 Task: For heading  Tahoma with underline.  font size for heading20,  'Change the font style of data to'Arial.  and font size to 12,  Change the alignment of both headline & data to Align left.  In the sheet  Attendance Monitoring Sheetbook
Action: Mouse moved to (237, 130)
Screenshot: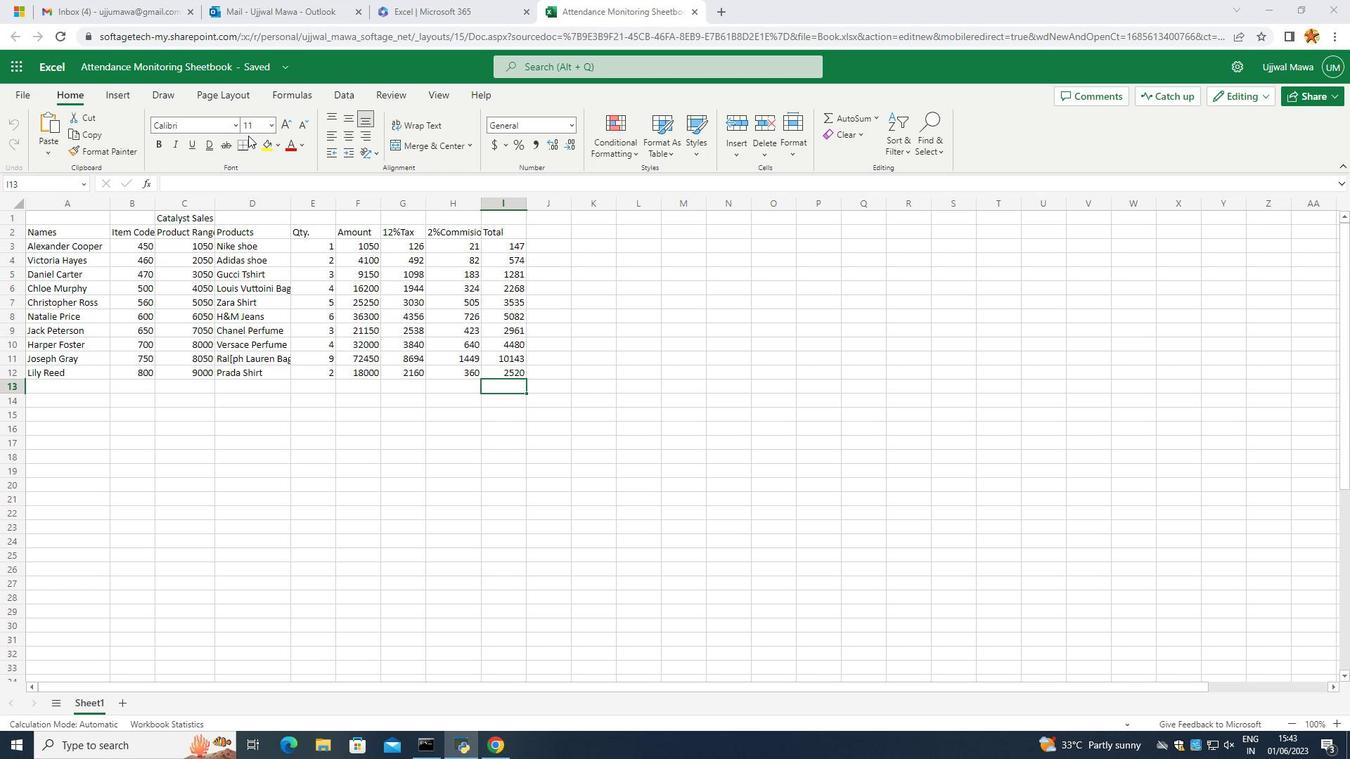 
Action: Mouse pressed left at (237, 130)
Screenshot: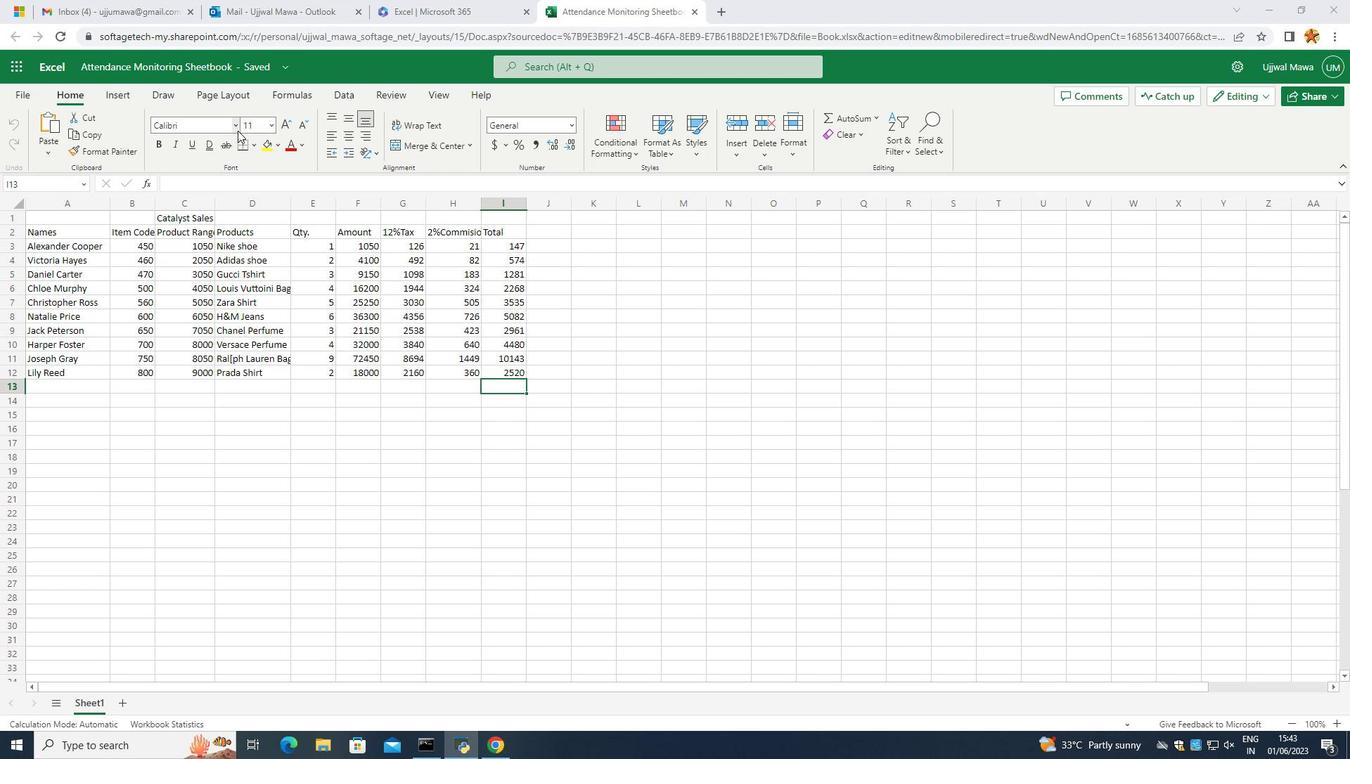 
Action: Mouse moved to (244, 324)
Screenshot: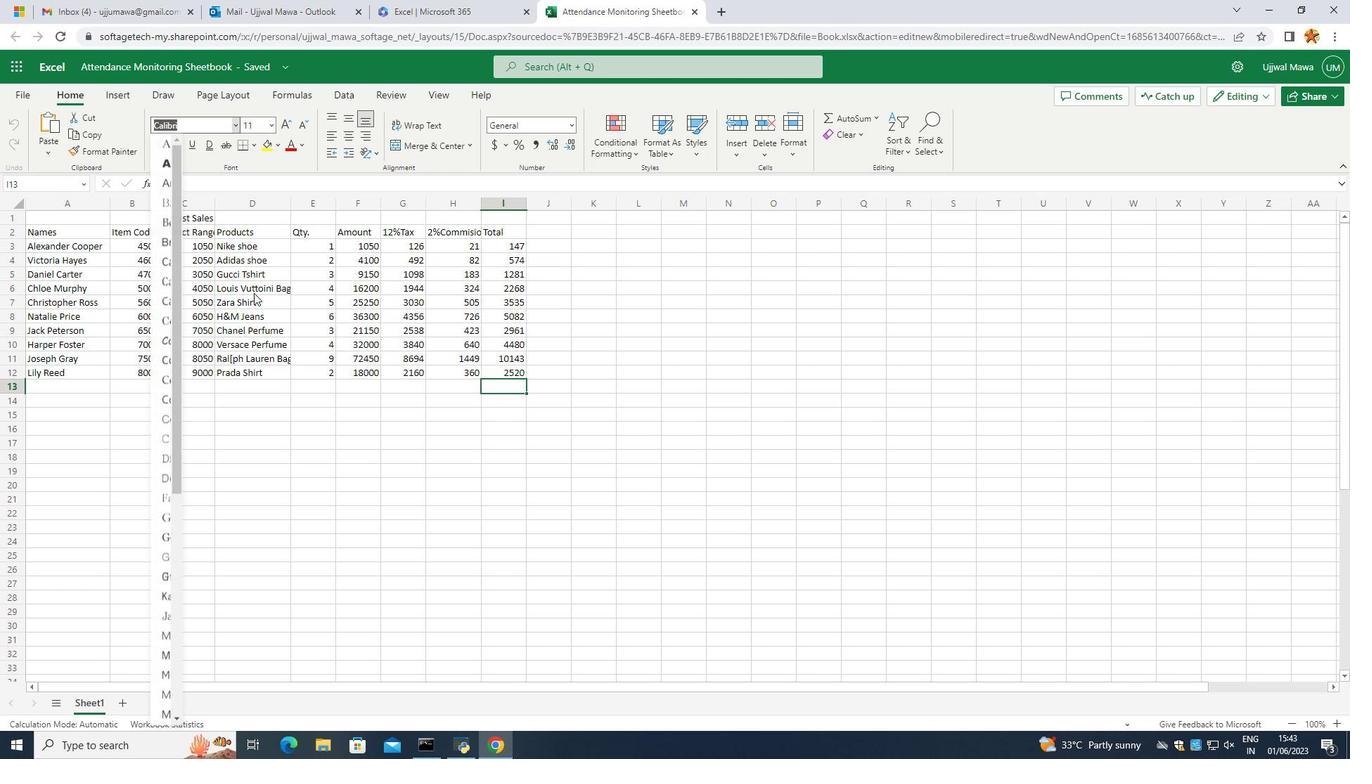 
Action: Mouse scrolled (244, 324) with delta (0, 0)
Screenshot: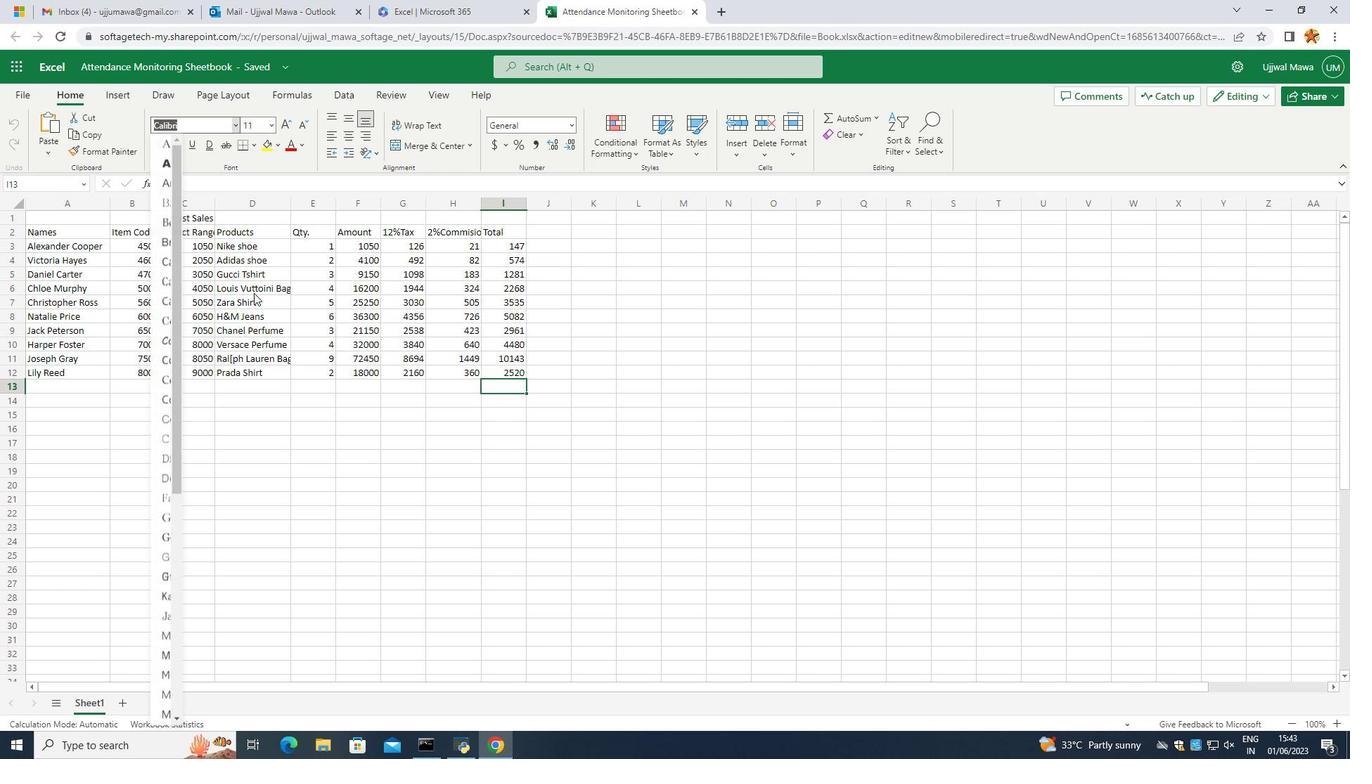 
Action: Mouse moved to (236, 339)
Screenshot: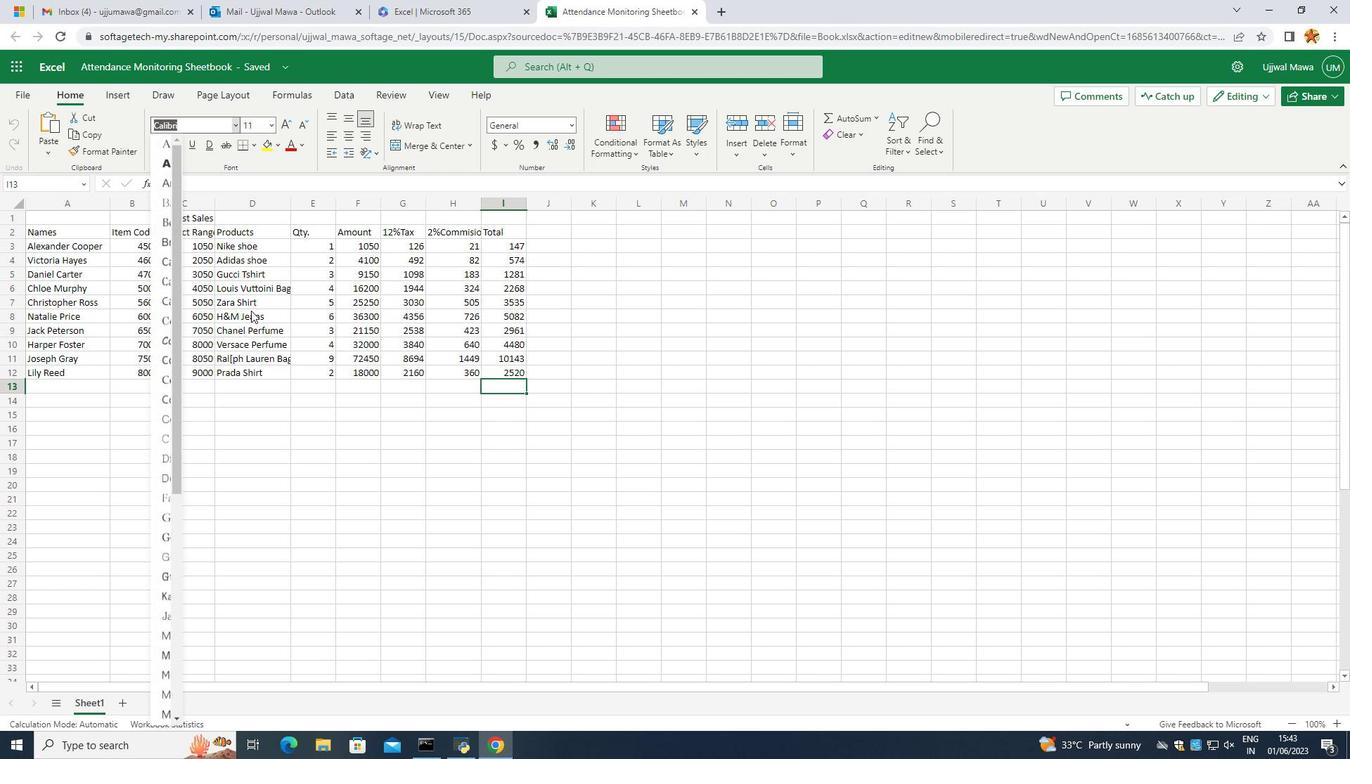 
Action: Mouse scrolled (236, 338) with delta (0, 0)
Screenshot: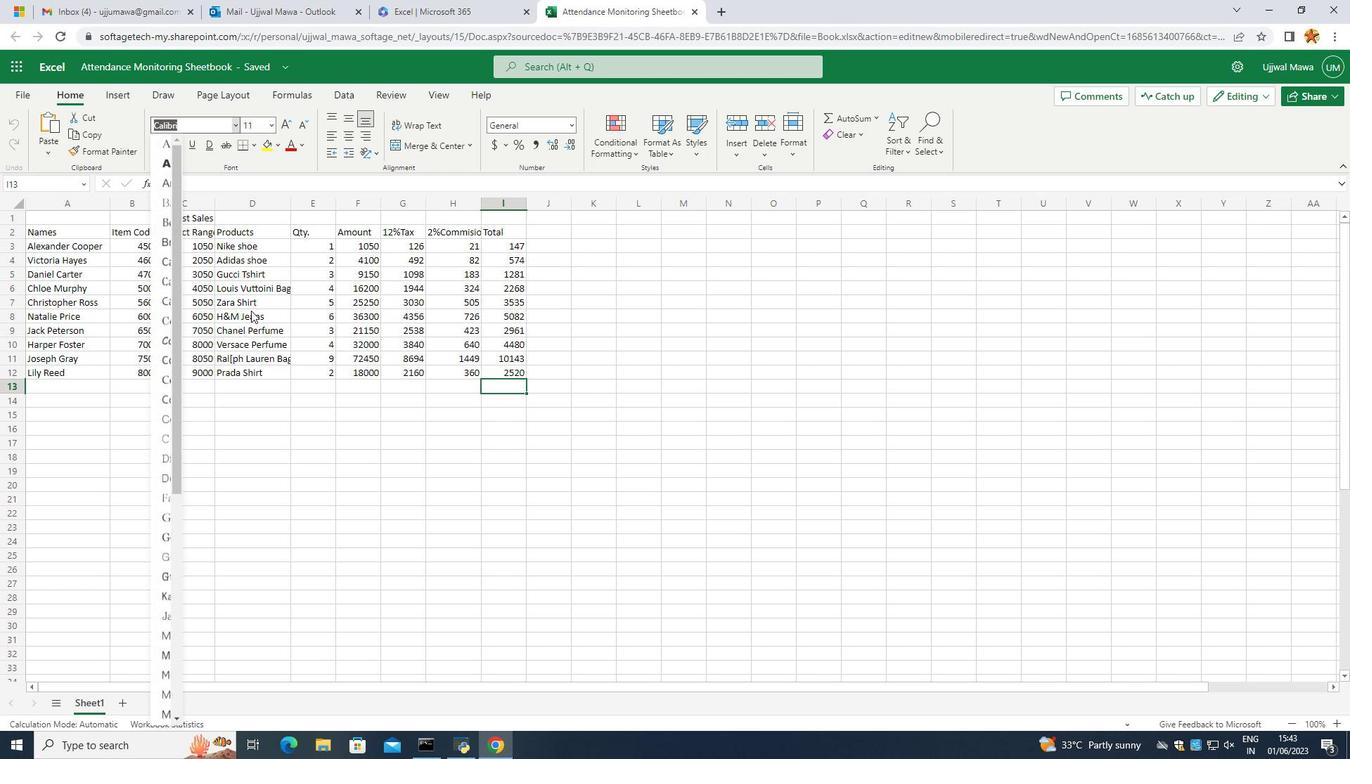 
Action: Mouse moved to (221, 362)
Screenshot: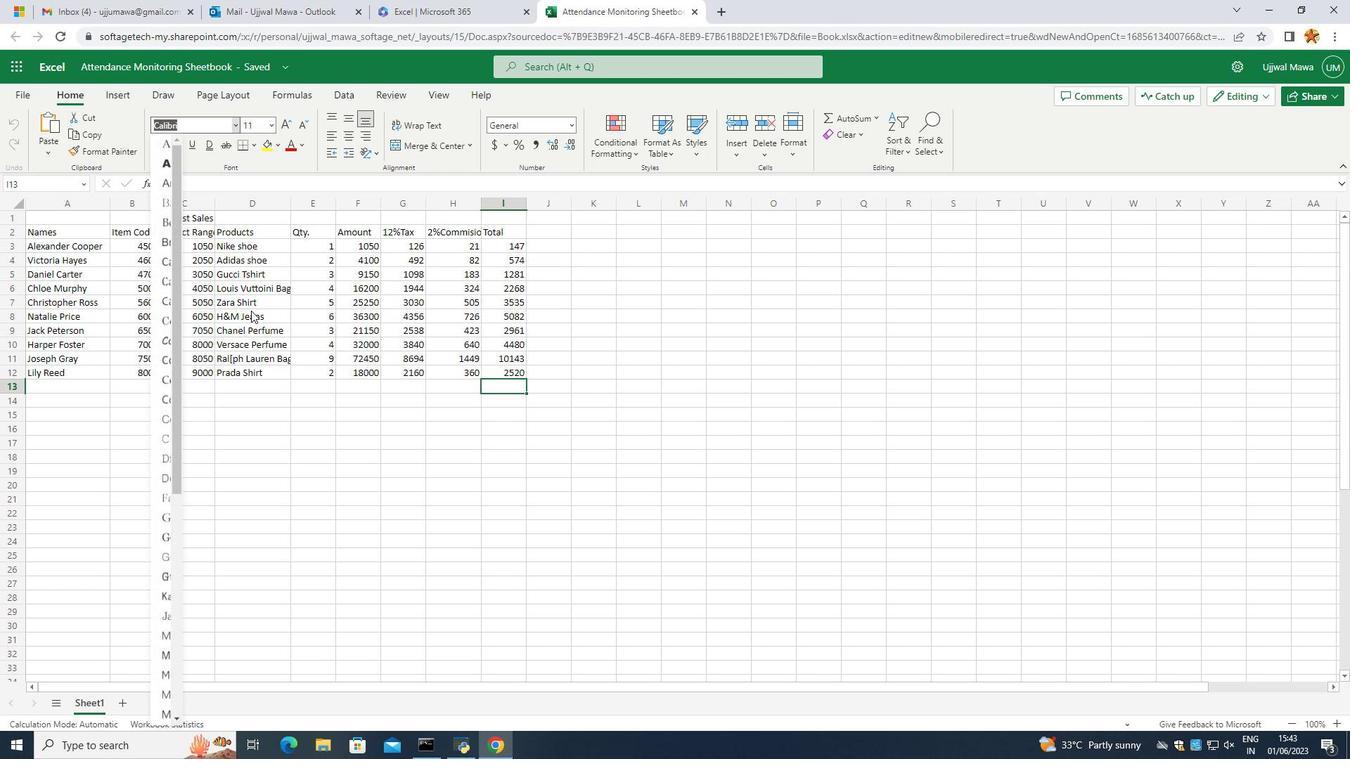 
Action: Mouse scrolled (229, 348) with delta (0, 0)
Screenshot: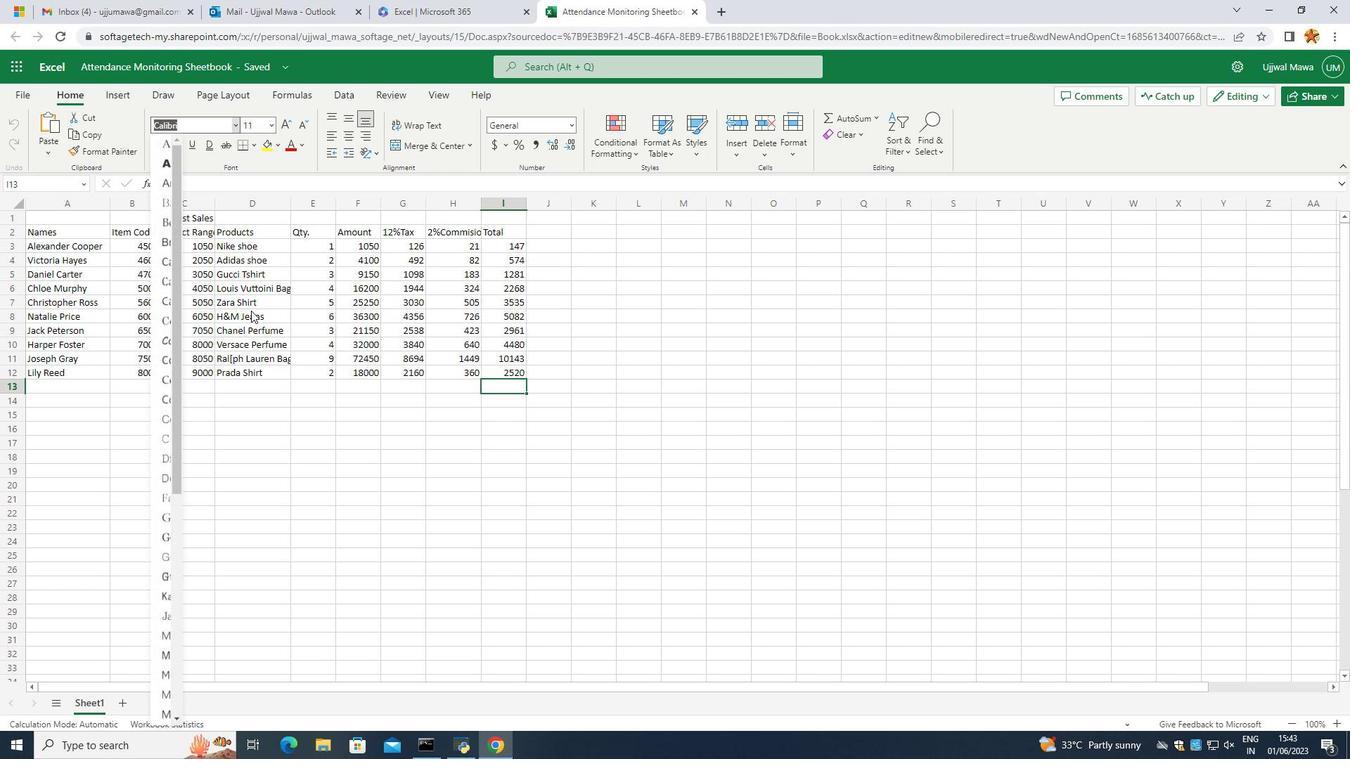 
Action: Mouse moved to (210, 374)
Screenshot: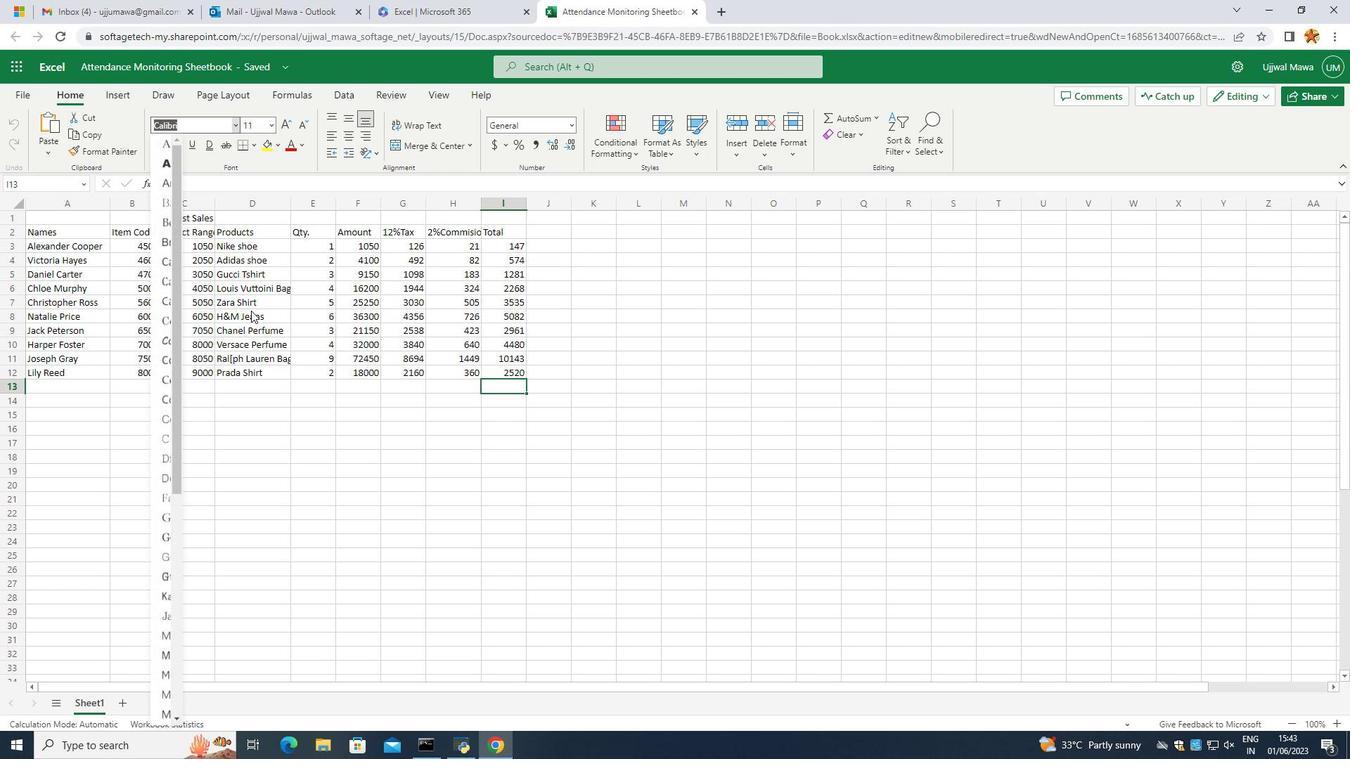 
Action: Mouse scrolled (210, 373) with delta (0, -1)
Screenshot: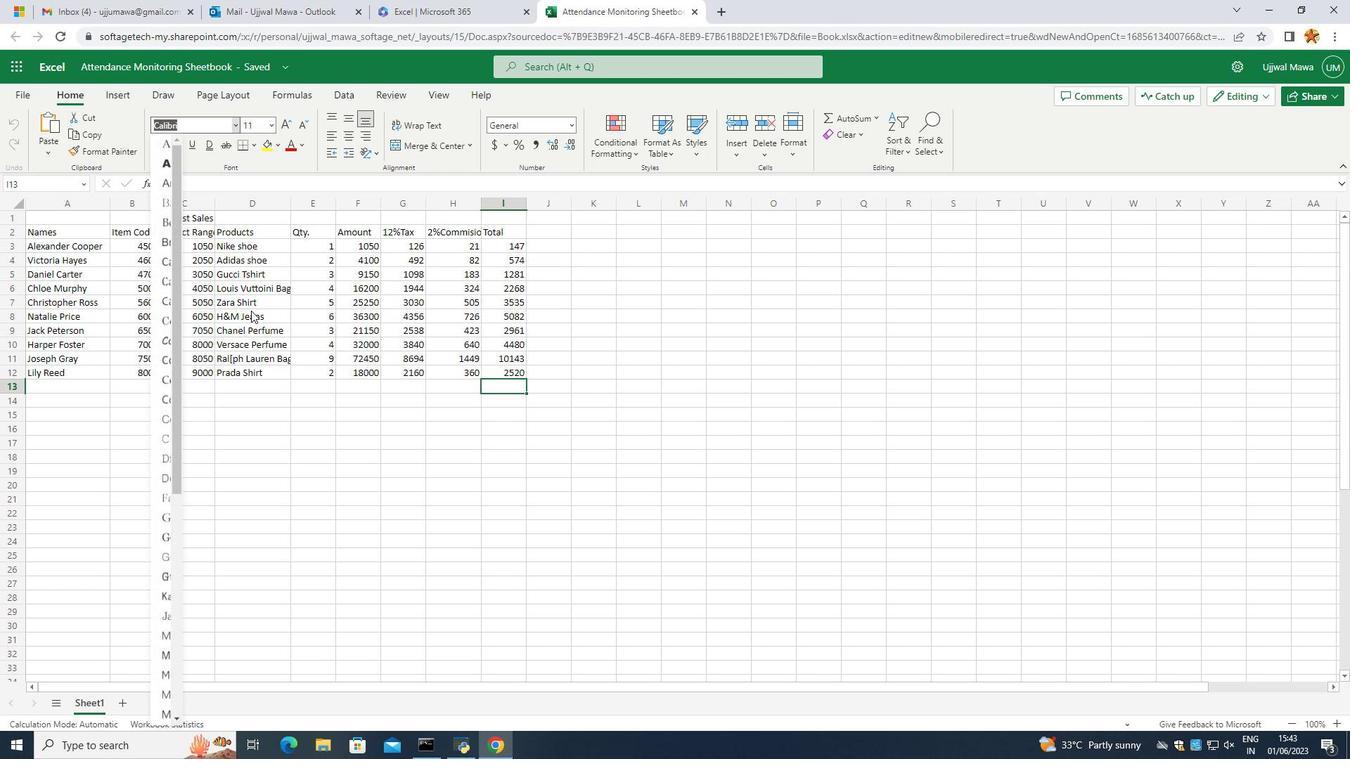 
Action: Mouse moved to (194, 386)
Screenshot: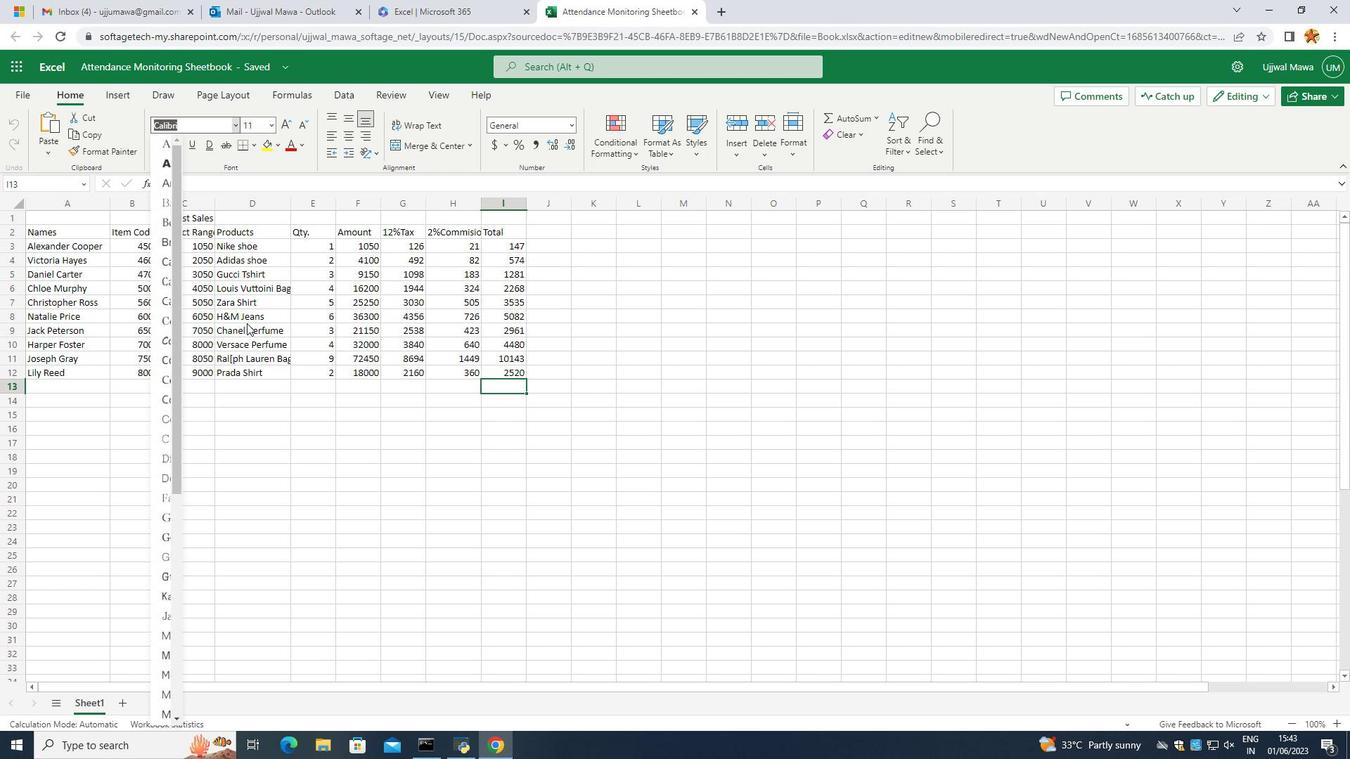 
Action: Mouse scrolled (194, 386) with delta (0, 0)
Screenshot: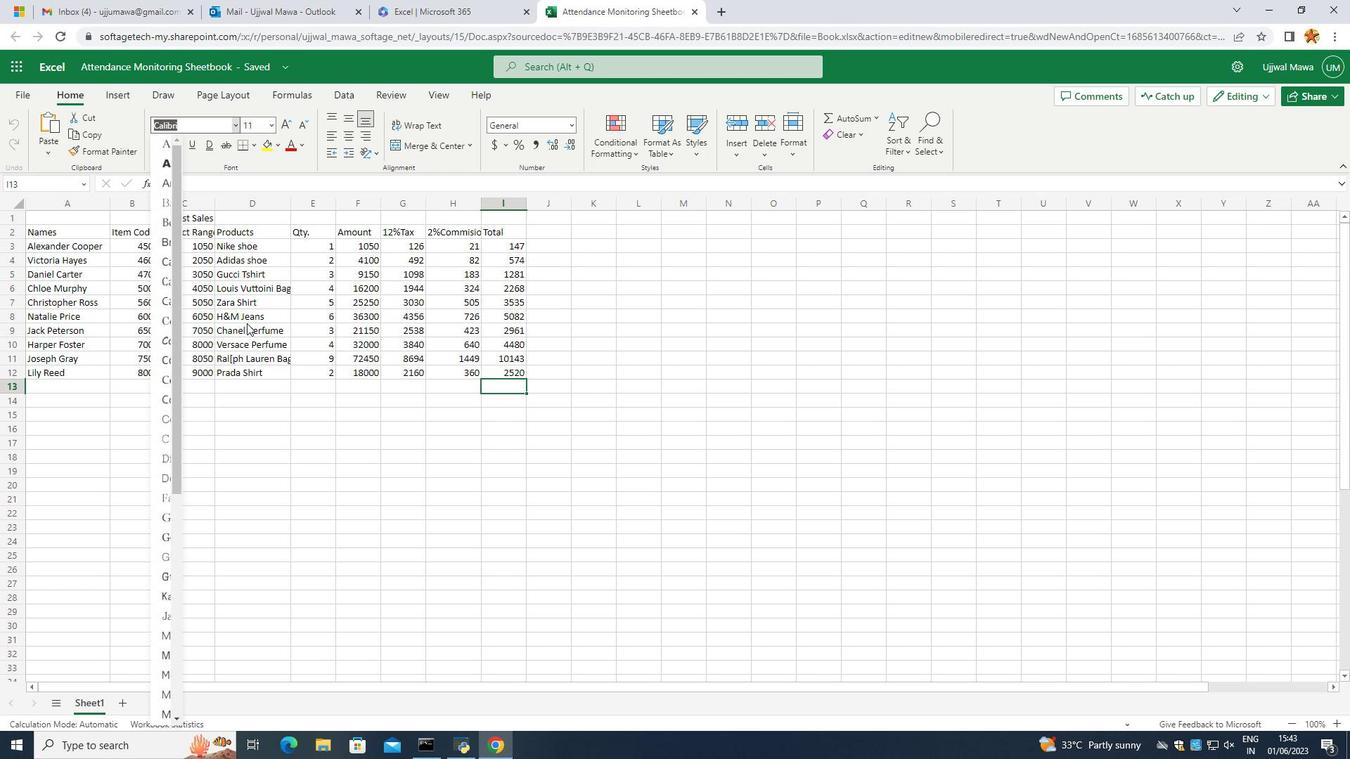 
Action: Mouse moved to (164, 412)
Screenshot: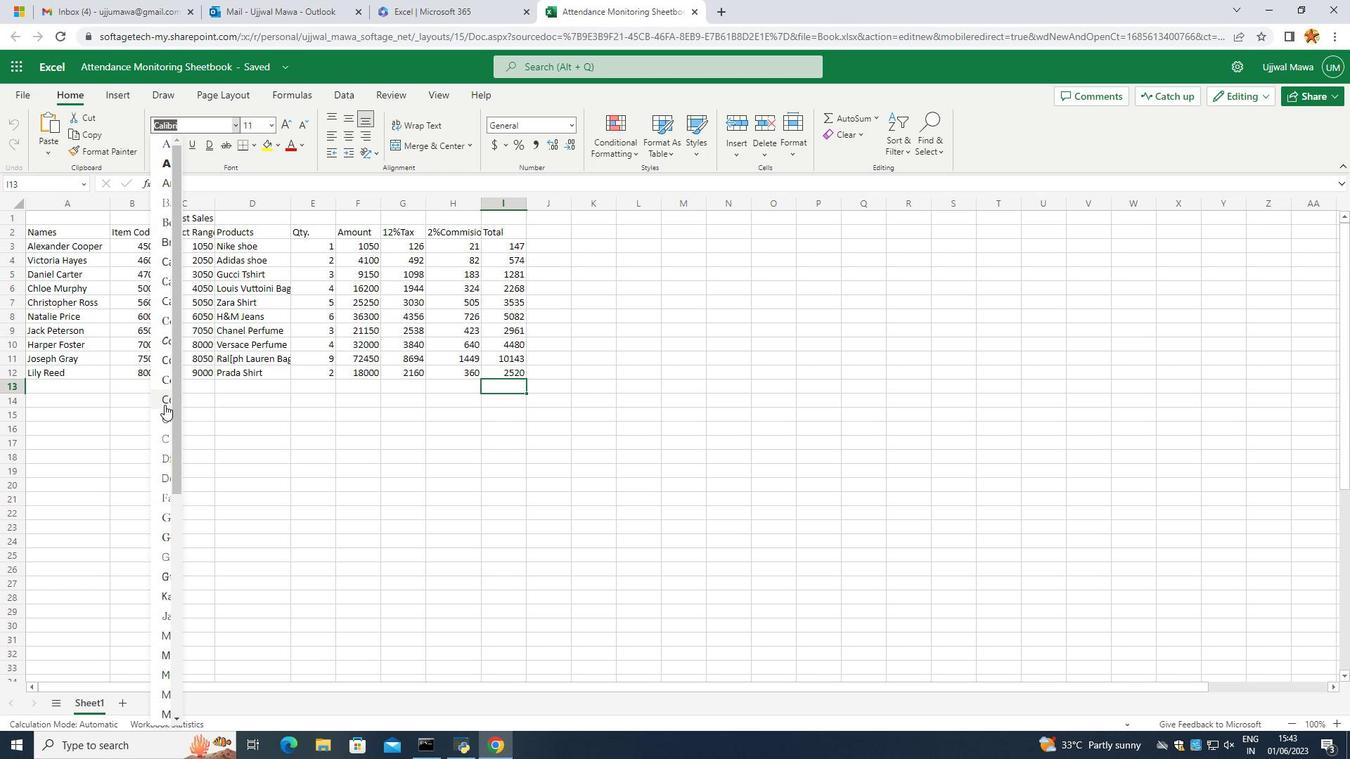 
Action: Mouse scrolled (164, 411) with delta (0, 0)
Screenshot: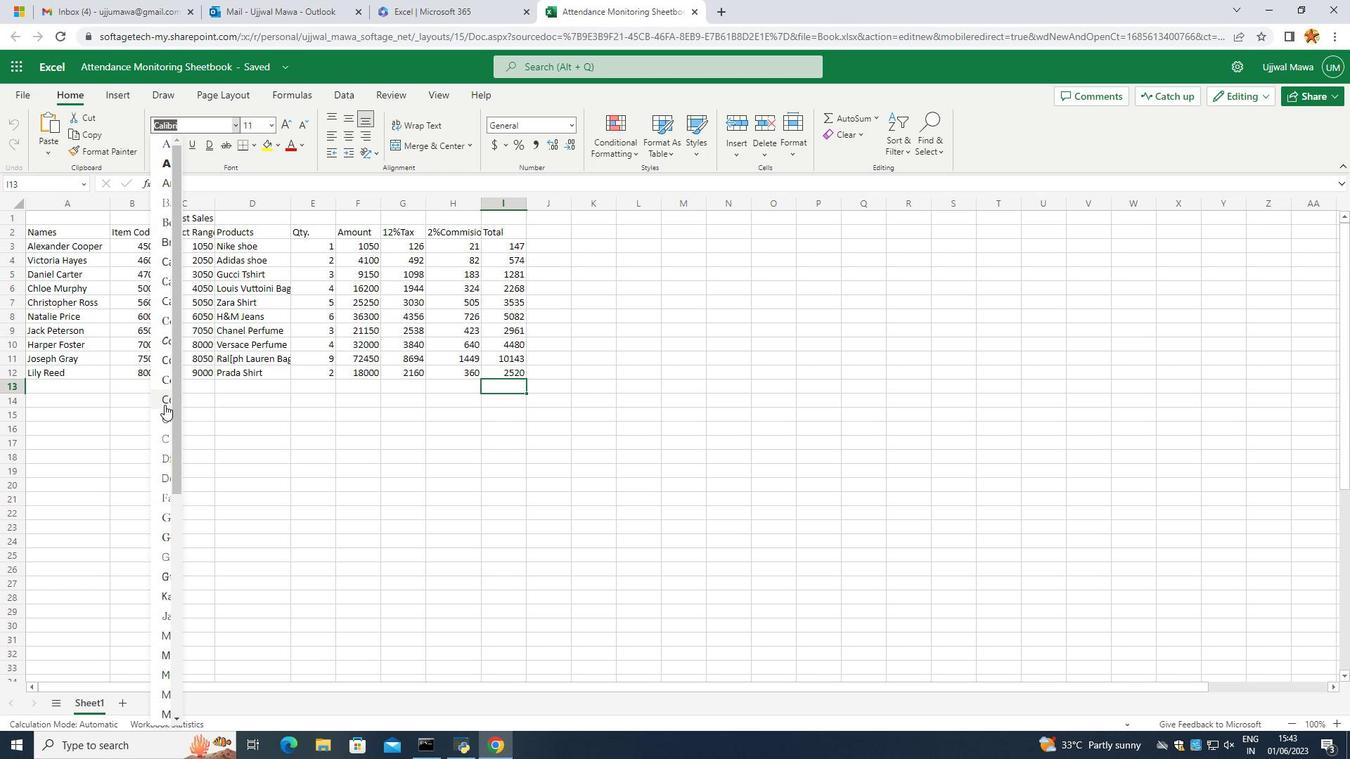 
Action: Mouse moved to (164, 417)
Screenshot: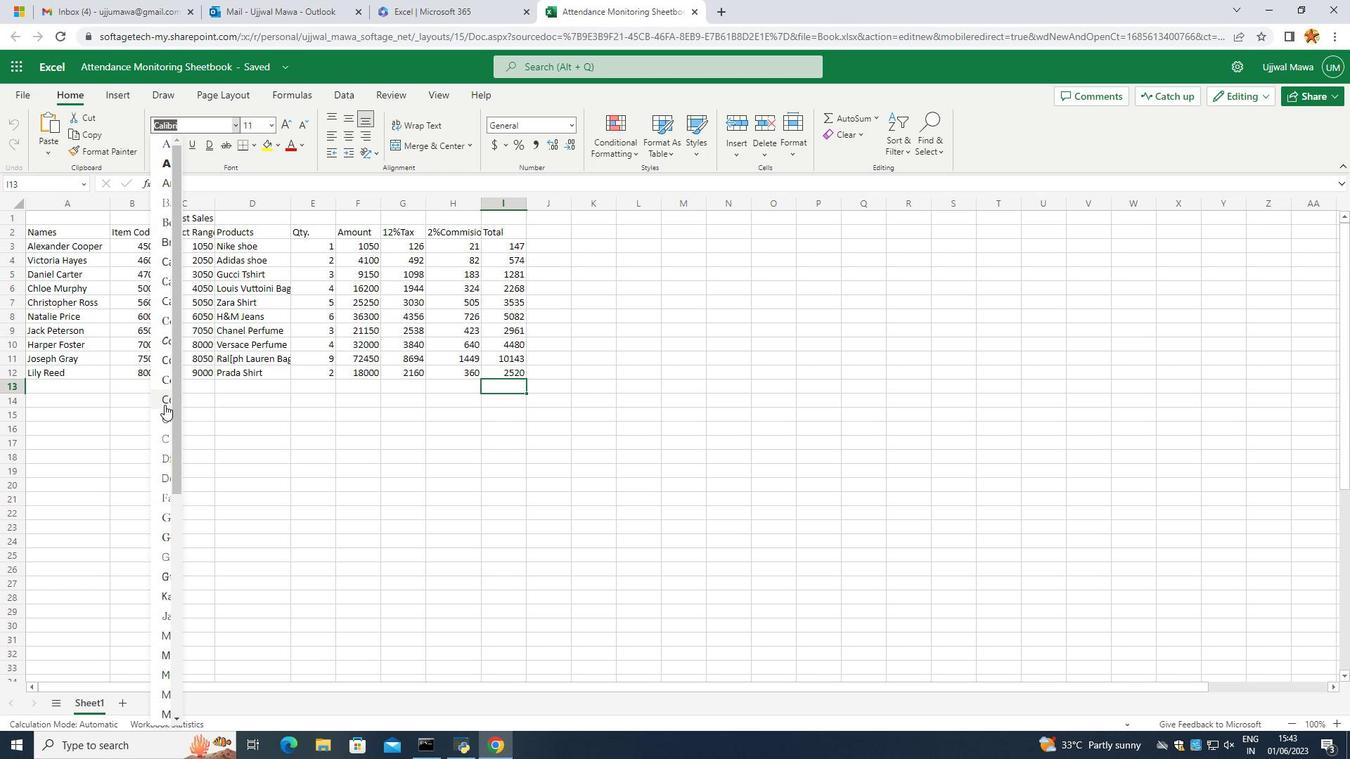 
Action: Mouse scrolled (164, 416) with delta (0, 0)
Screenshot: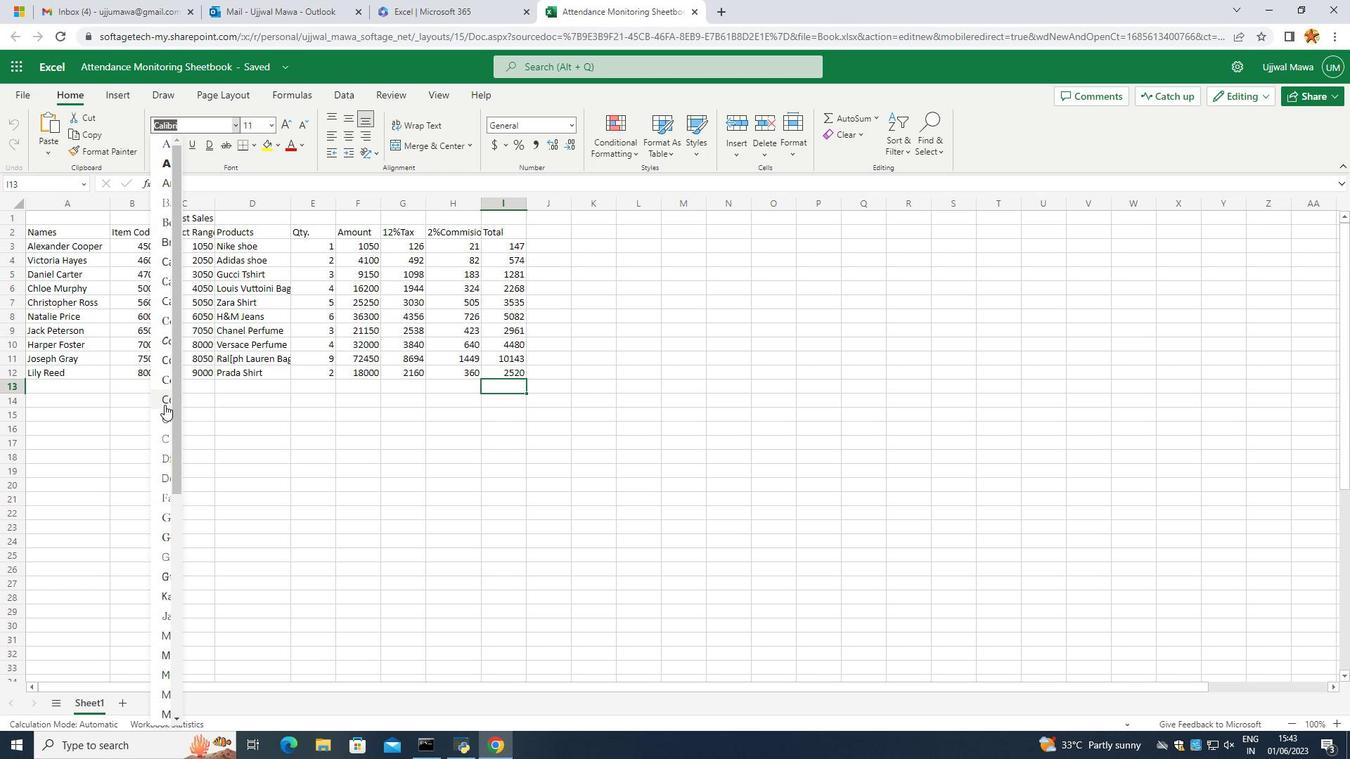 
Action: Mouse moved to (164, 417)
Screenshot: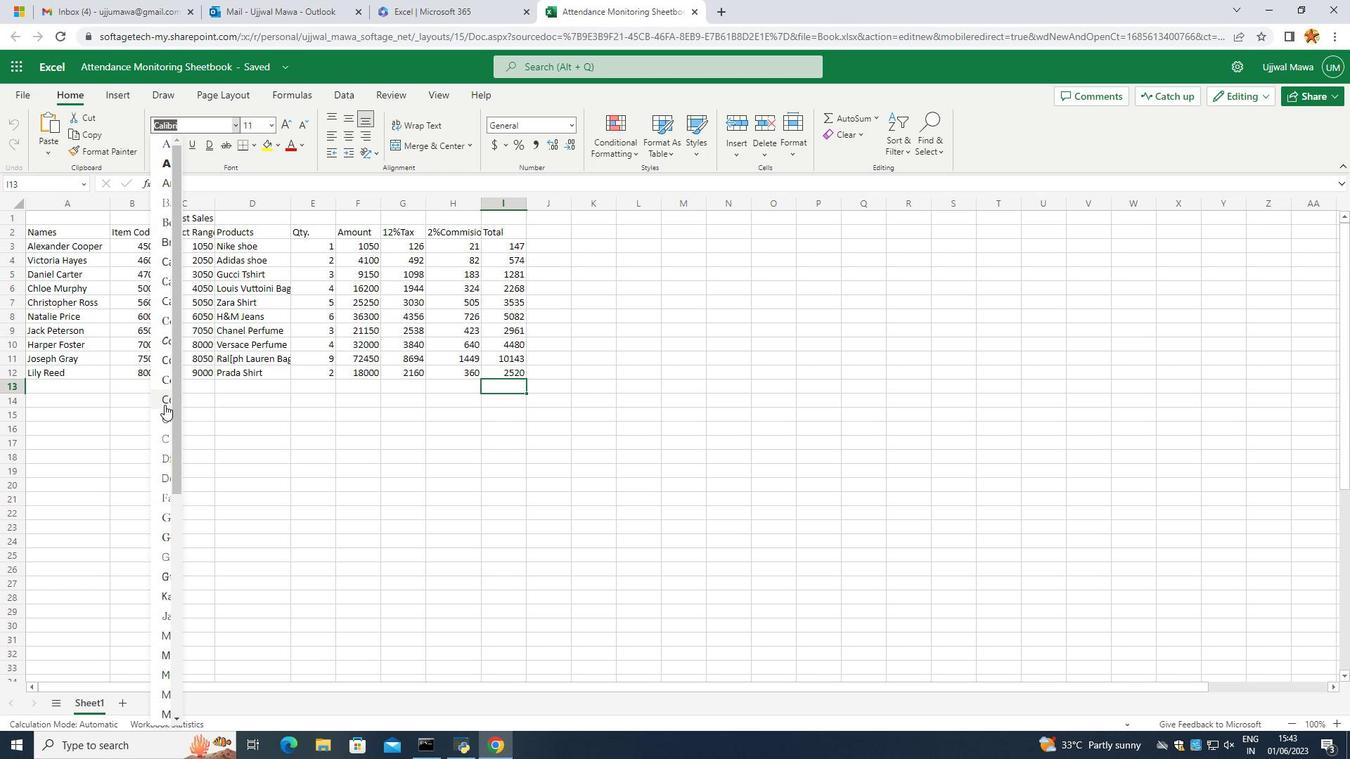 
Action: Mouse scrolled (164, 417) with delta (0, 0)
Screenshot: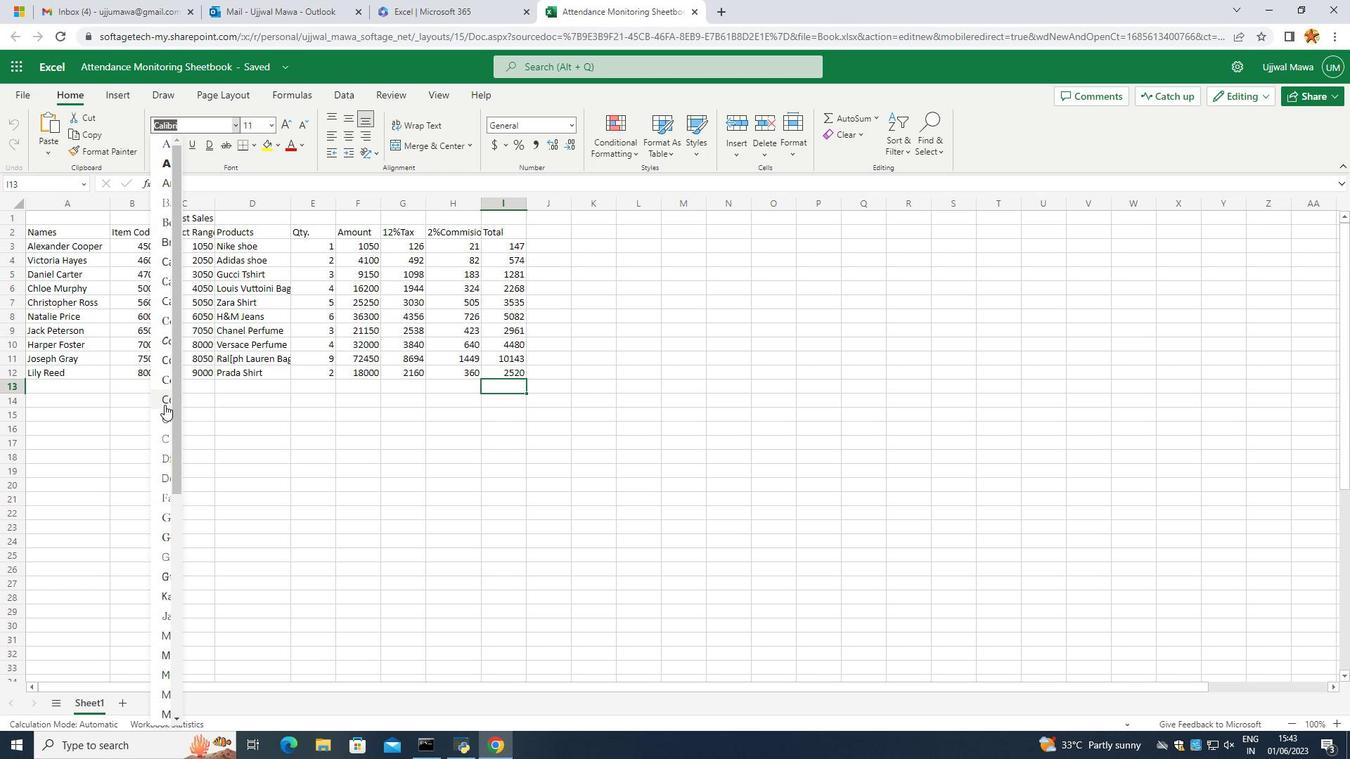 
Action: Mouse moved to (164, 419)
Screenshot: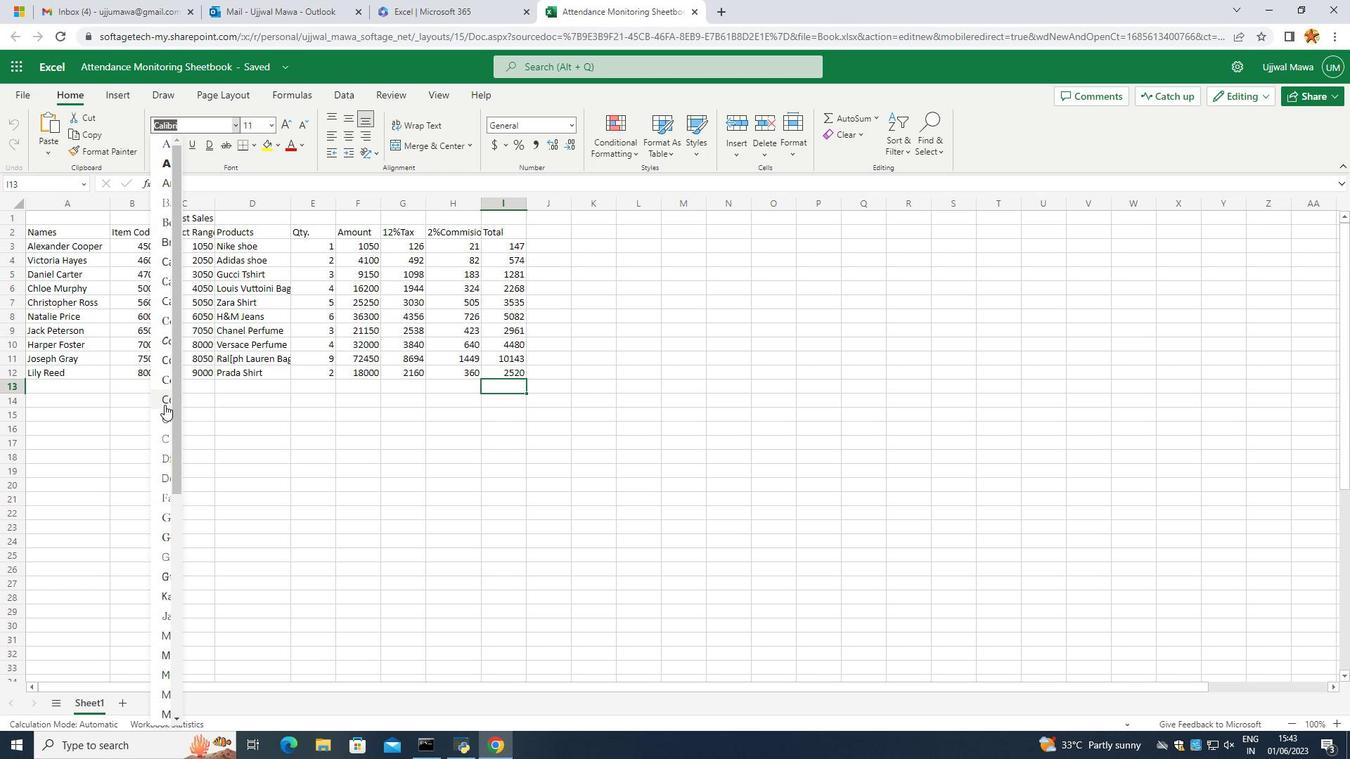 
Action: Mouse scrolled (164, 419) with delta (0, 0)
Screenshot: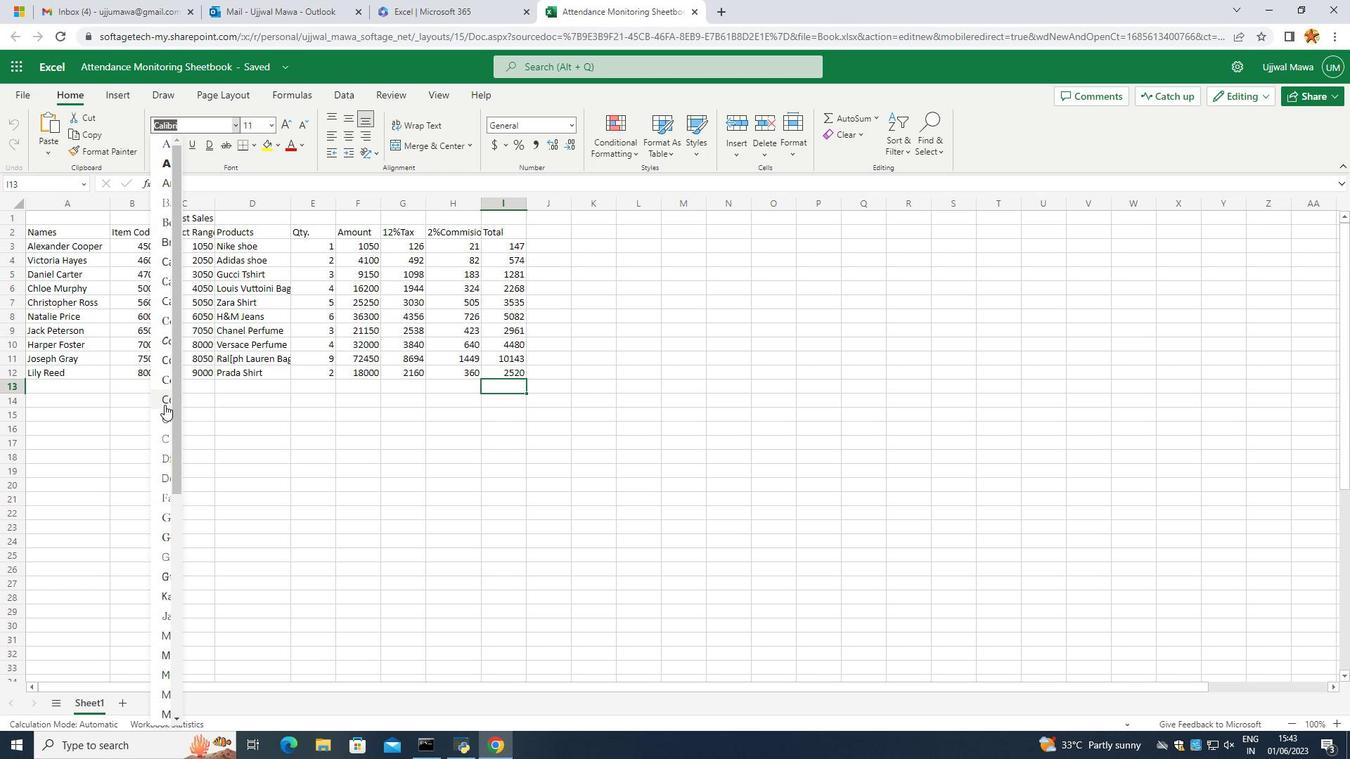 
Action: Mouse moved to (164, 422)
Screenshot: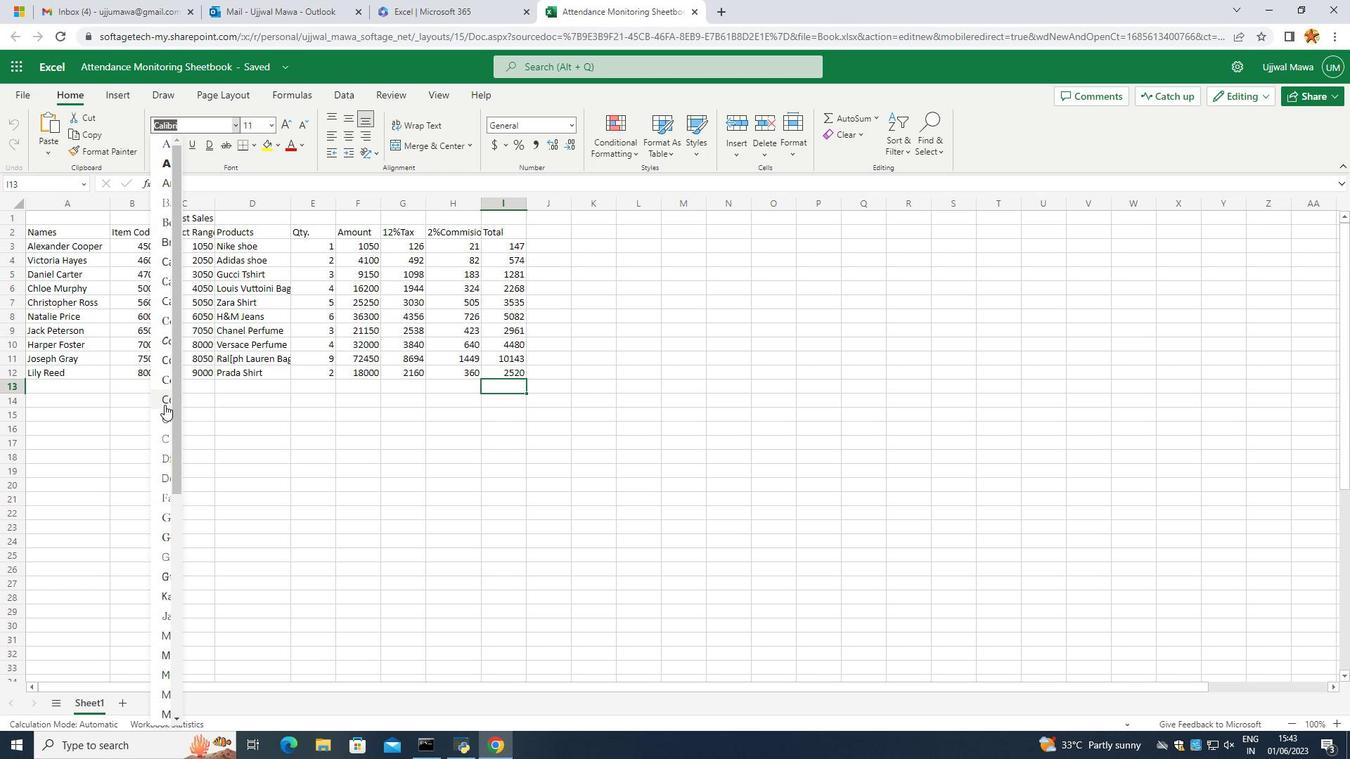 
Action: Mouse scrolled (164, 421) with delta (0, 0)
Screenshot: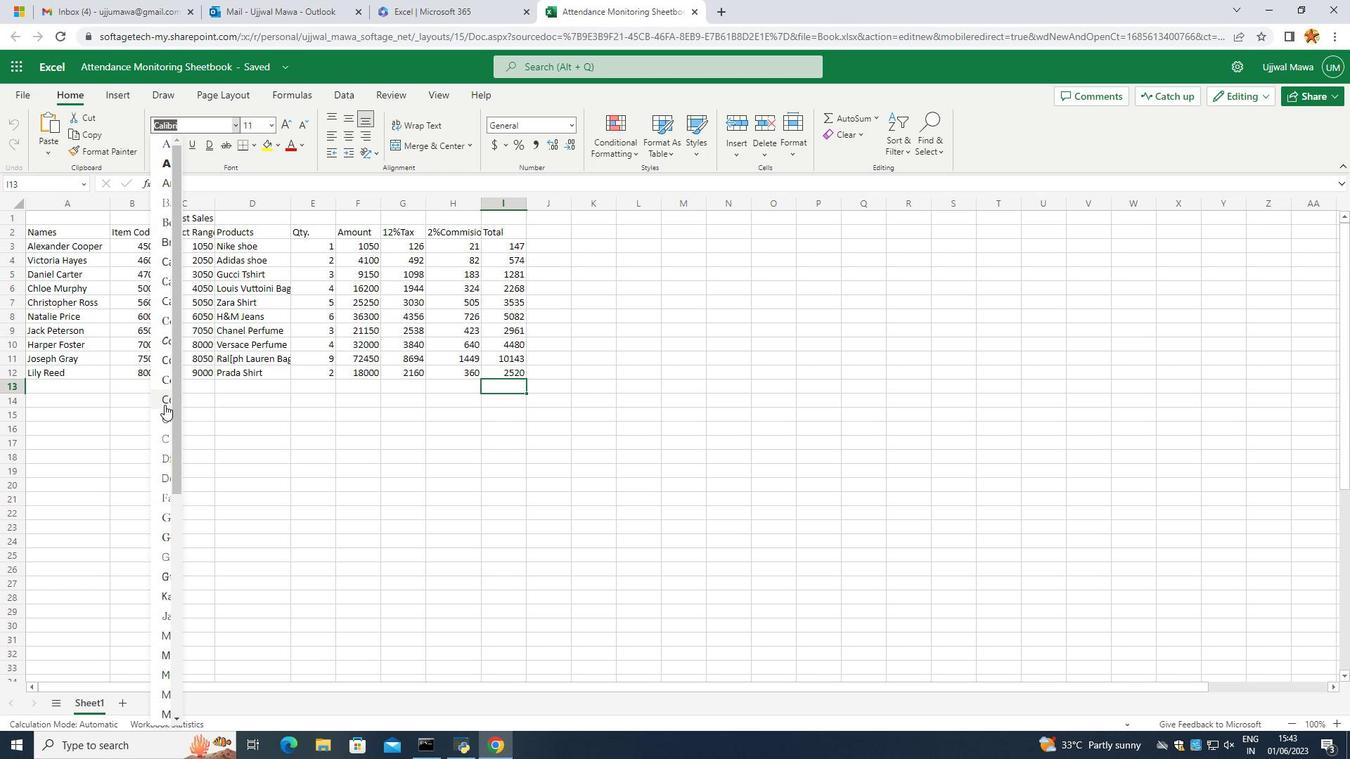 
Action: Mouse moved to (164, 428)
Screenshot: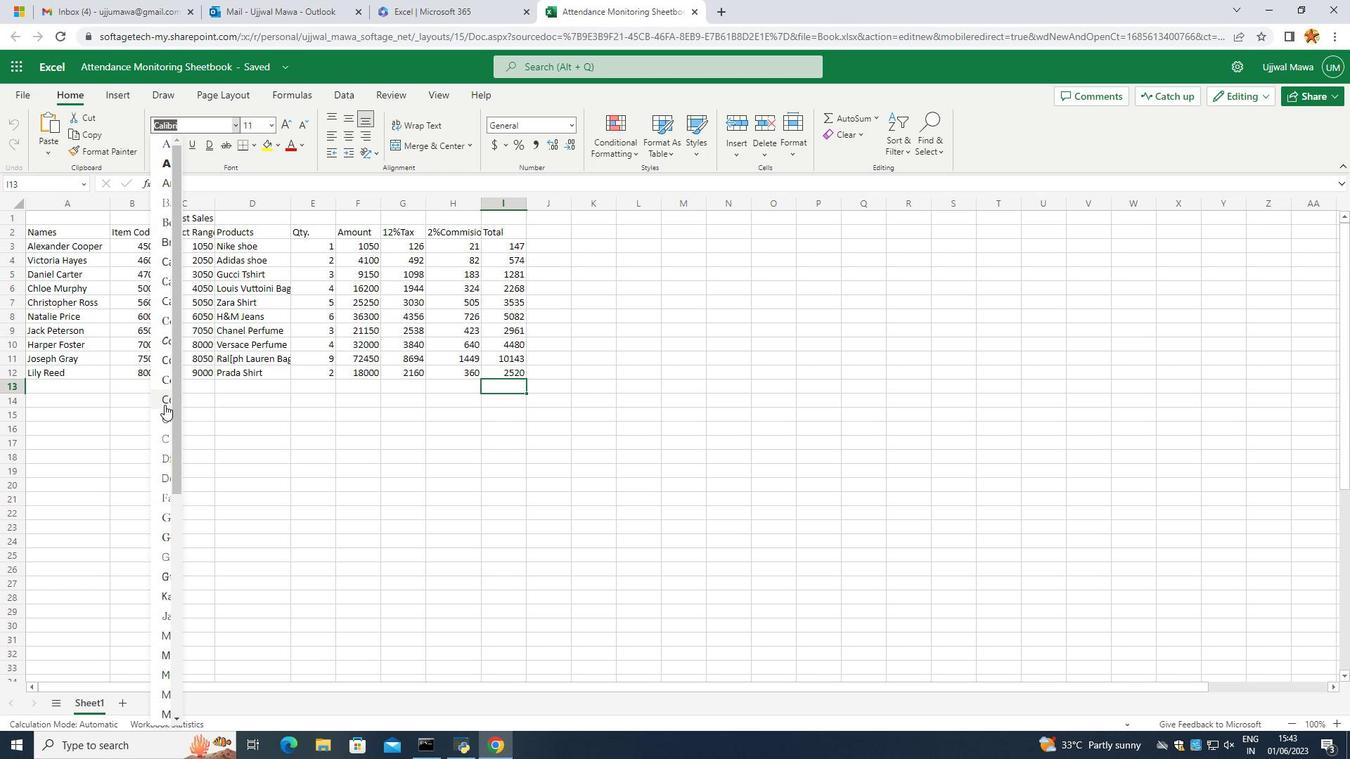 
Action: Mouse scrolled (164, 427) with delta (0, 0)
Screenshot: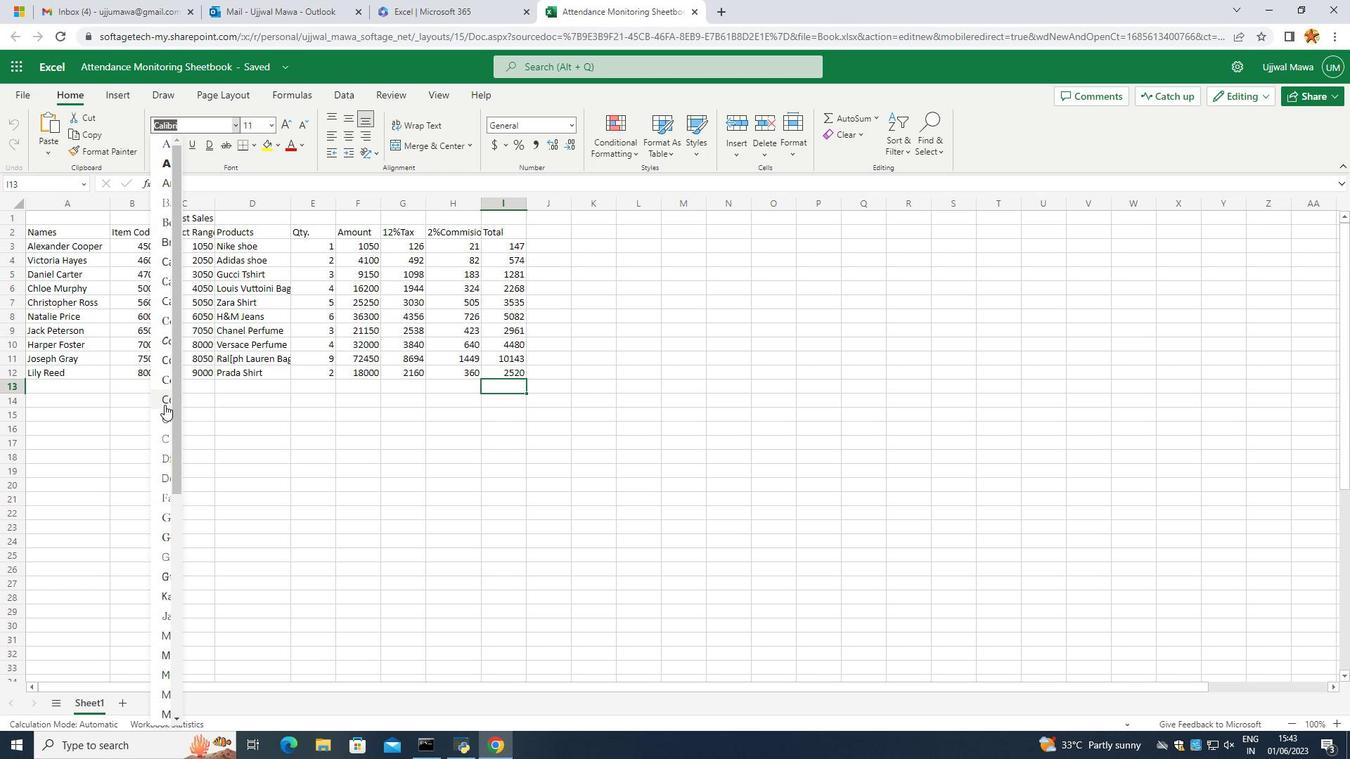 
Action: Mouse moved to (168, 440)
Screenshot: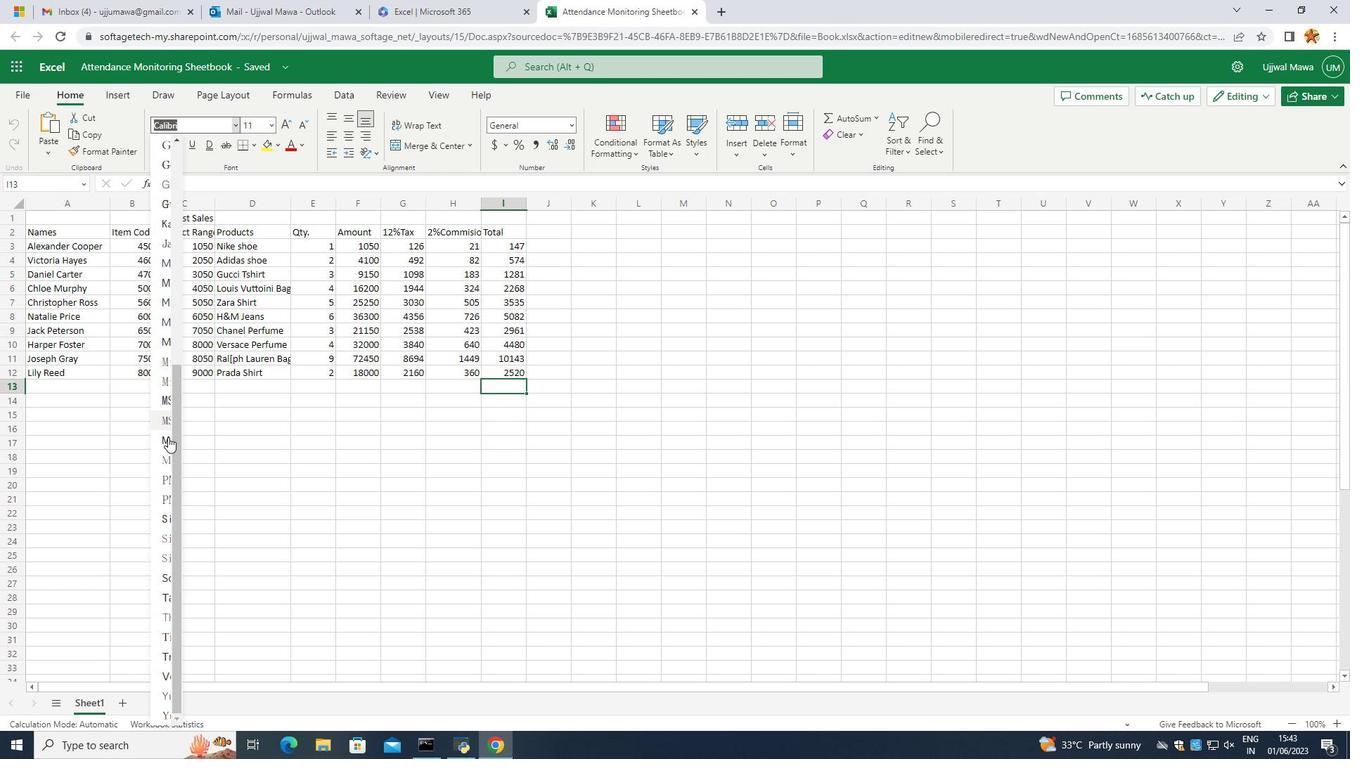 
Action: Mouse scrolled (168, 440) with delta (0, 0)
Screenshot: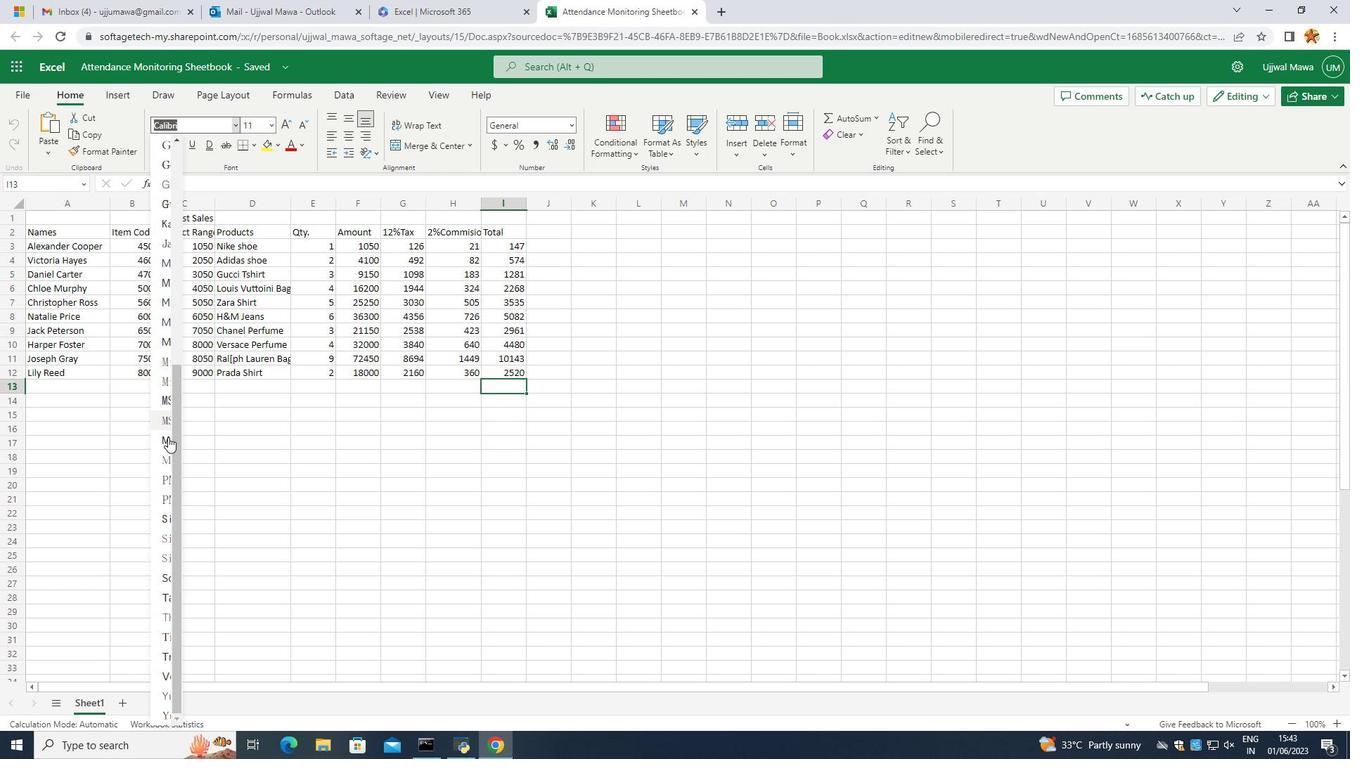 
Action: Mouse moved to (168, 443)
Screenshot: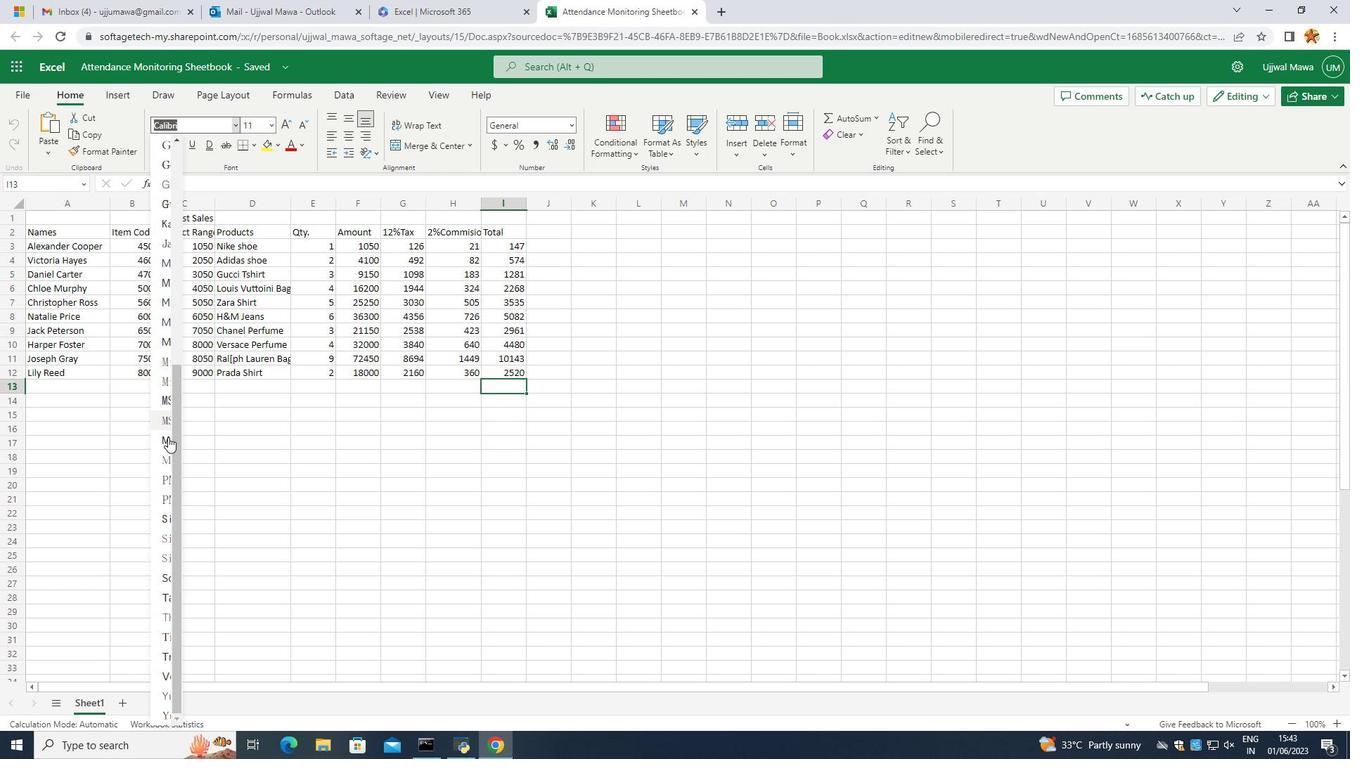 
Action: Mouse scrolled (168, 442) with delta (0, 0)
Screenshot: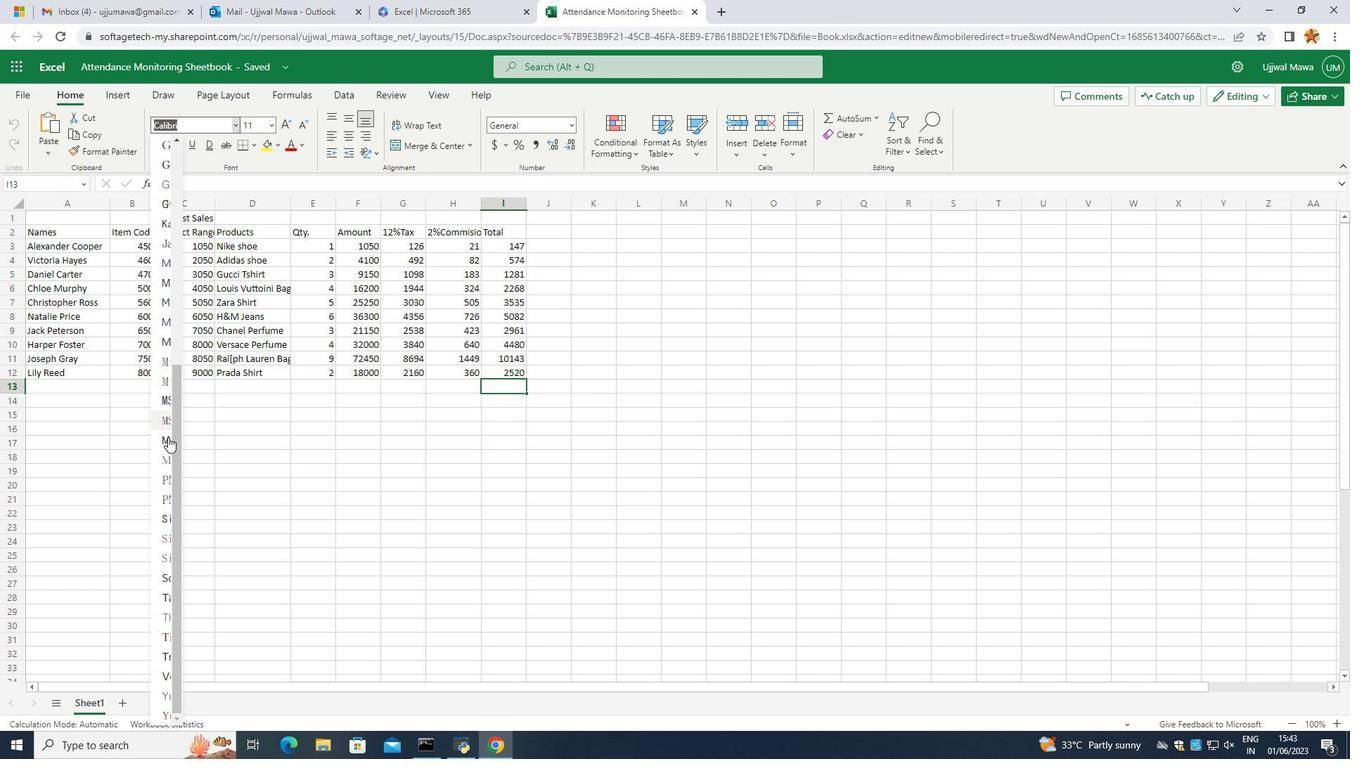 
Action: Mouse moved to (168, 443)
Screenshot: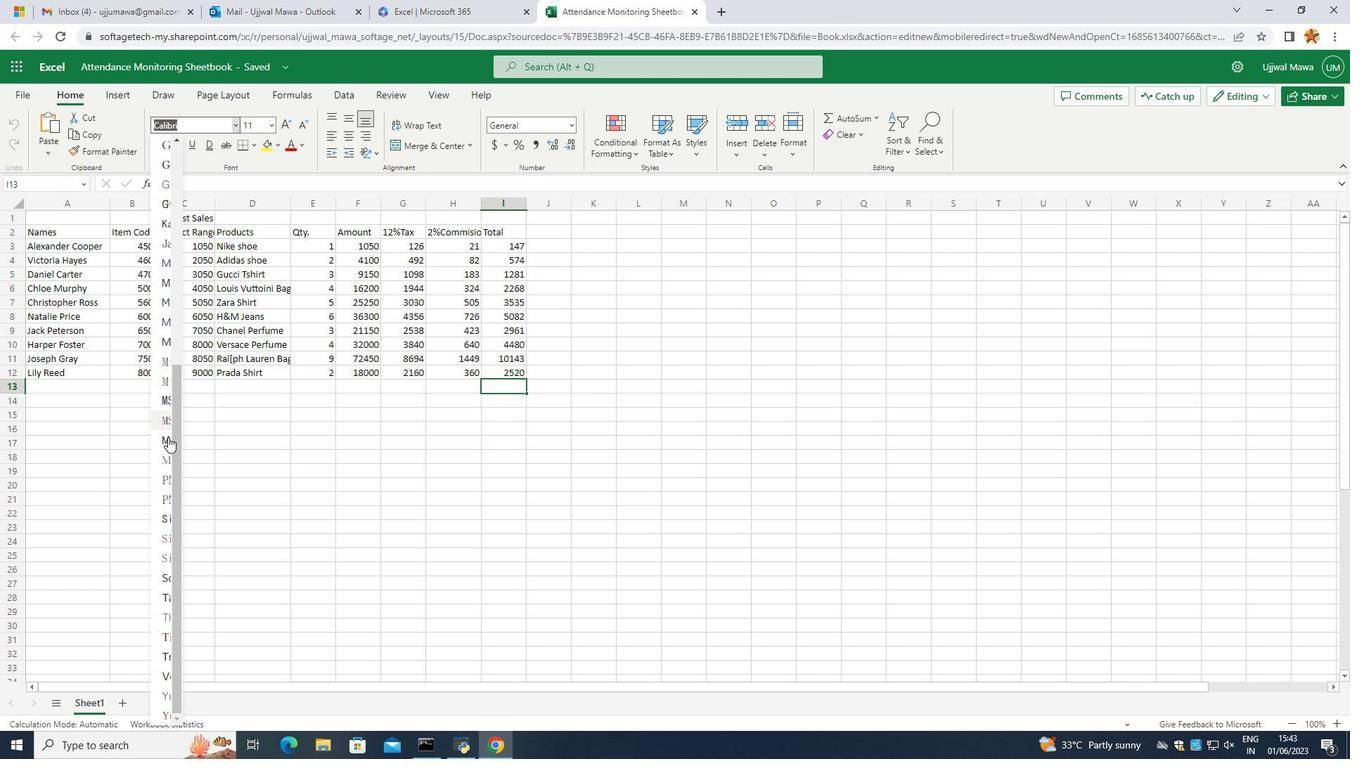
Action: Mouse scrolled (168, 443) with delta (0, 0)
Screenshot: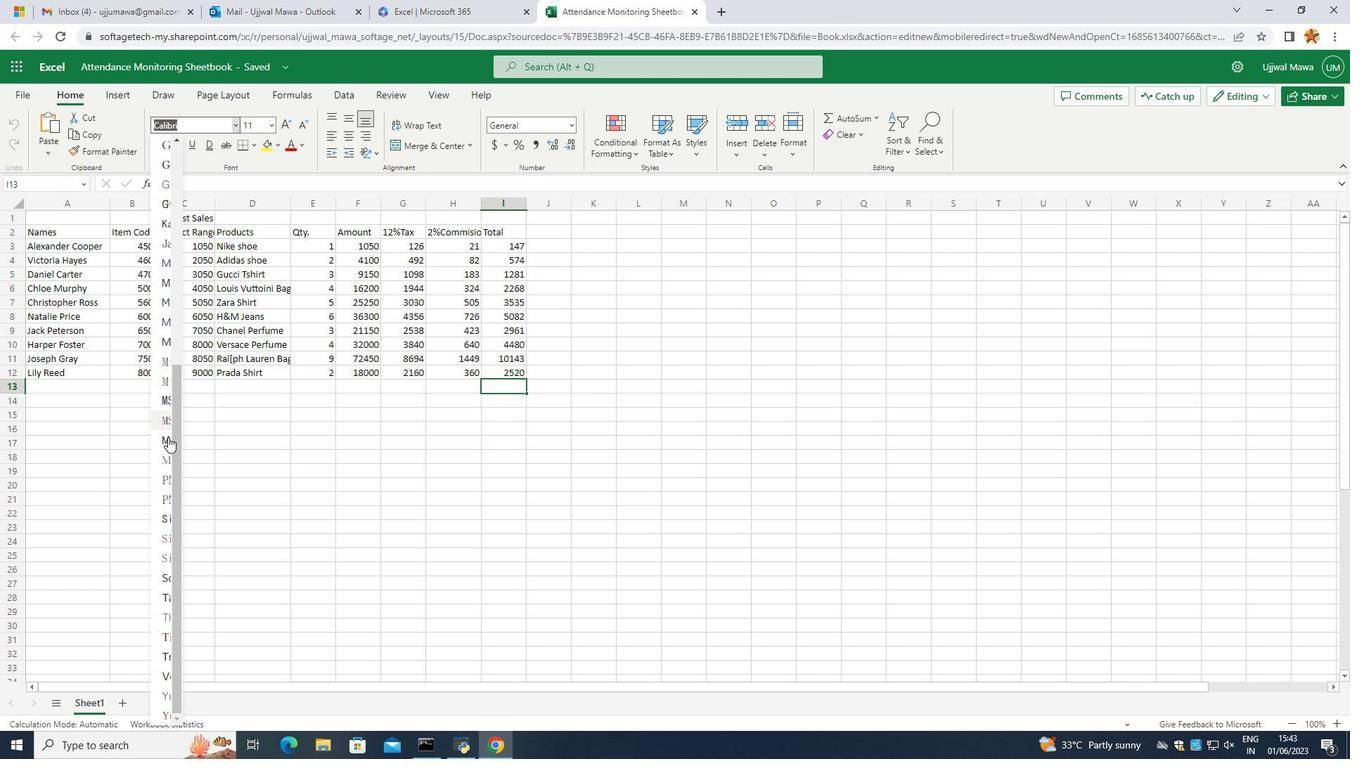 
Action: Mouse scrolled (168, 443) with delta (0, 0)
Screenshot: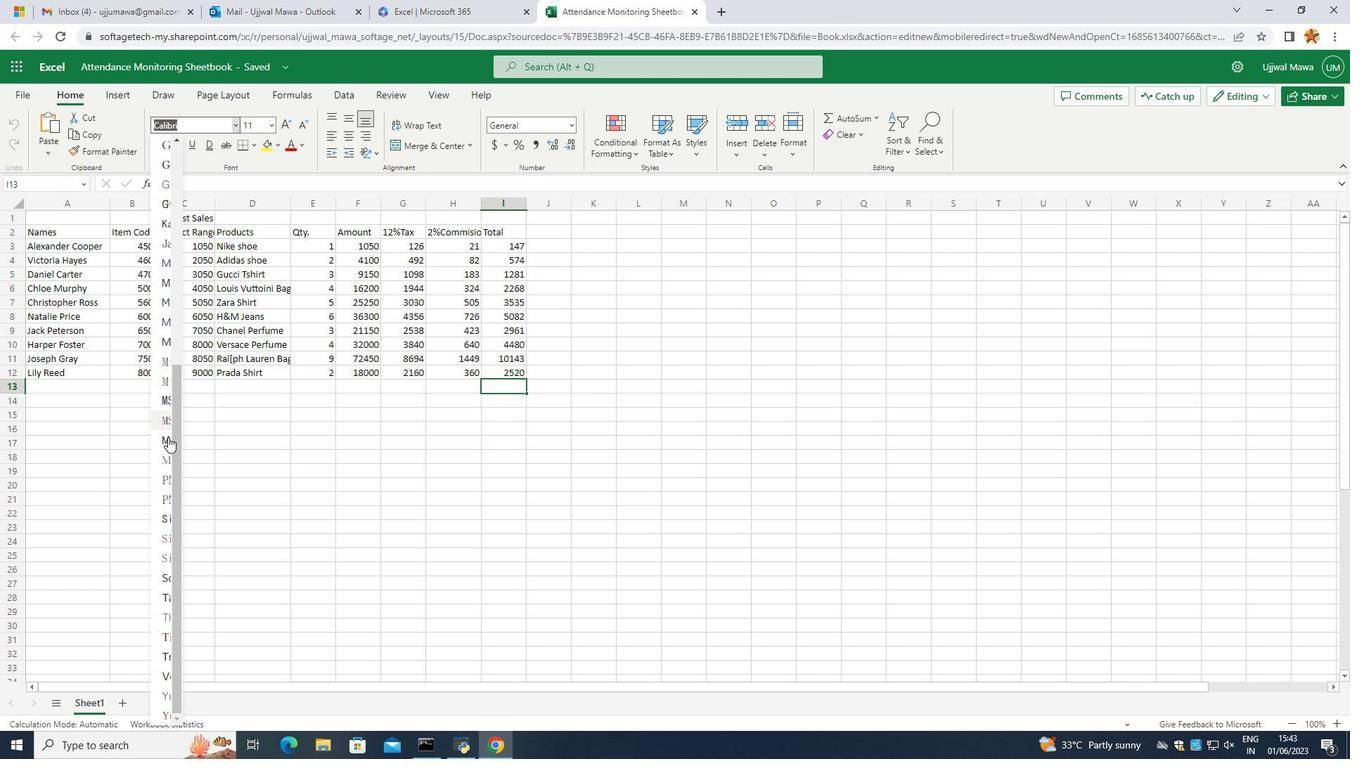 
Action: Mouse moved to (168, 444)
Screenshot: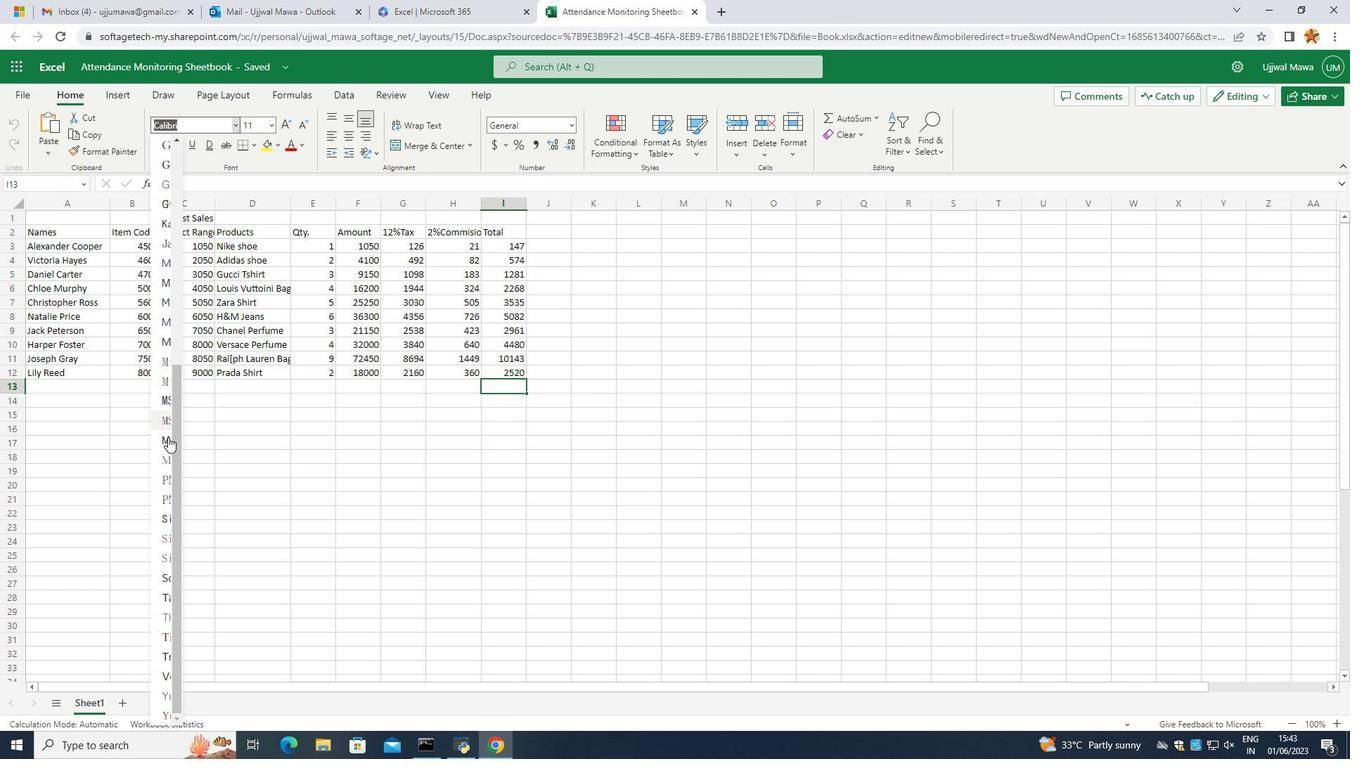 
Action: Mouse scrolled (168, 443) with delta (0, 0)
Screenshot: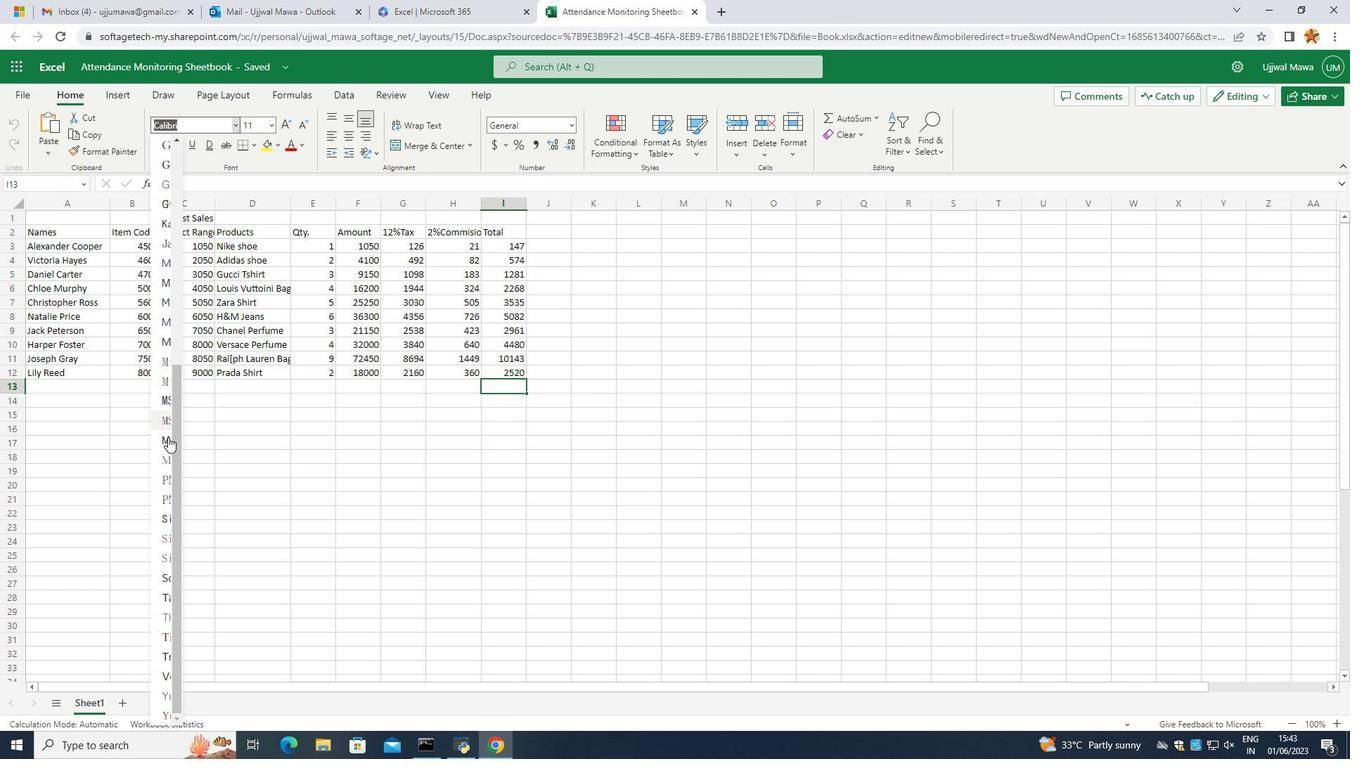 
Action: Mouse moved to (165, 592)
Screenshot: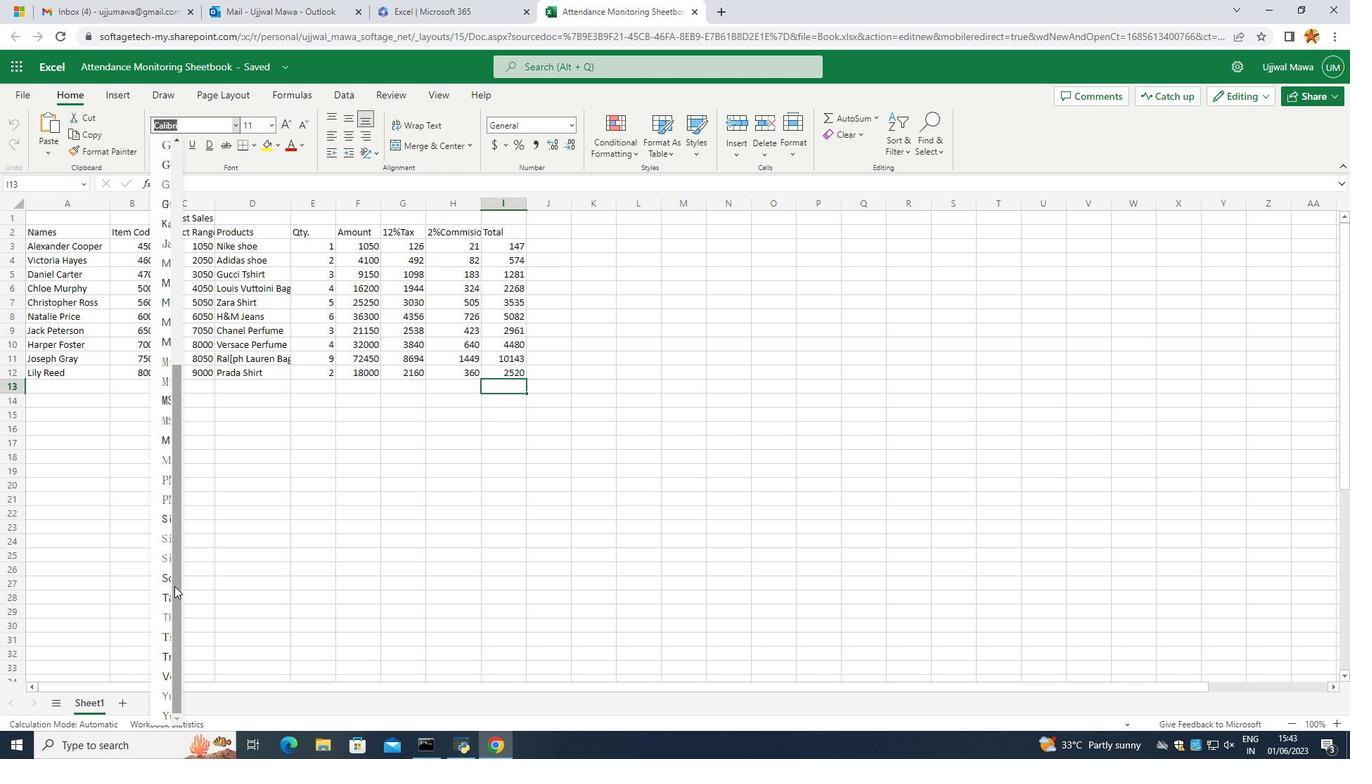 
Action: Mouse pressed left at (165, 592)
Screenshot: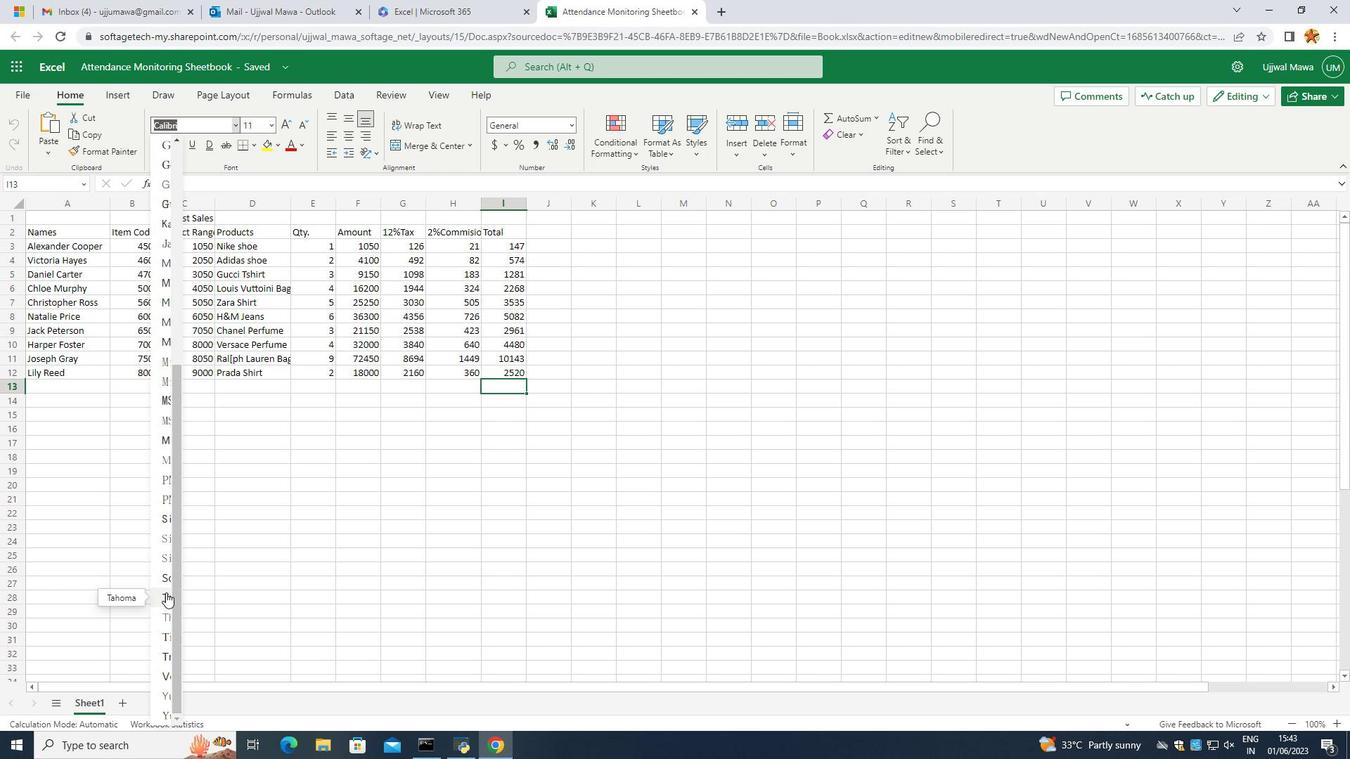 
Action: Mouse moved to (274, 127)
Screenshot: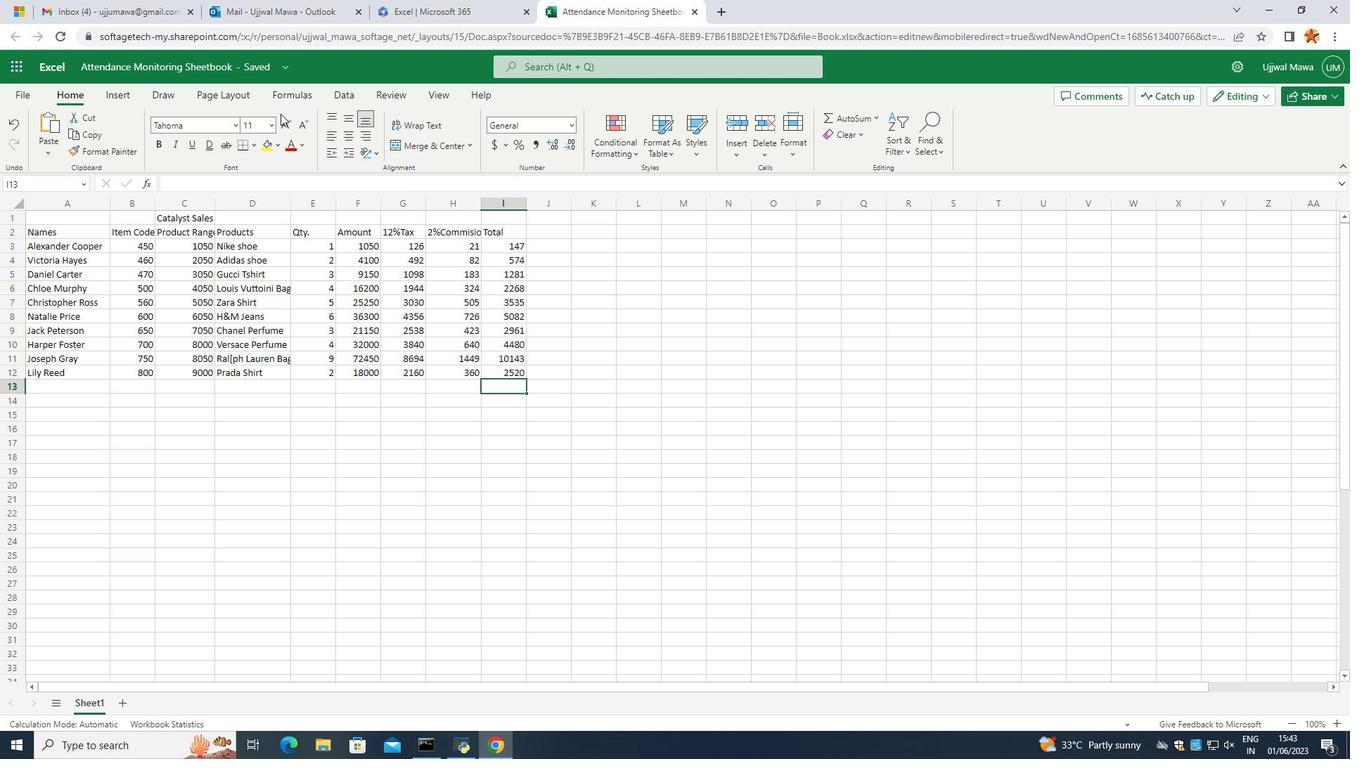 
Action: Mouse pressed left at (274, 127)
Screenshot: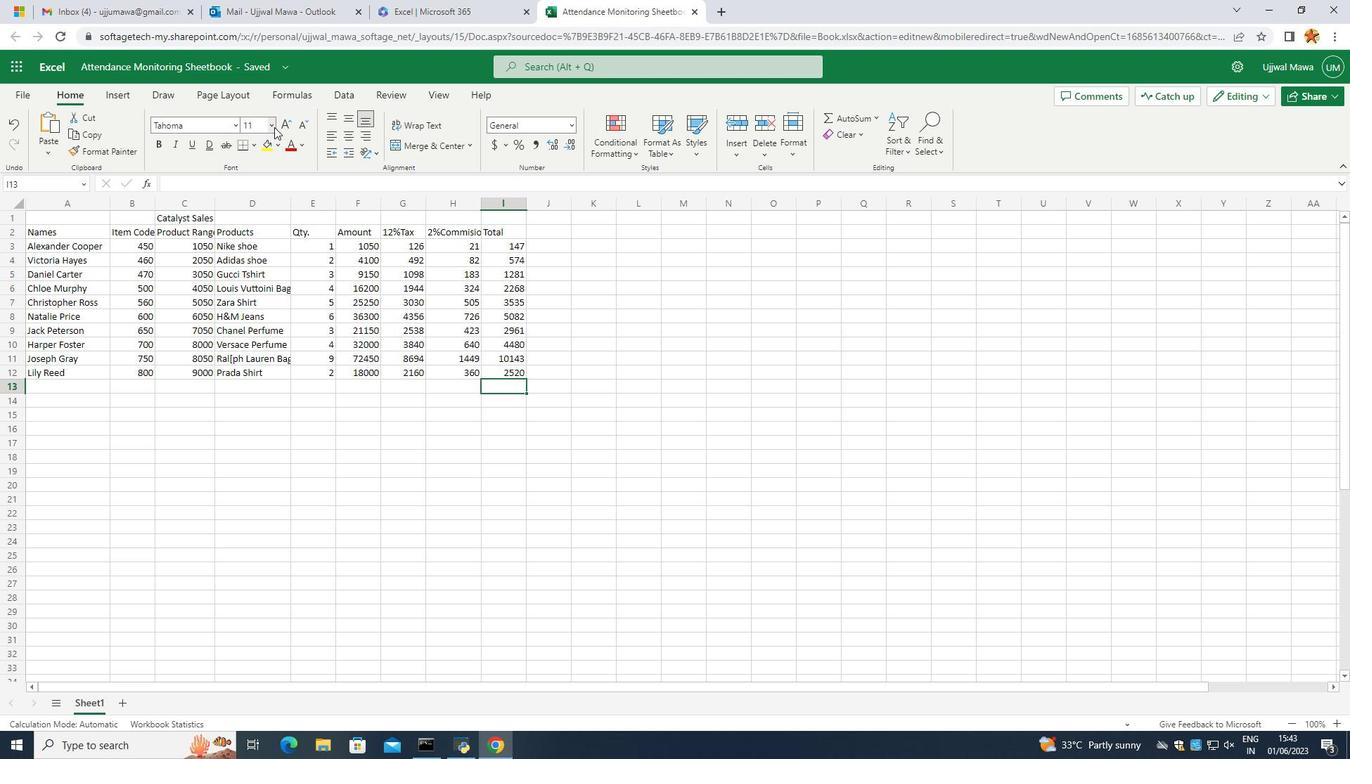 
Action: Mouse moved to (261, 298)
Screenshot: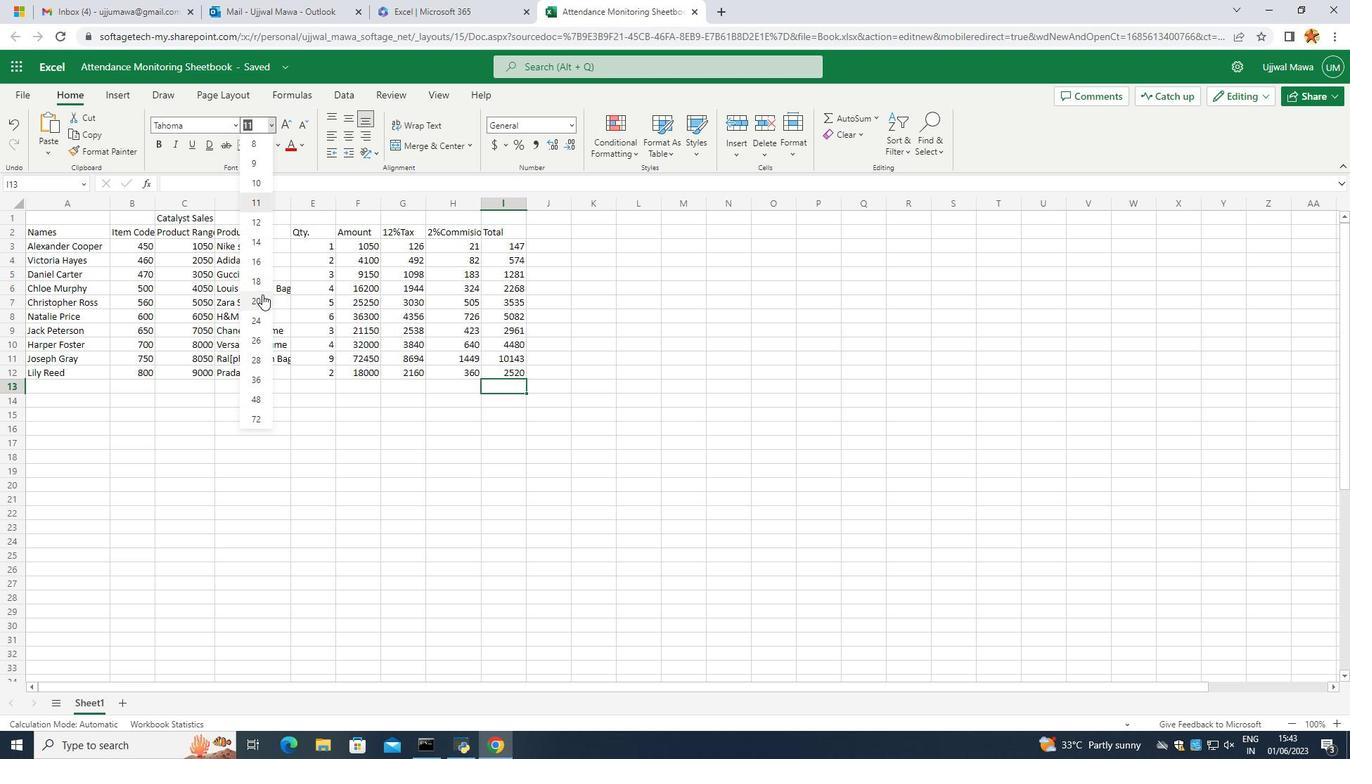 
Action: Mouse pressed left at (261, 298)
Screenshot: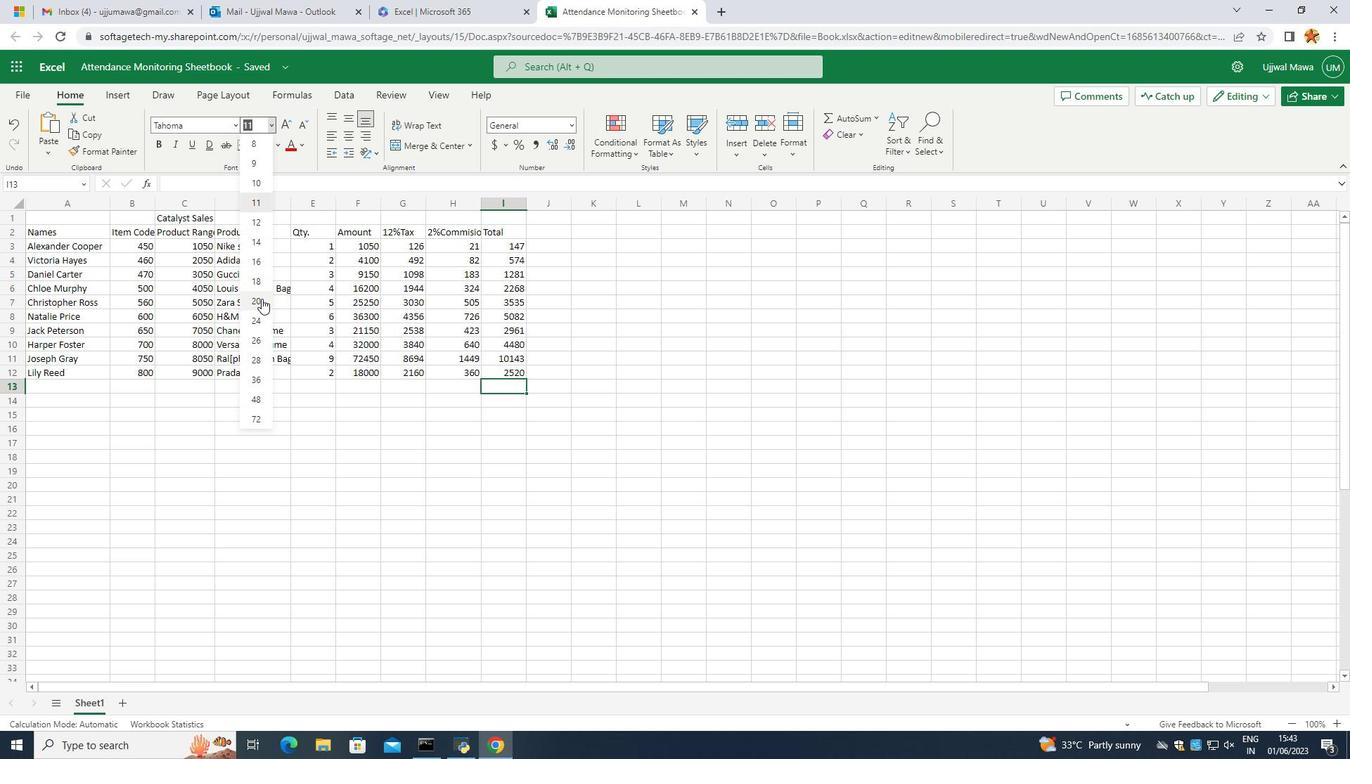 
Action: Mouse moved to (73, 220)
Screenshot: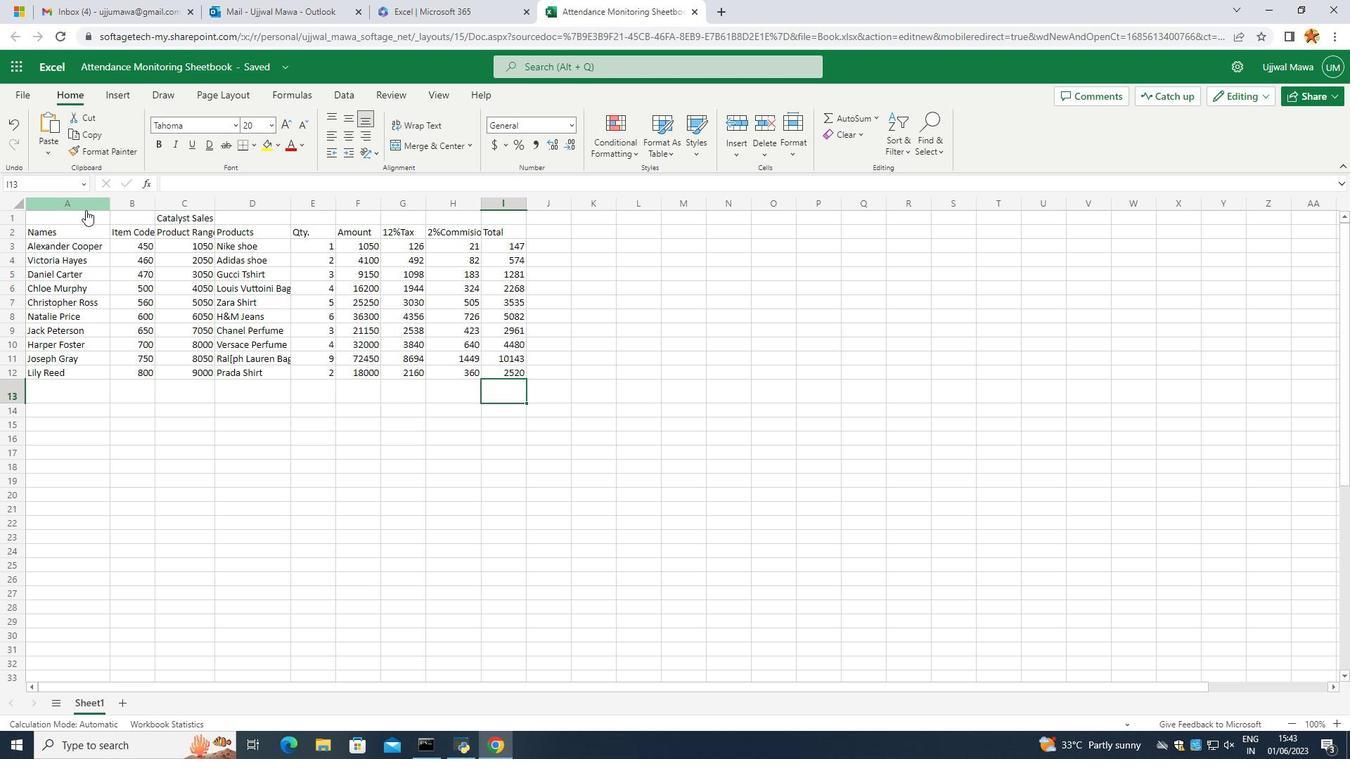 
Action: Mouse pressed left at (73, 220)
Screenshot: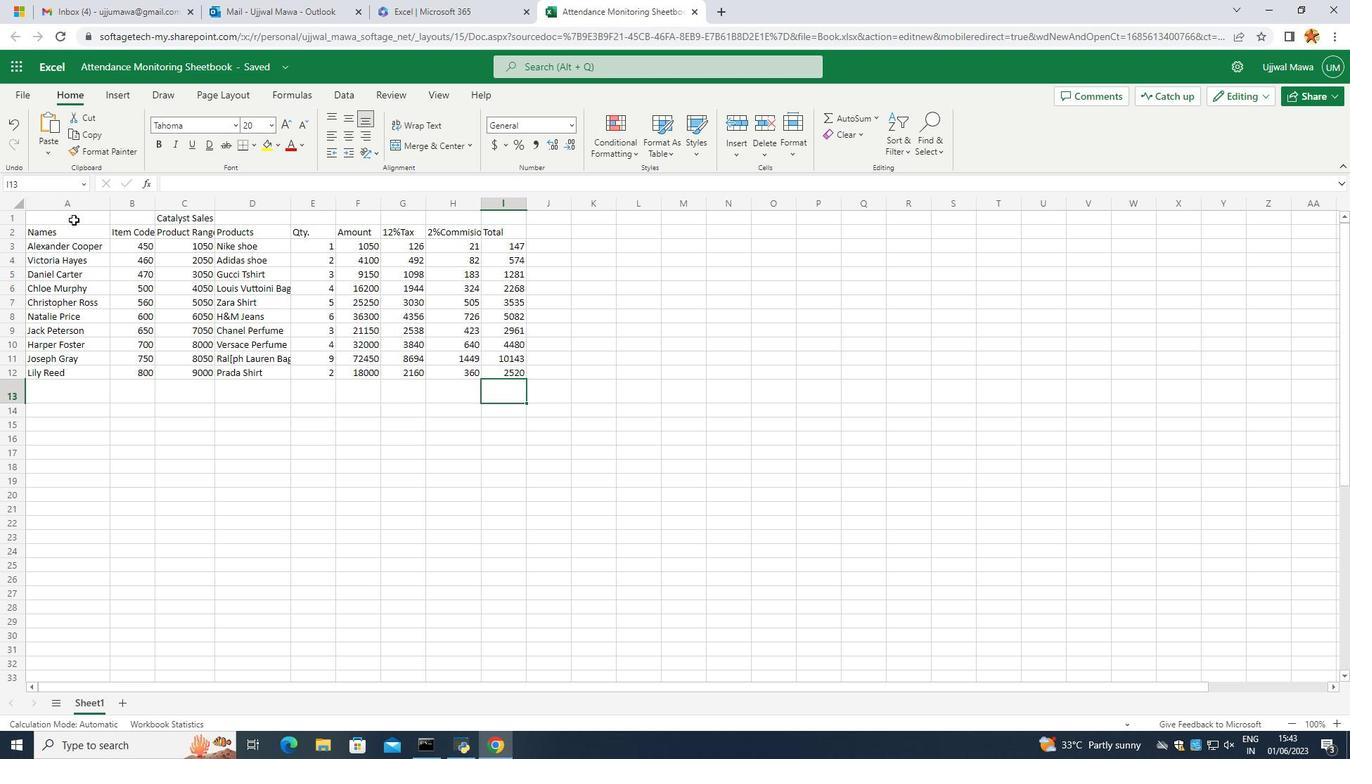 
Action: Mouse moved to (207, 222)
Screenshot: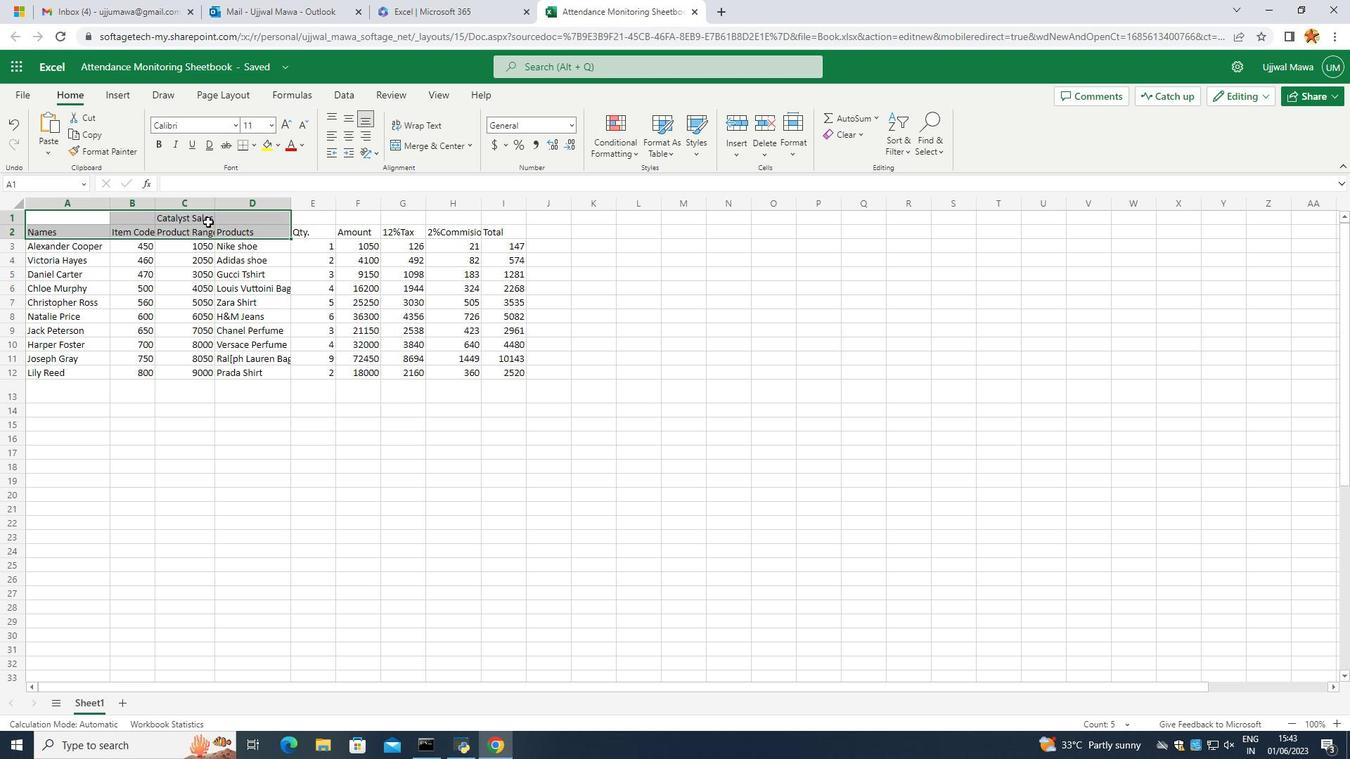 
Action: Mouse pressed left at (207, 222)
Screenshot: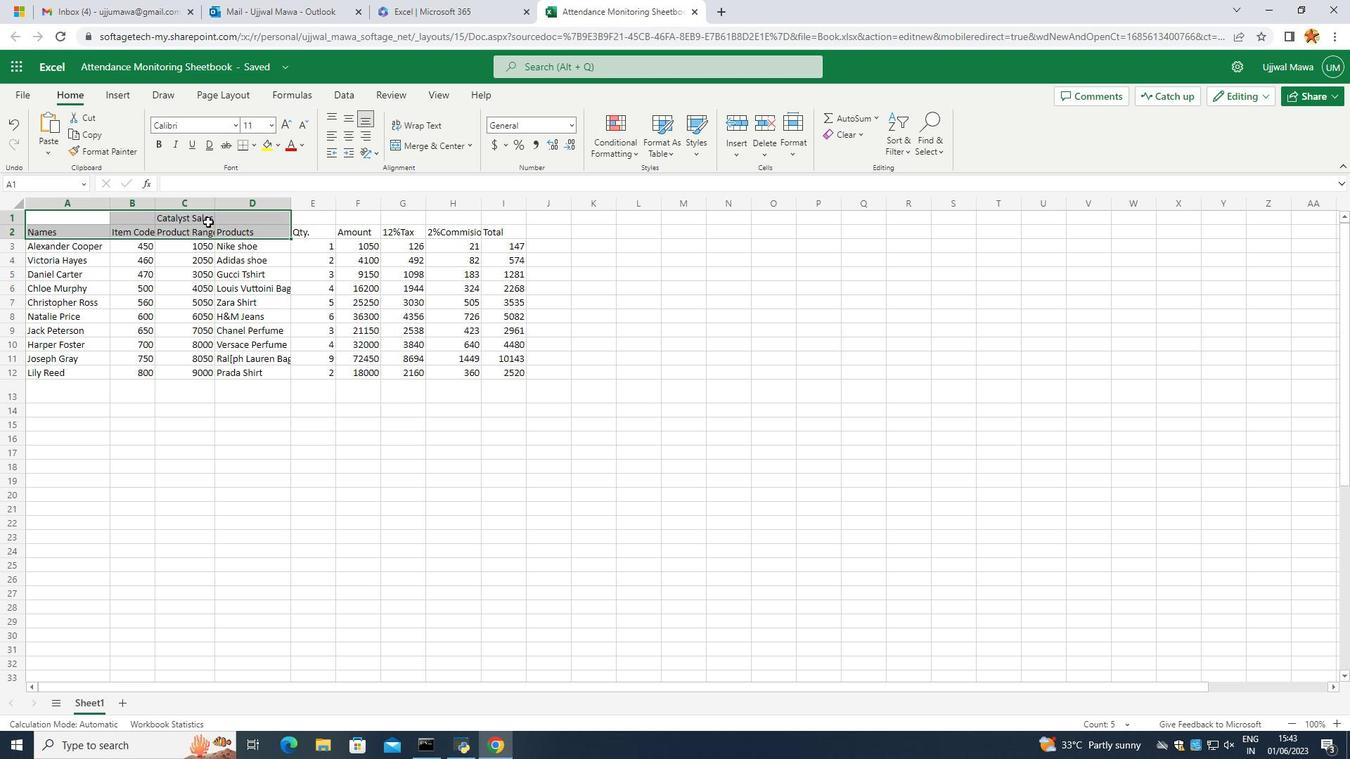 
Action: Mouse moved to (237, 128)
Screenshot: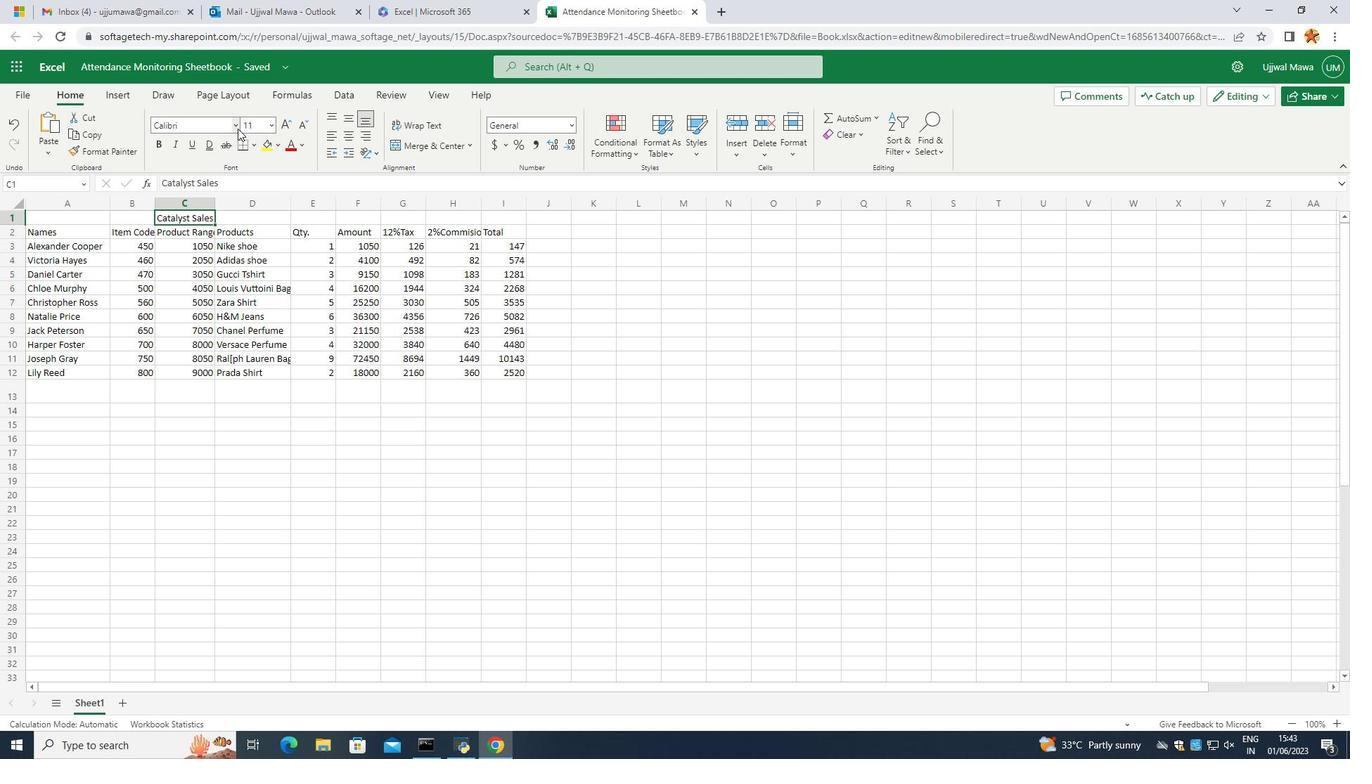
Action: Mouse pressed left at (237, 128)
Screenshot: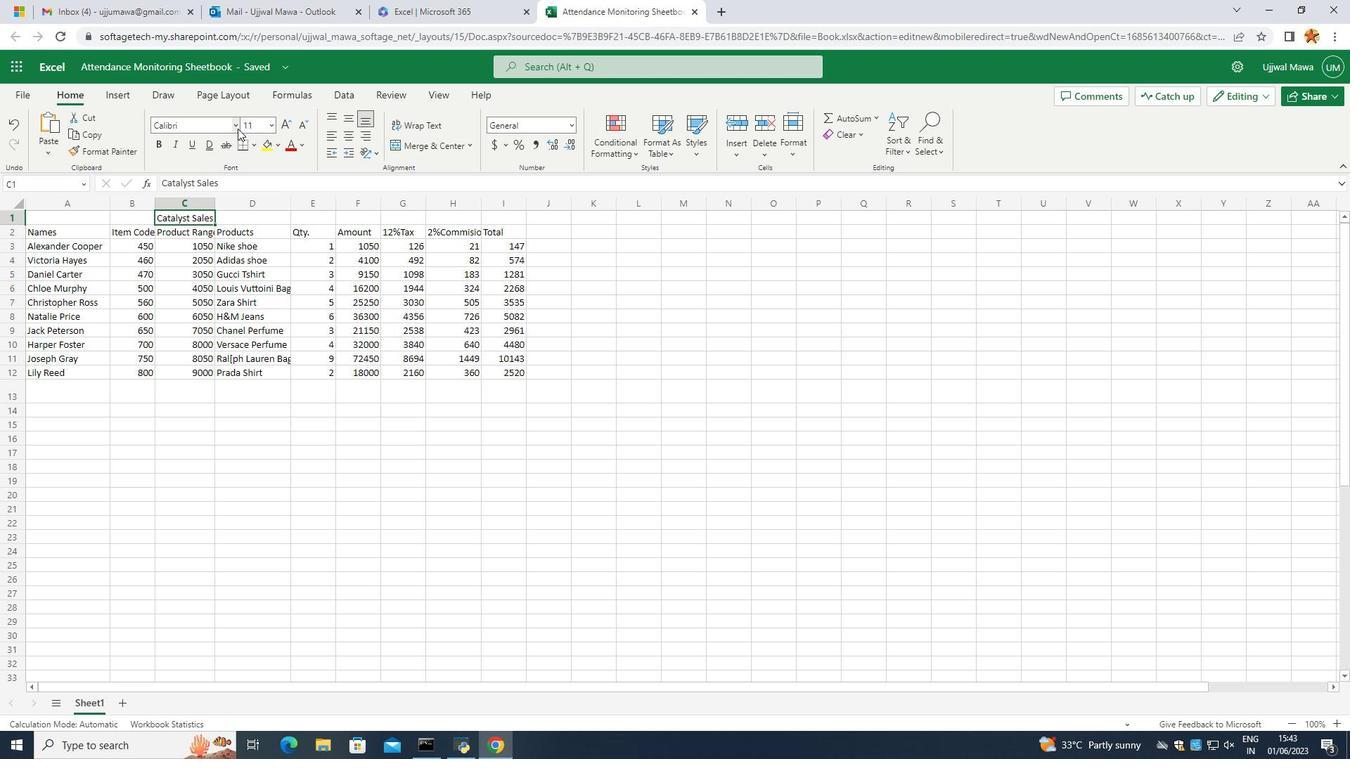 
Action: Mouse moved to (190, 590)
Screenshot: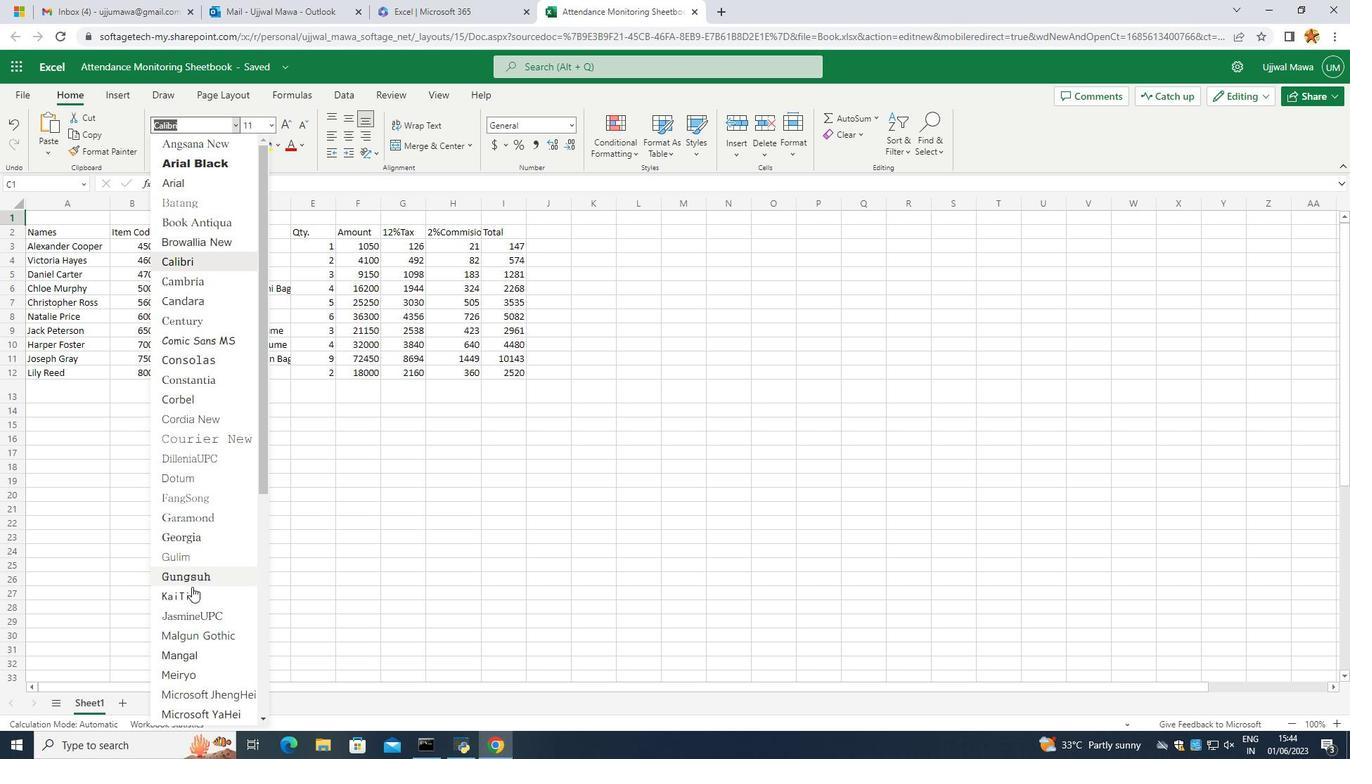 
Action: Mouse scrolled (190, 589) with delta (0, 0)
Screenshot: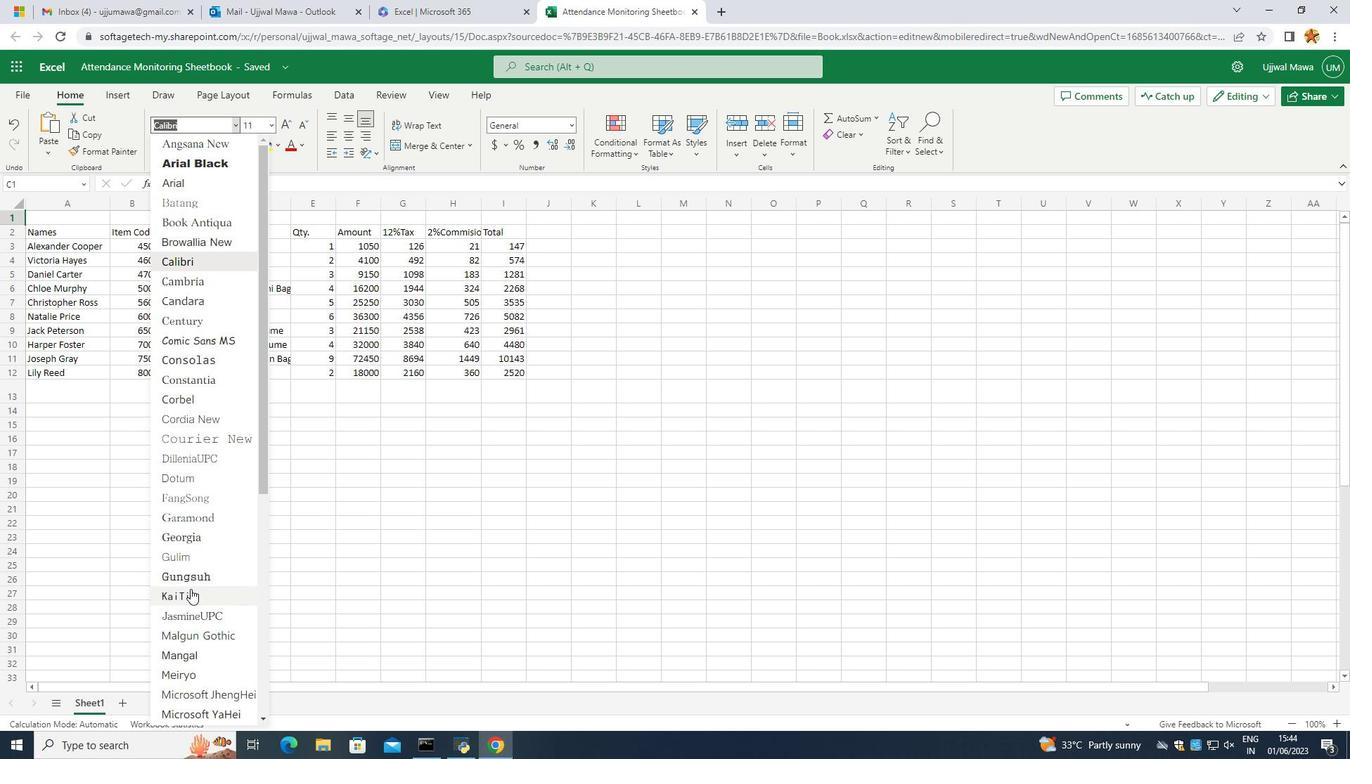 
Action: Mouse moved to (189, 590)
Screenshot: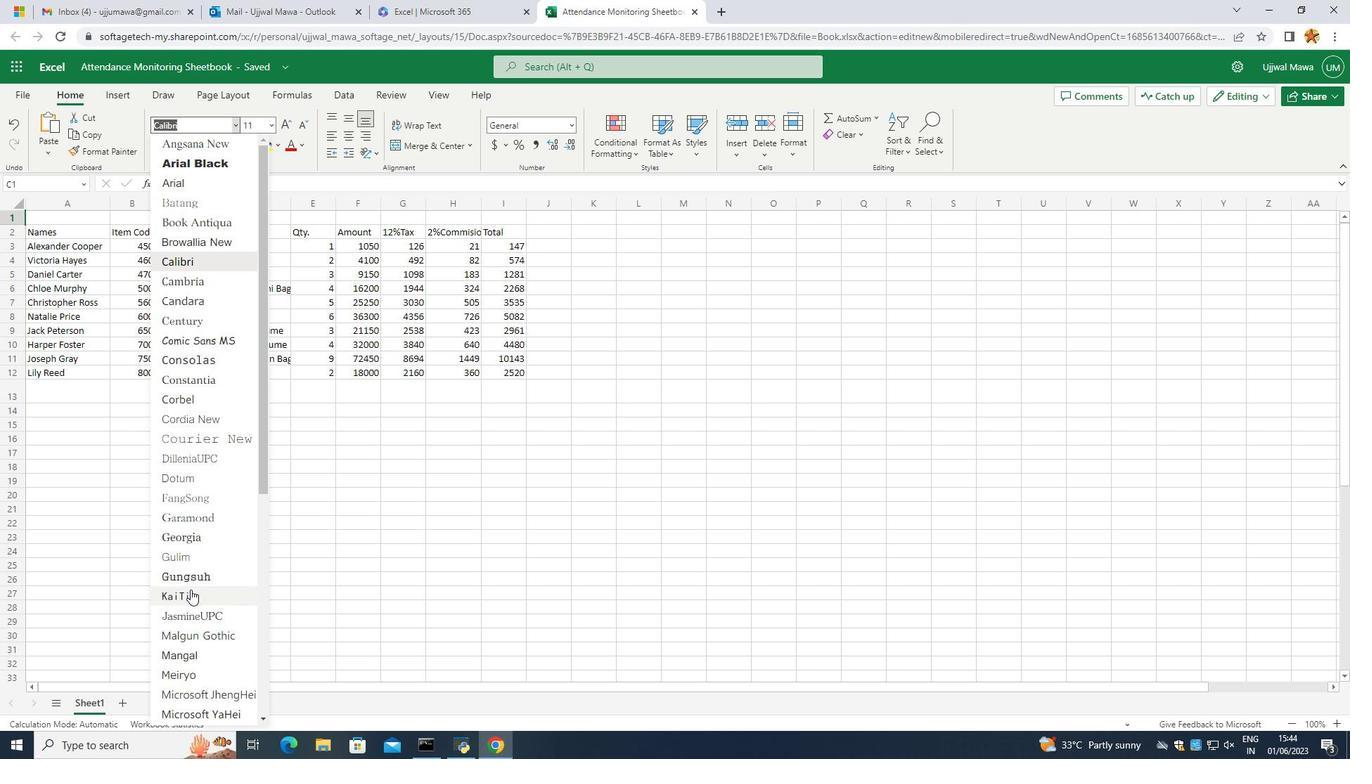 
Action: Mouse scrolled (189, 590) with delta (0, 0)
Screenshot: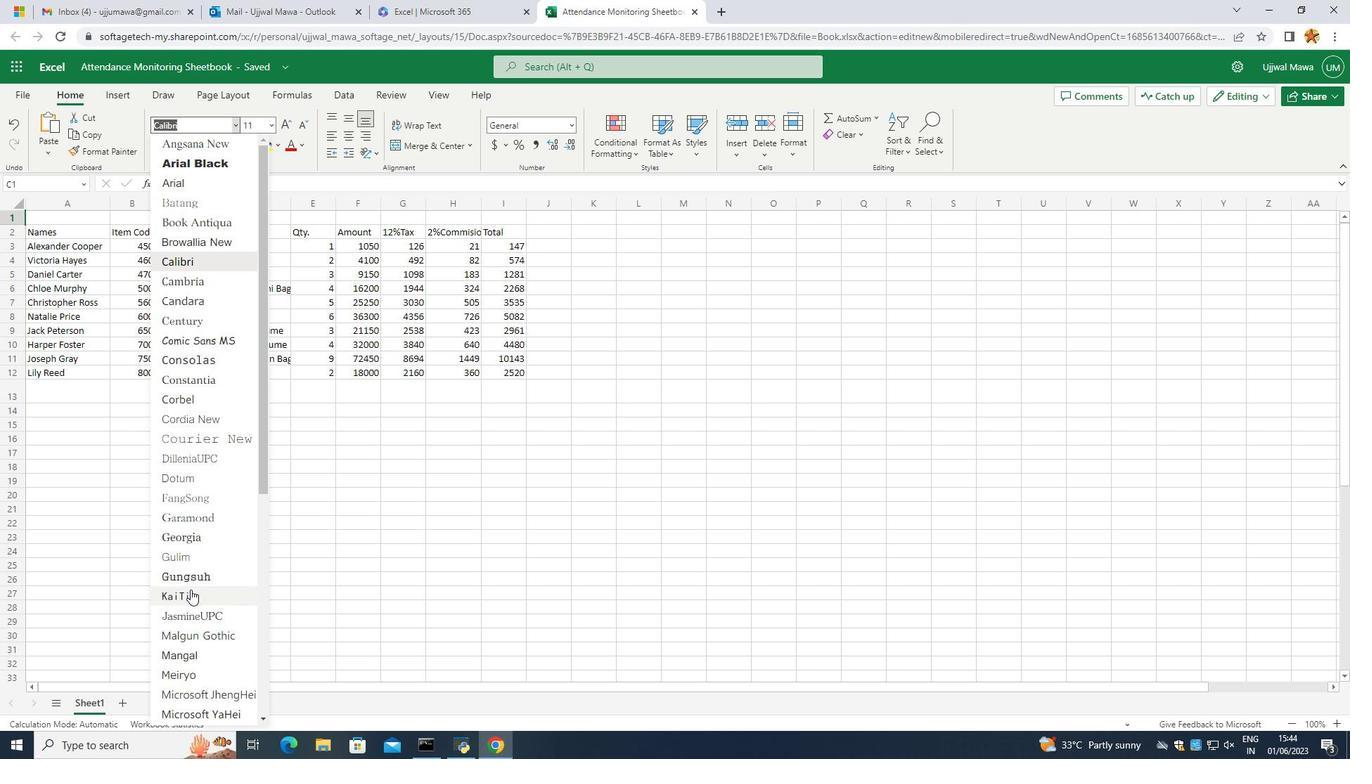 
Action: Mouse moved to (188, 590)
Screenshot: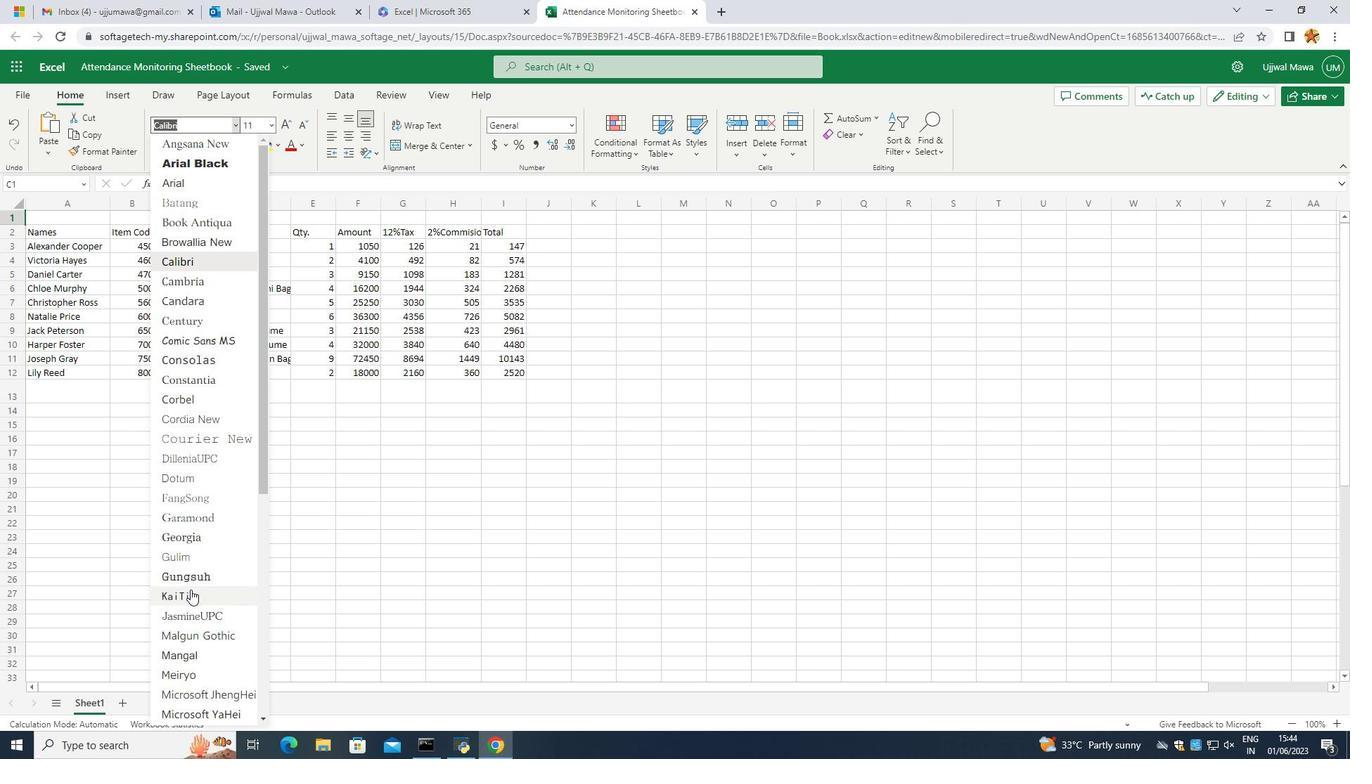
Action: Mouse scrolled (188, 590) with delta (0, 0)
Screenshot: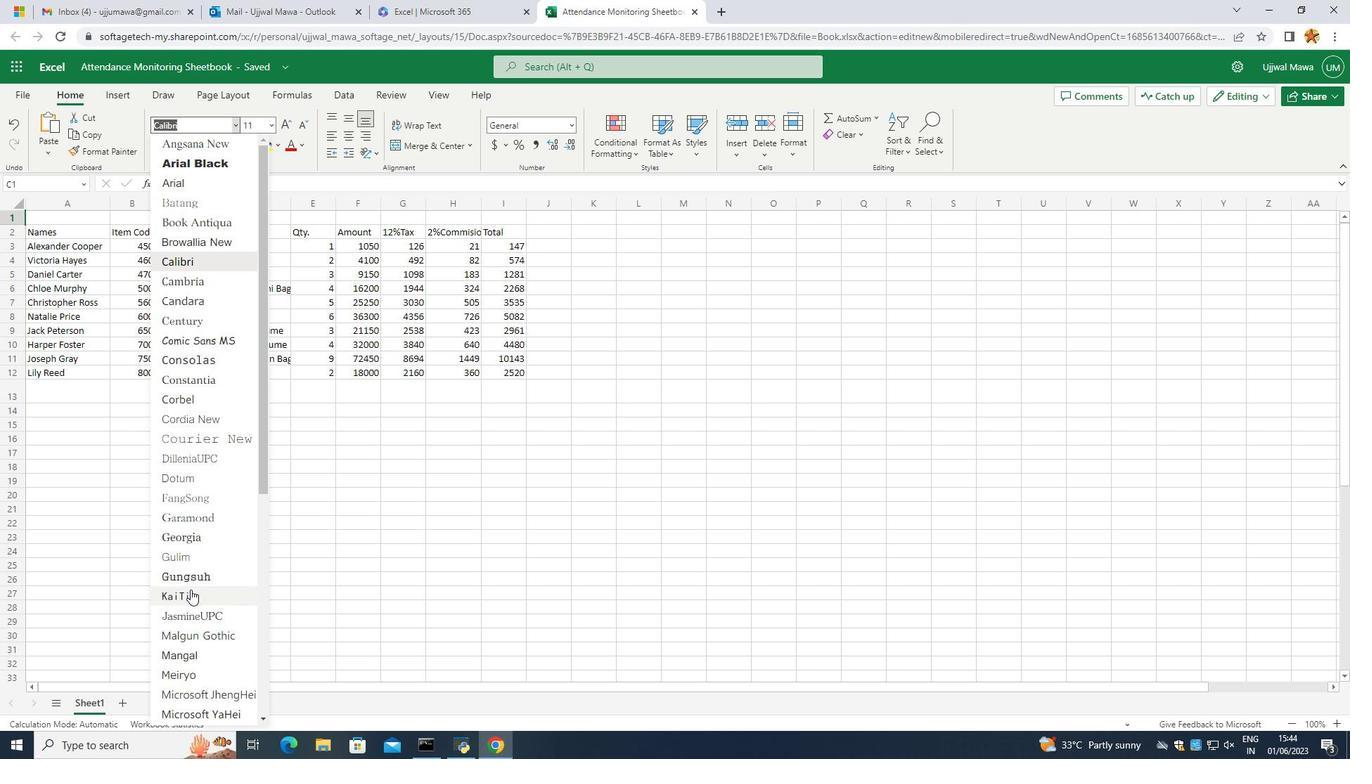 
Action: Mouse moved to (188, 590)
Screenshot: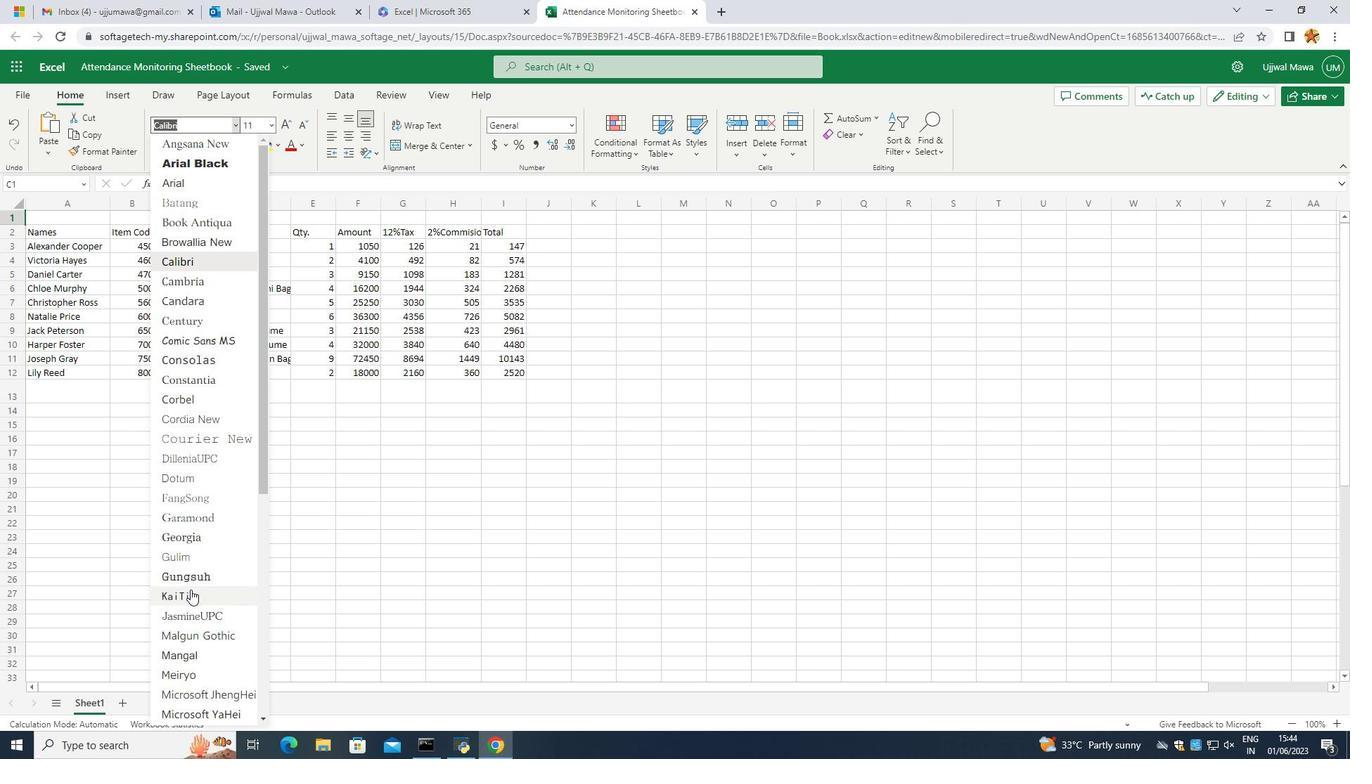 
Action: Mouse scrolled (188, 590) with delta (0, 0)
Screenshot: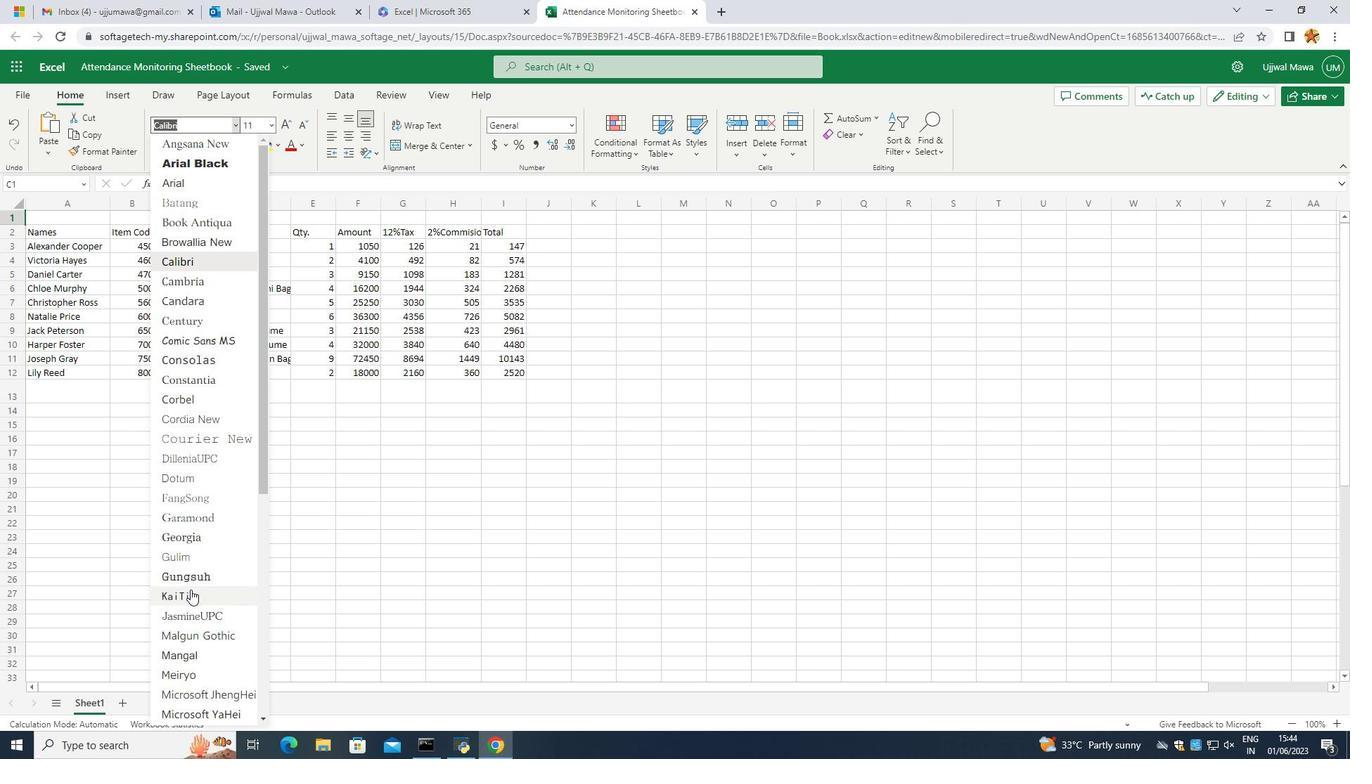 
Action: Mouse moved to (182, 581)
Screenshot: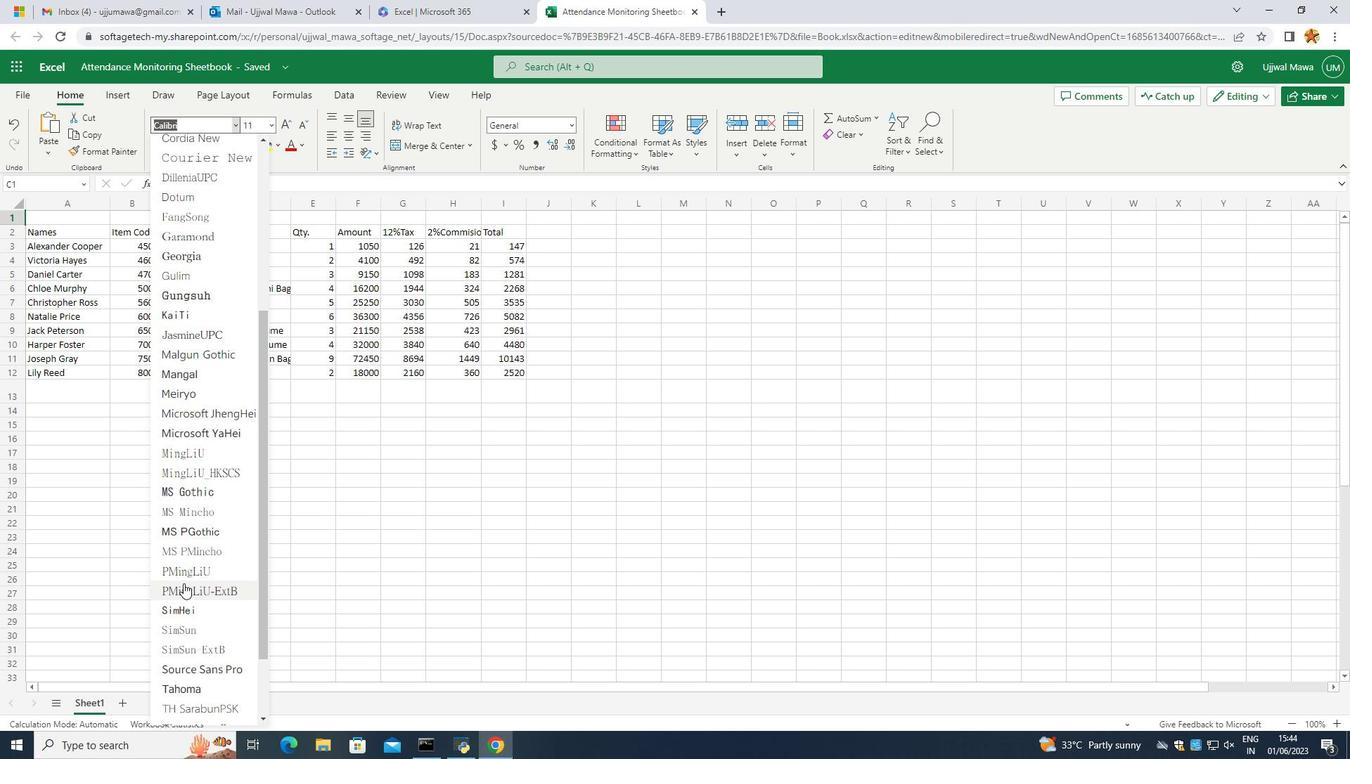 
Action: Mouse scrolled (182, 580) with delta (0, 0)
Screenshot: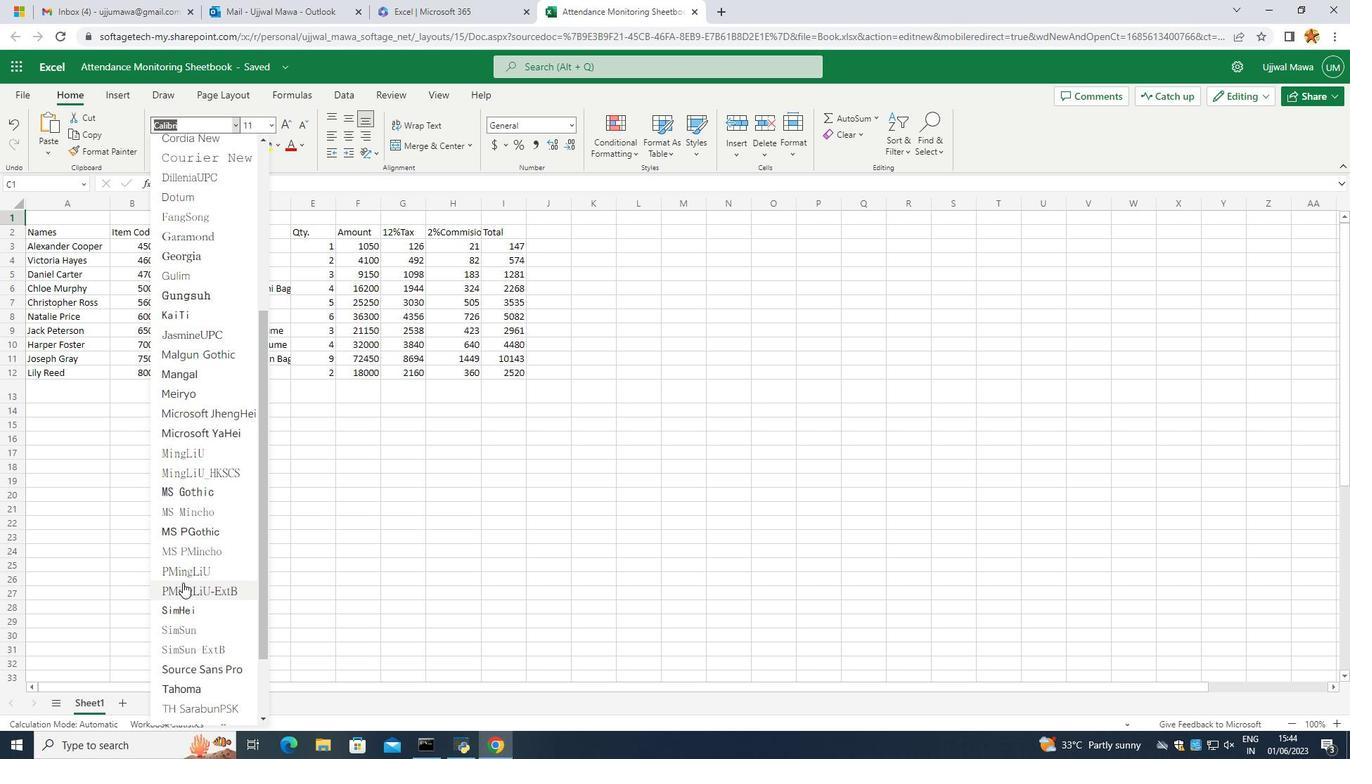 
Action: Mouse scrolled (182, 580) with delta (0, 0)
Screenshot: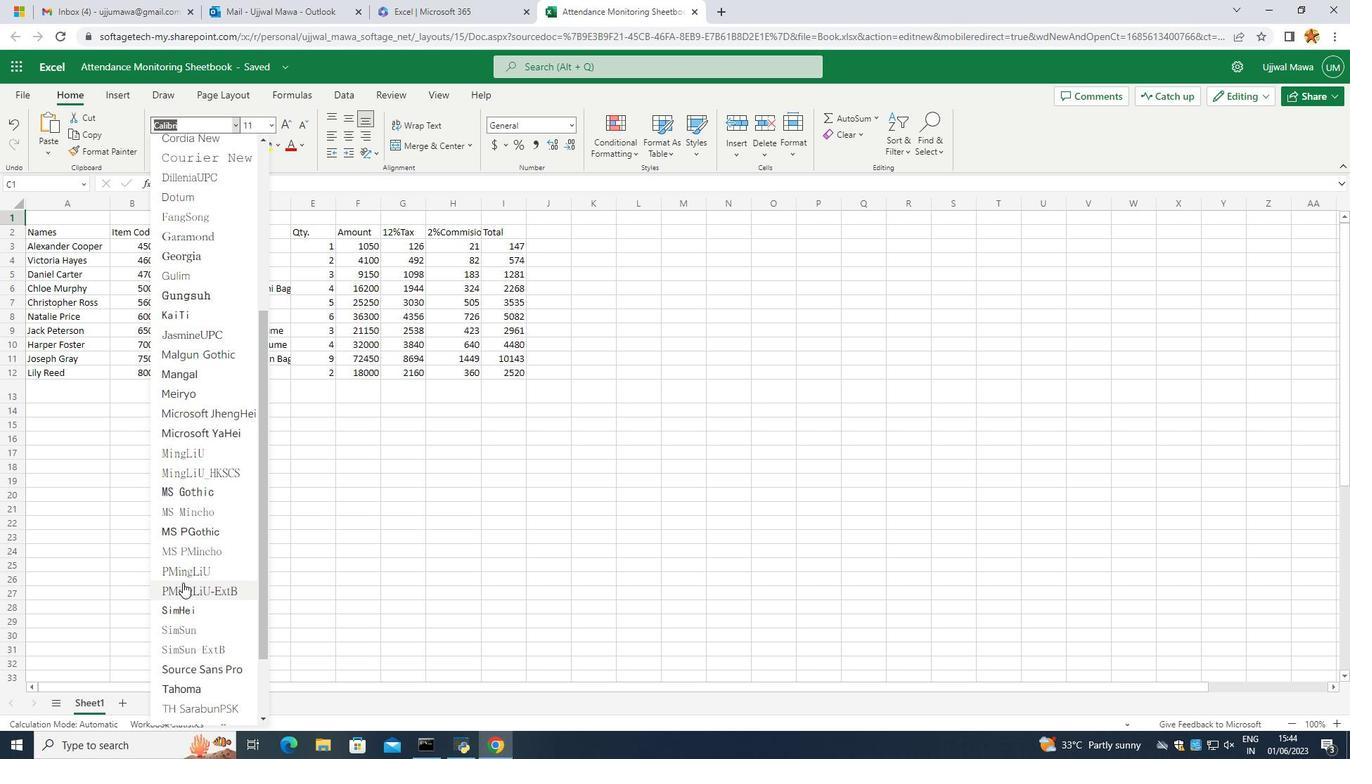 
Action: Mouse scrolled (182, 580) with delta (0, 0)
Screenshot: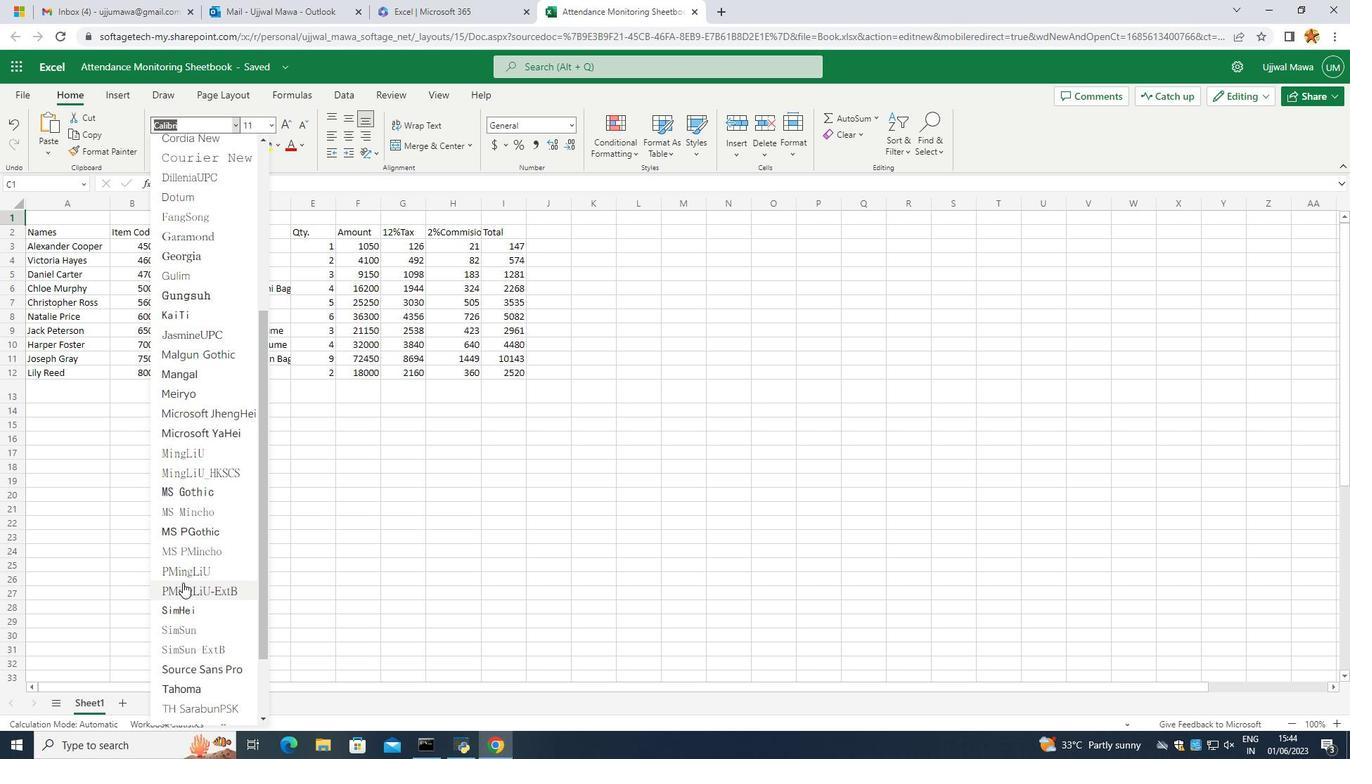 
Action: Mouse scrolled (182, 580) with delta (0, 0)
Screenshot: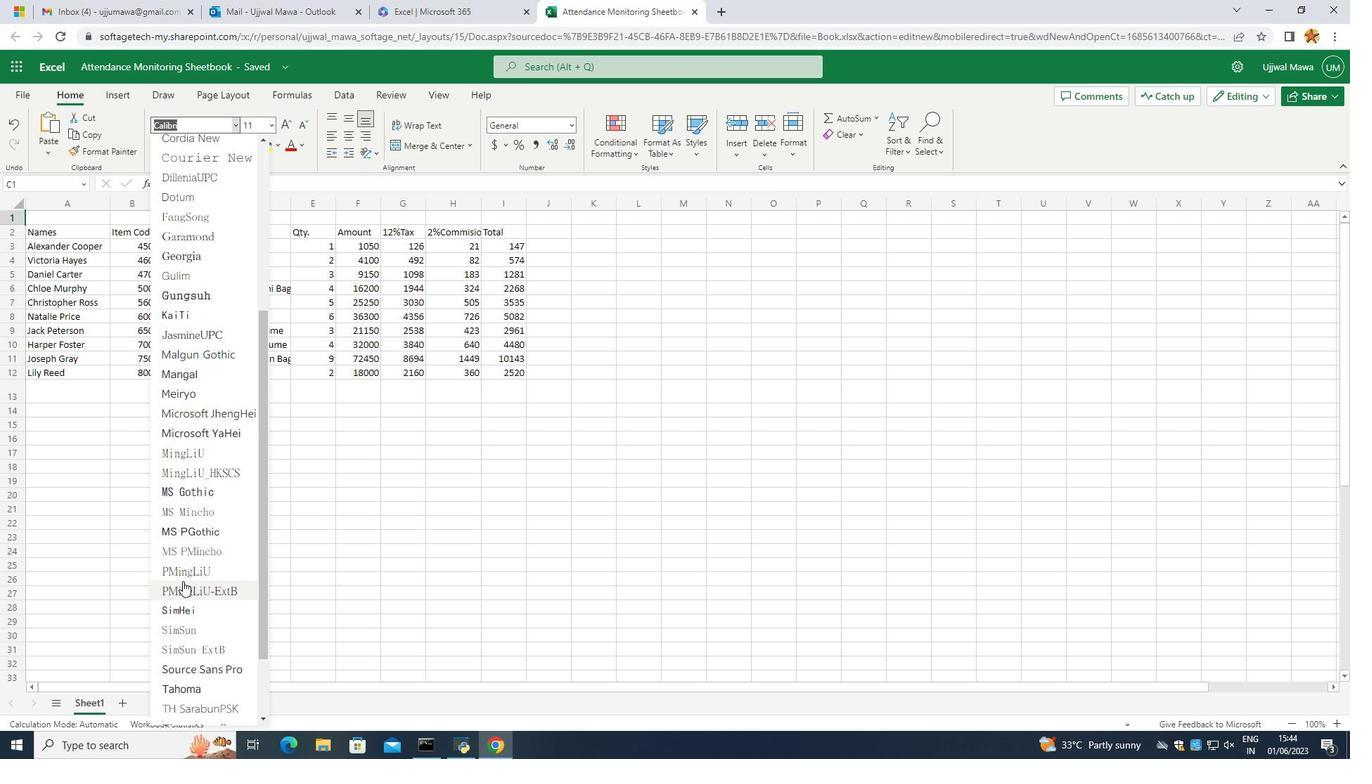 
Action: Mouse moved to (181, 594)
Screenshot: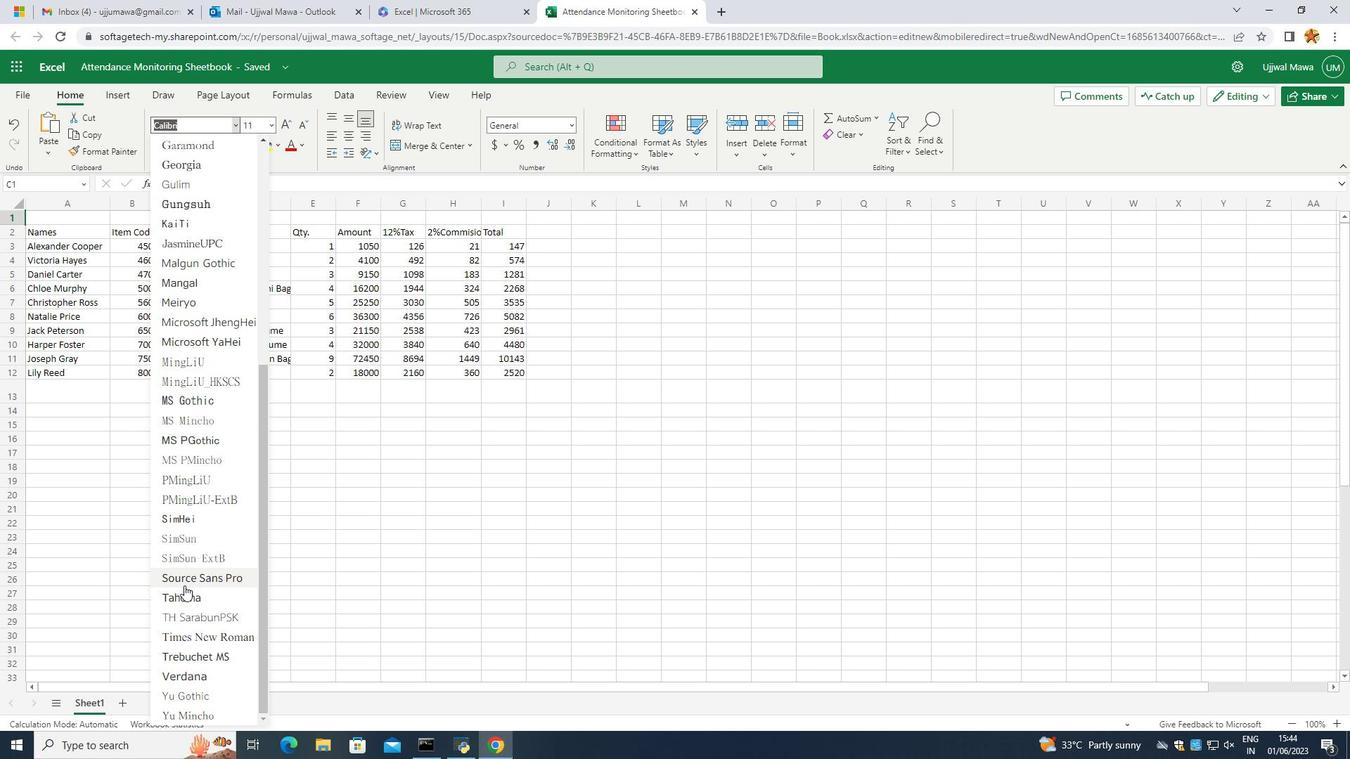 
Action: Mouse pressed left at (181, 594)
Screenshot: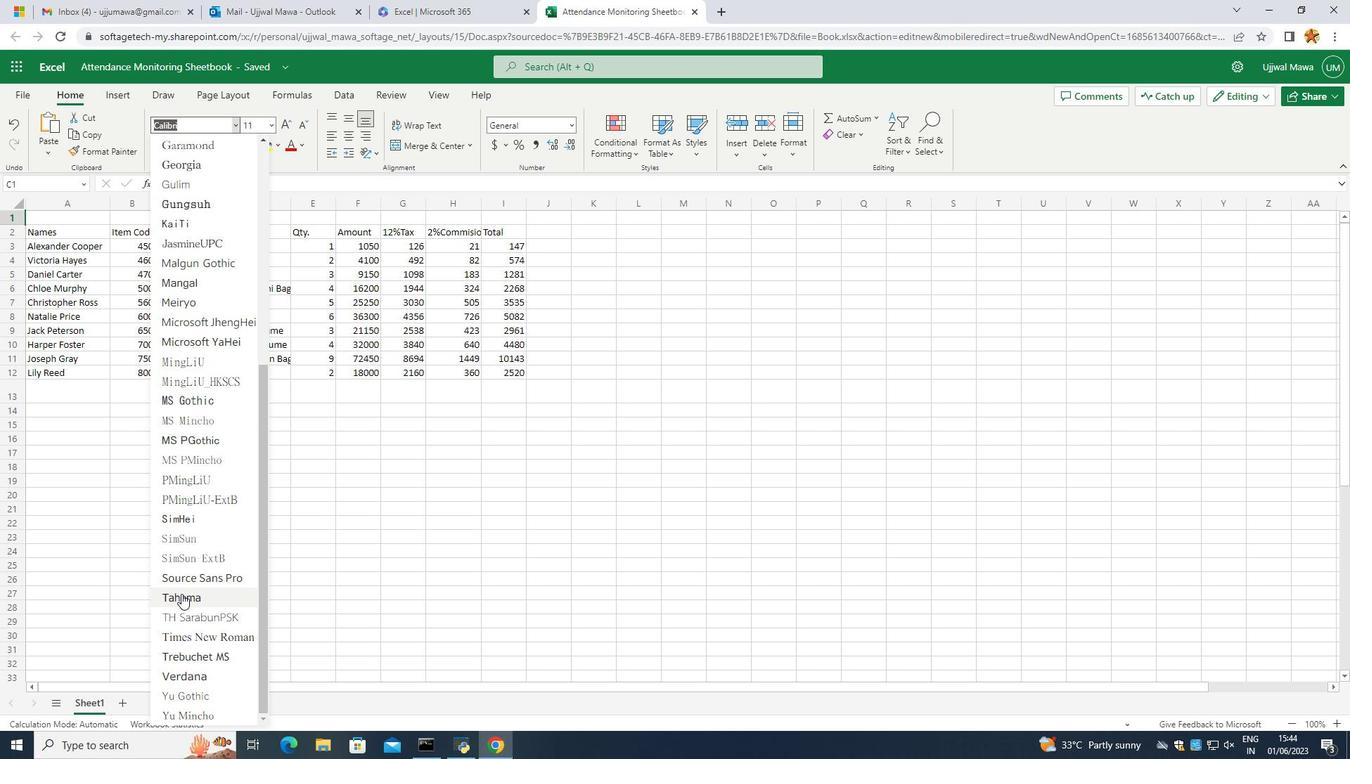 
Action: Mouse moved to (274, 125)
Screenshot: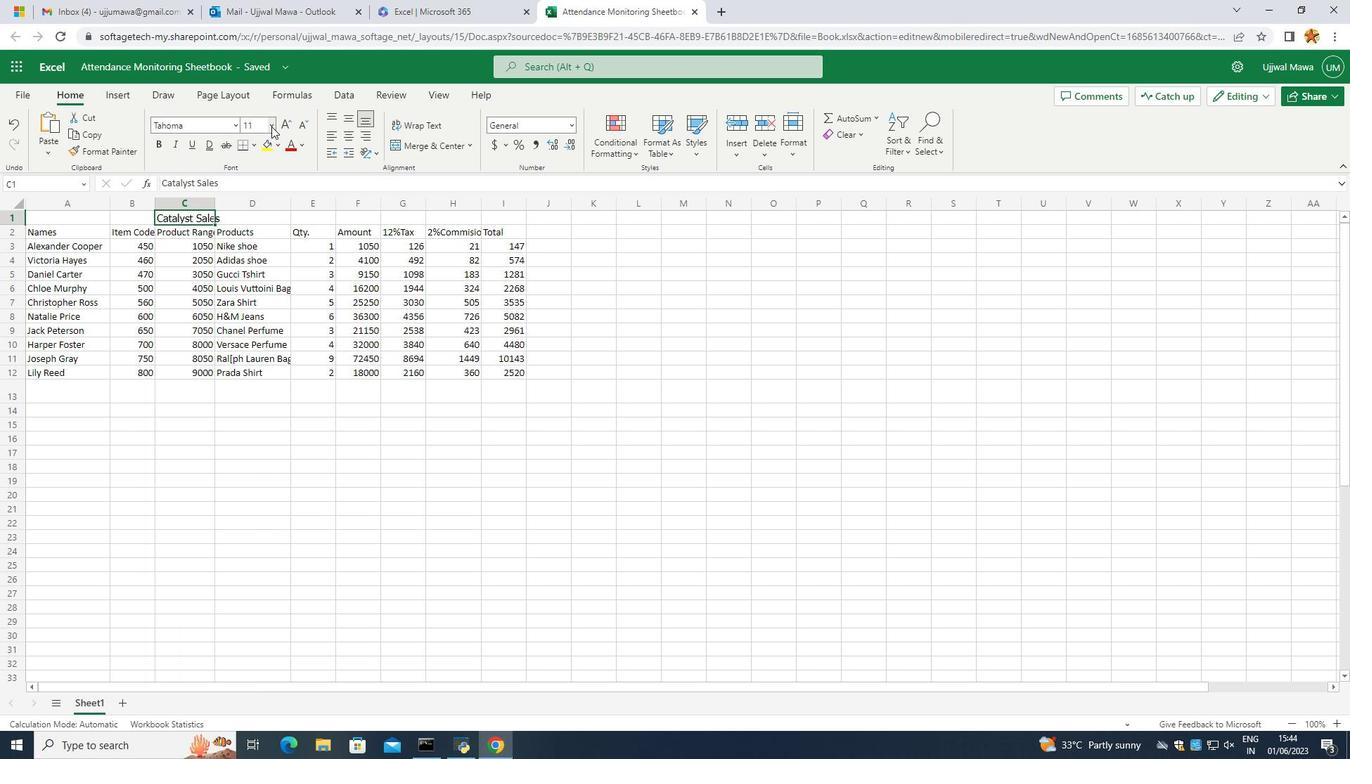 
Action: Mouse pressed left at (274, 125)
Screenshot: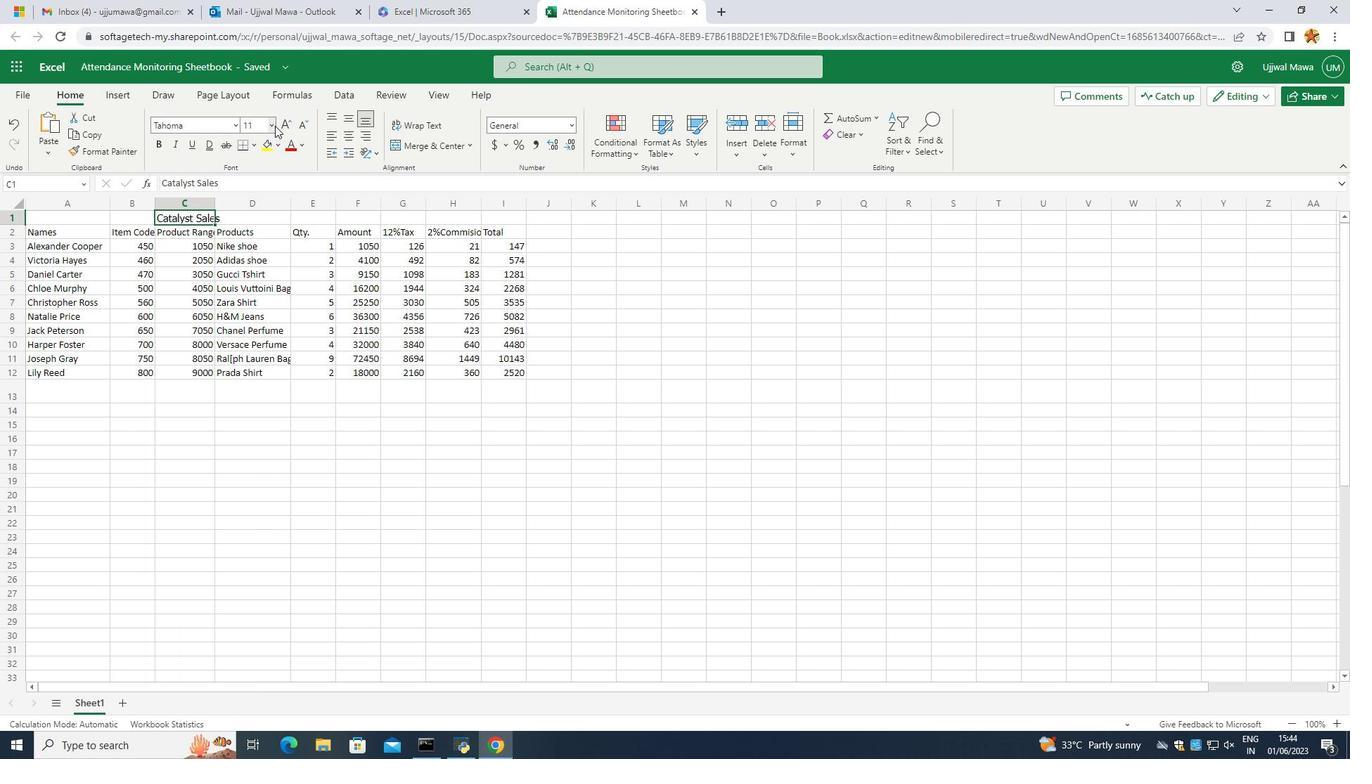 
Action: Mouse moved to (258, 303)
Screenshot: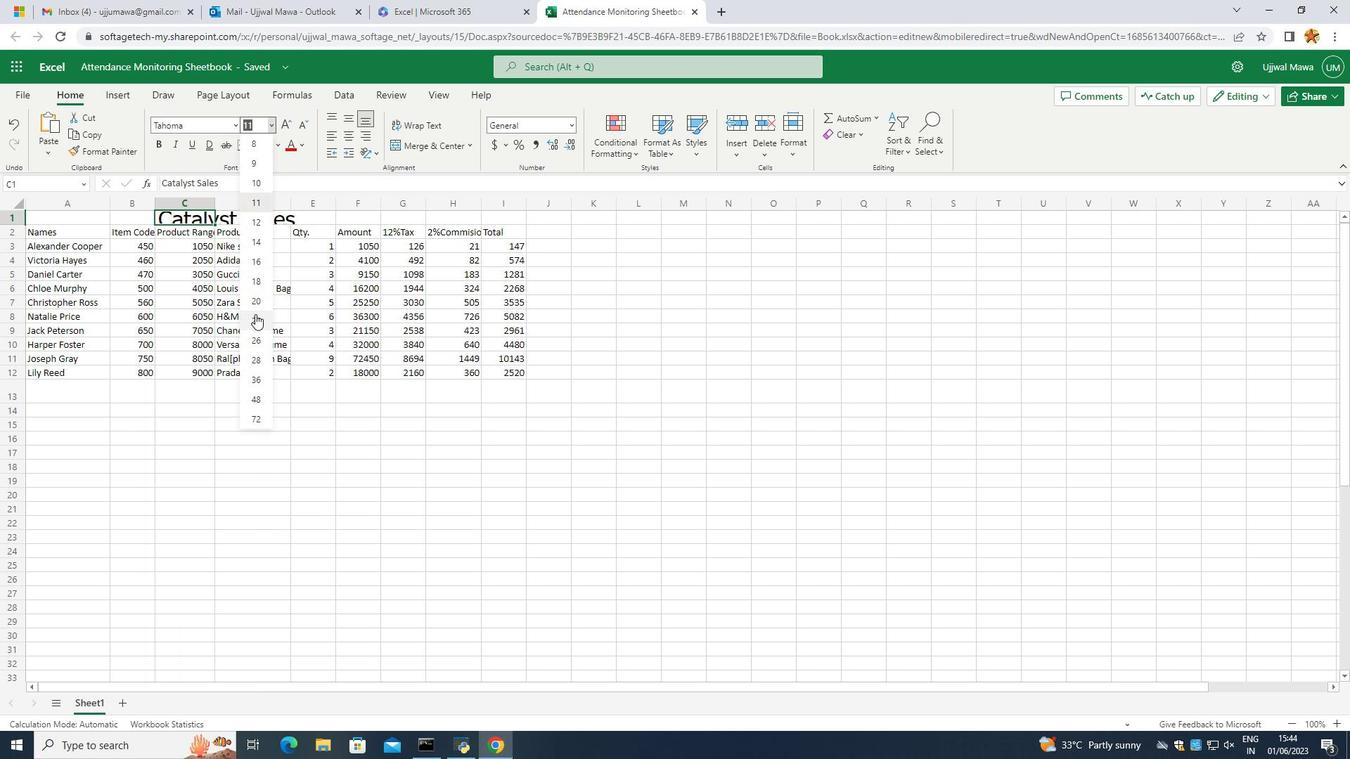 
Action: Mouse pressed left at (258, 303)
Screenshot: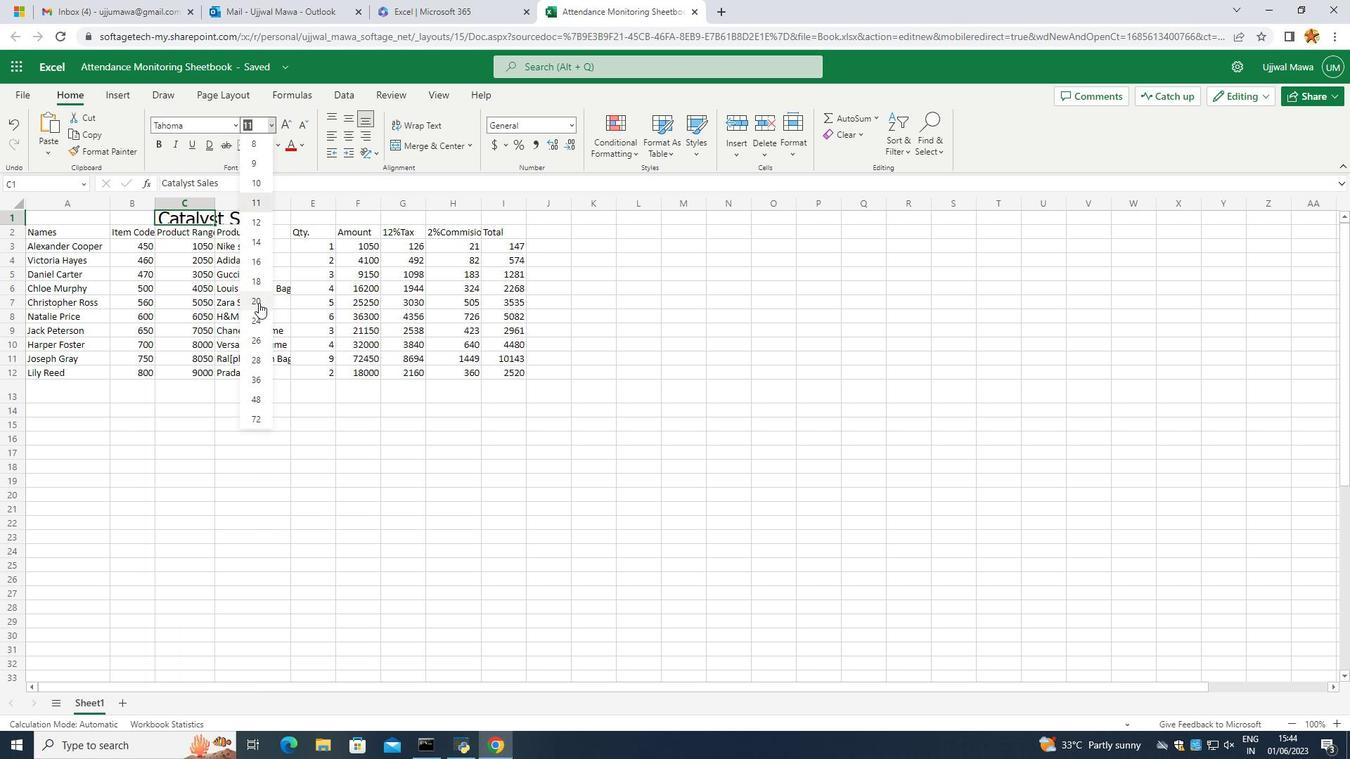
Action: Mouse moved to (231, 388)
Screenshot: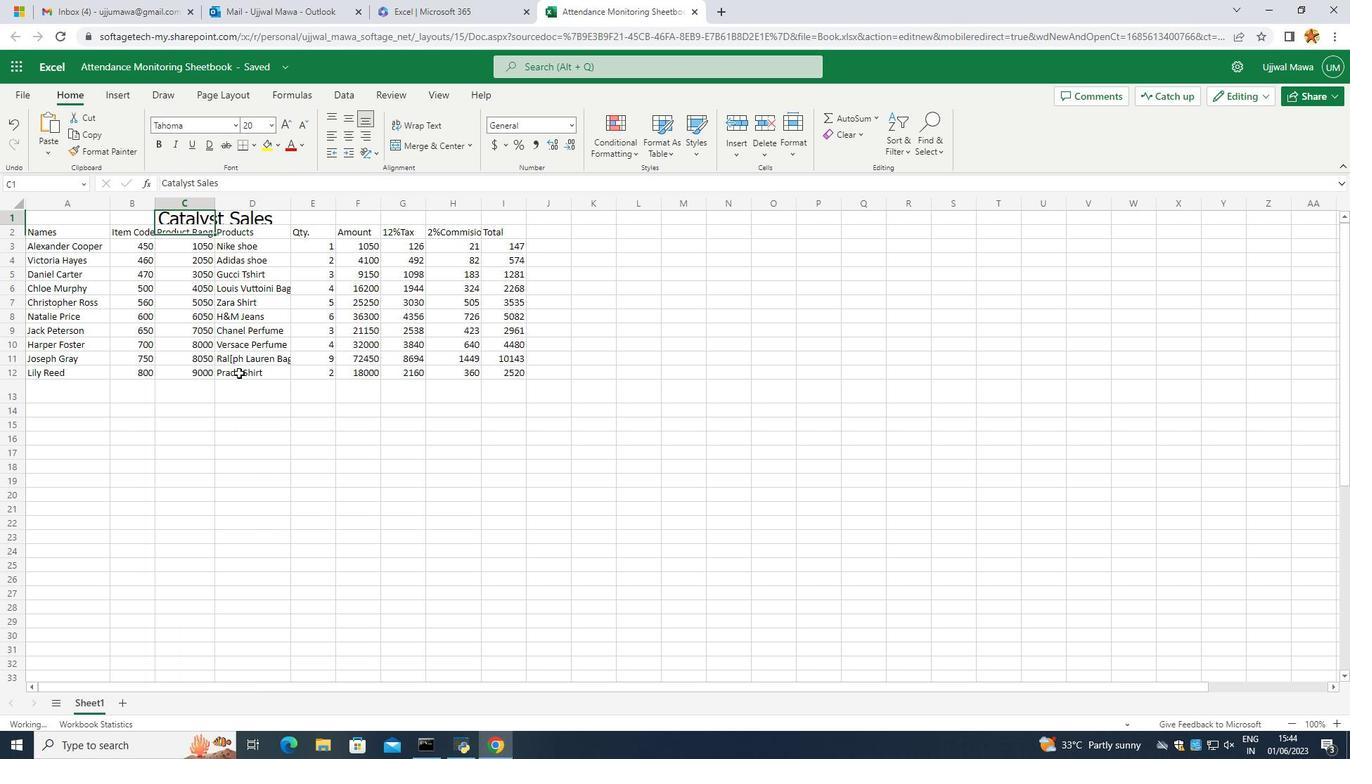 
Action: Mouse pressed left at (231, 388)
Screenshot: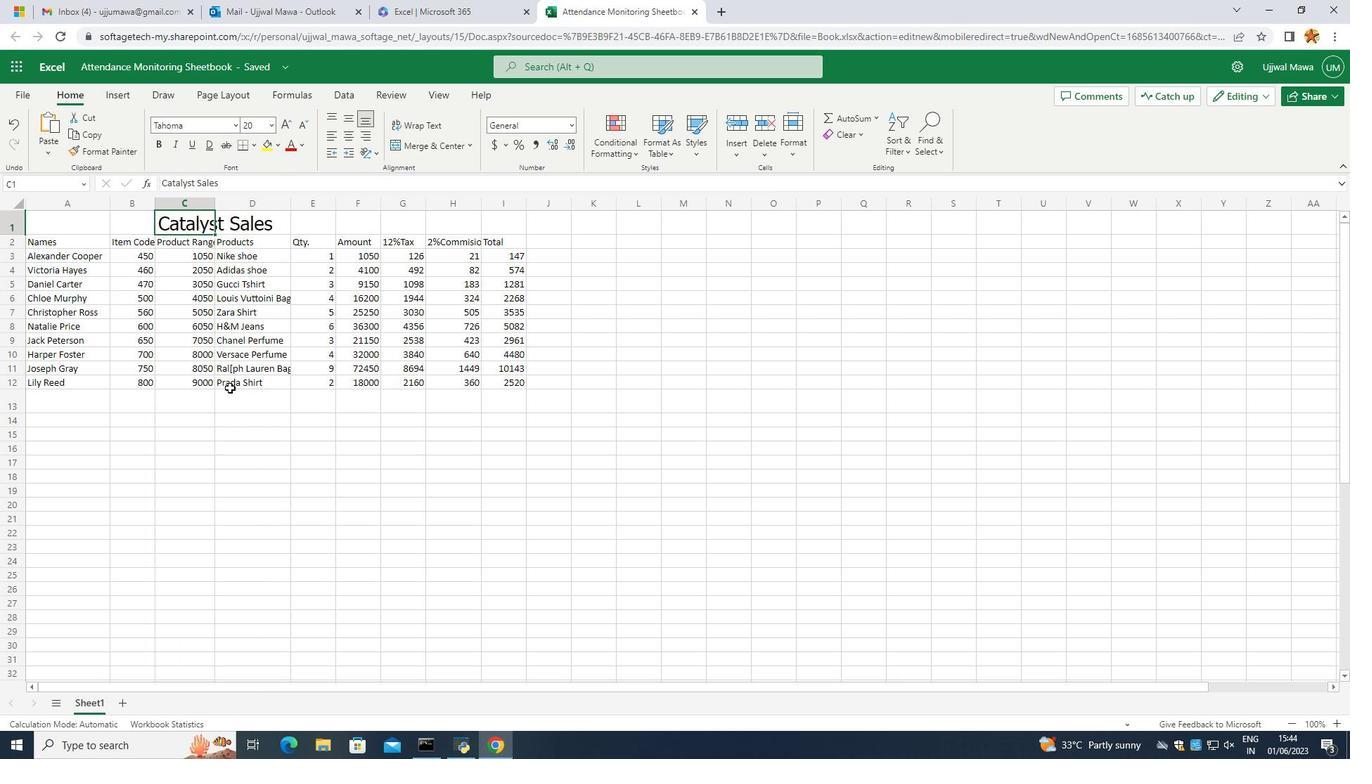 
Action: Mouse moved to (37, 238)
Screenshot: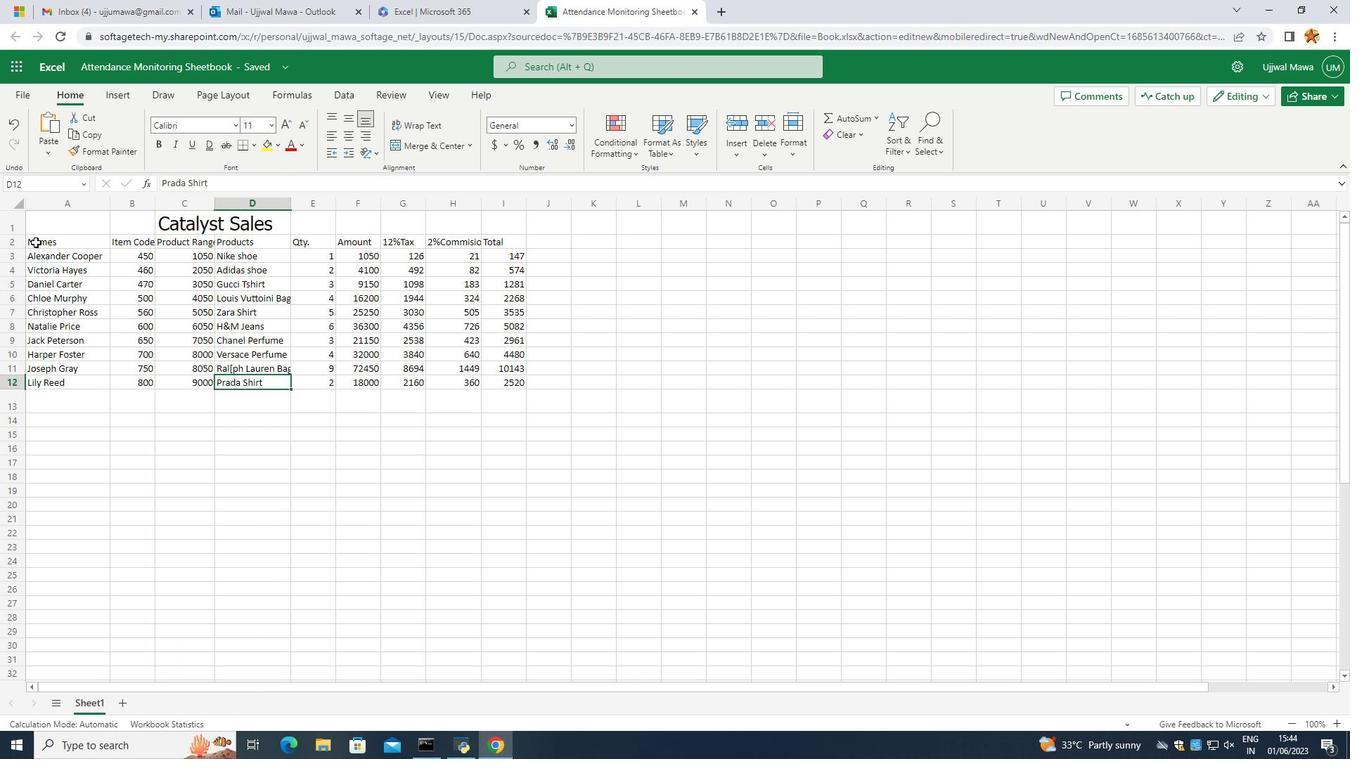 
Action: Mouse pressed left at (37, 238)
Screenshot: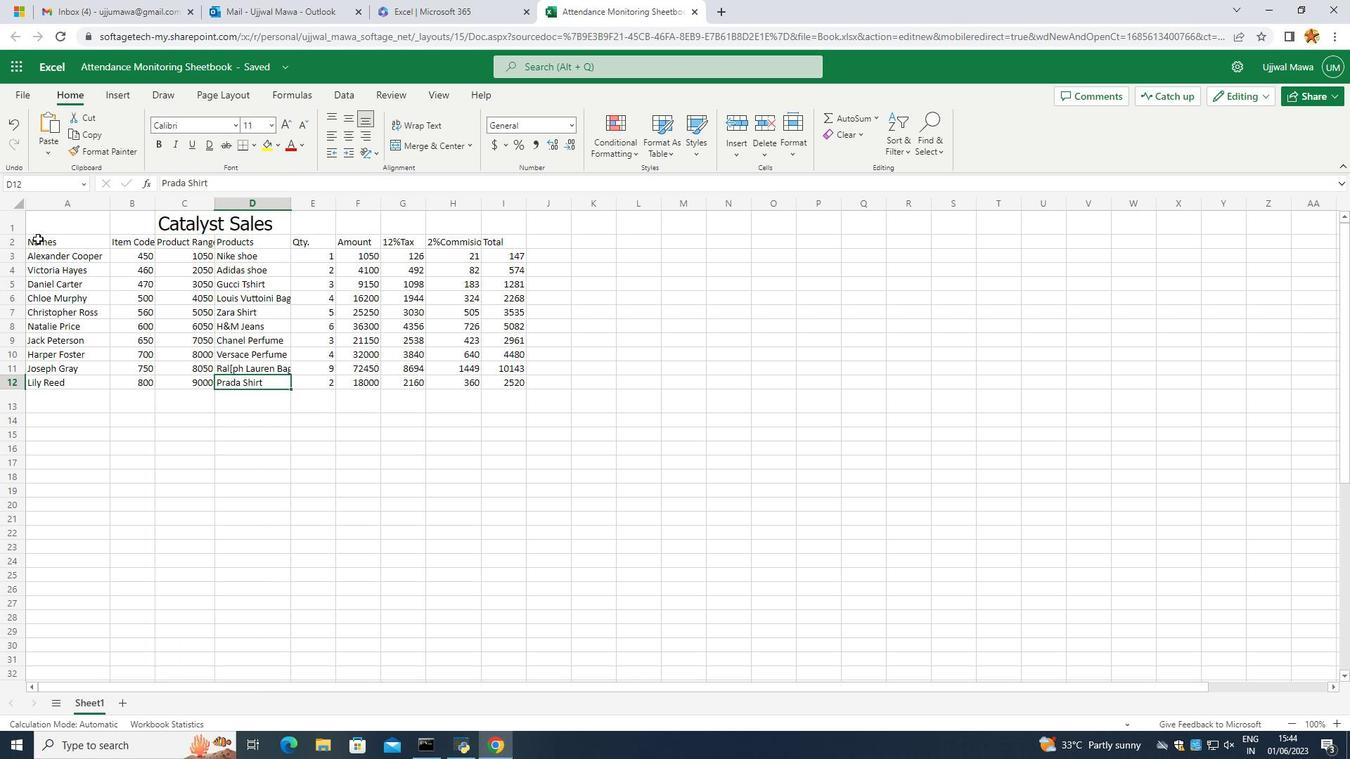 
Action: Mouse moved to (237, 127)
Screenshot: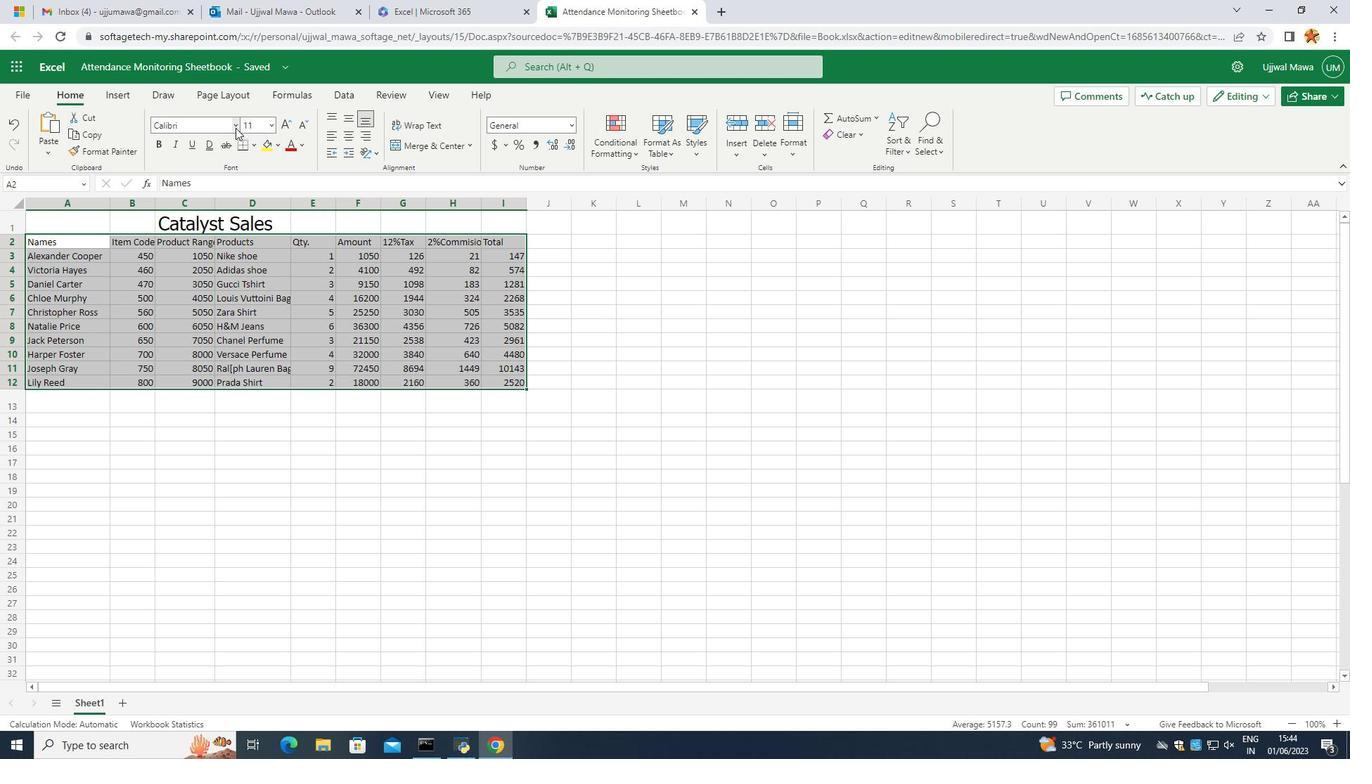 
Action: Mouse pressed left at (237, 127)
Screenshot: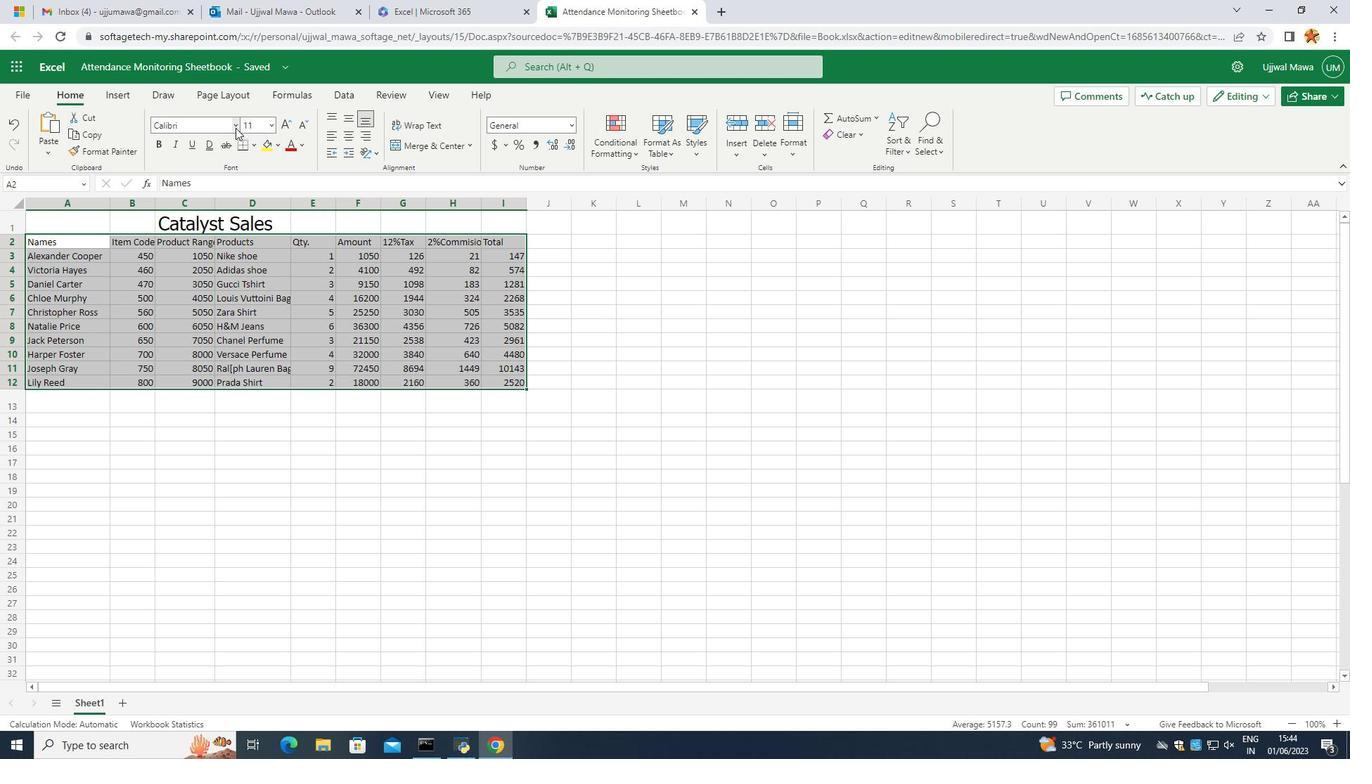 
Action: Mouse moved to (199, 184)
Screenshot: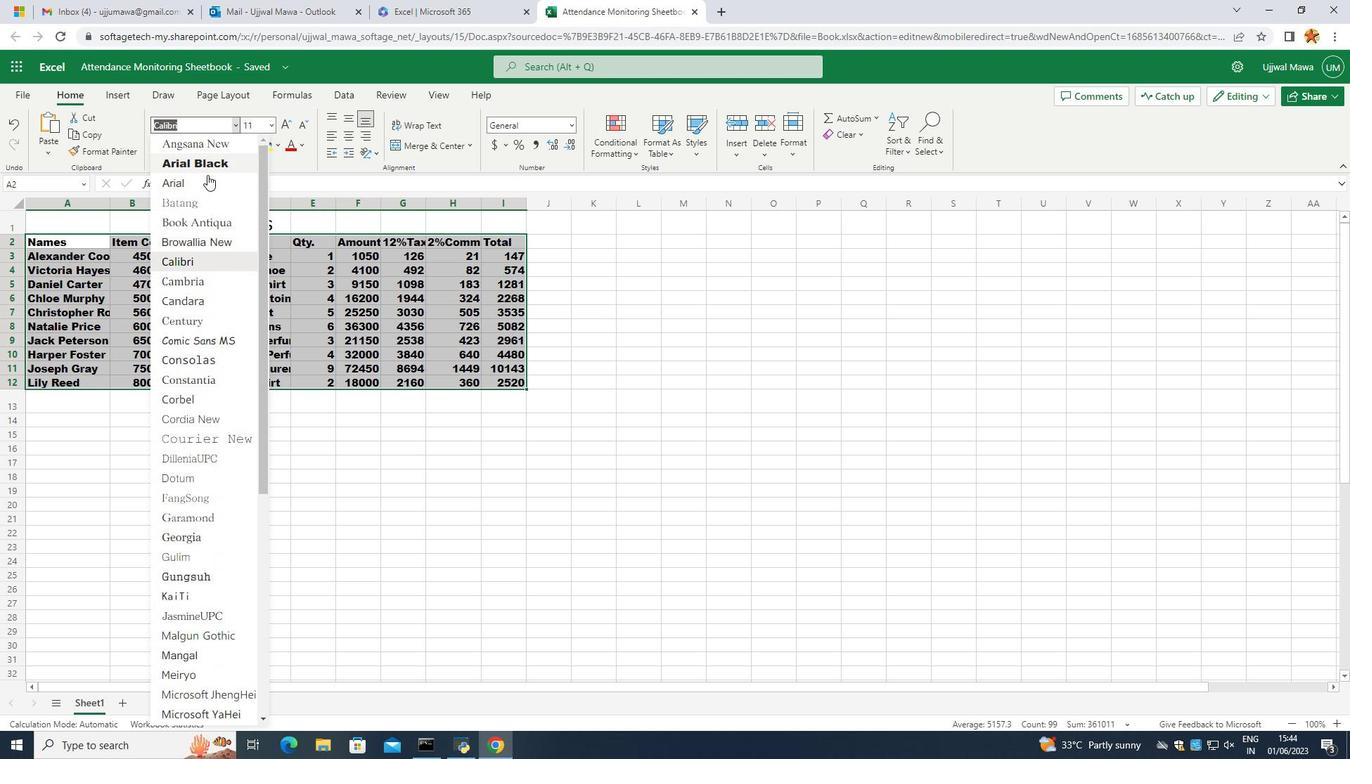 
Action: Mouse pressed left at (199, 184)
Screenshot: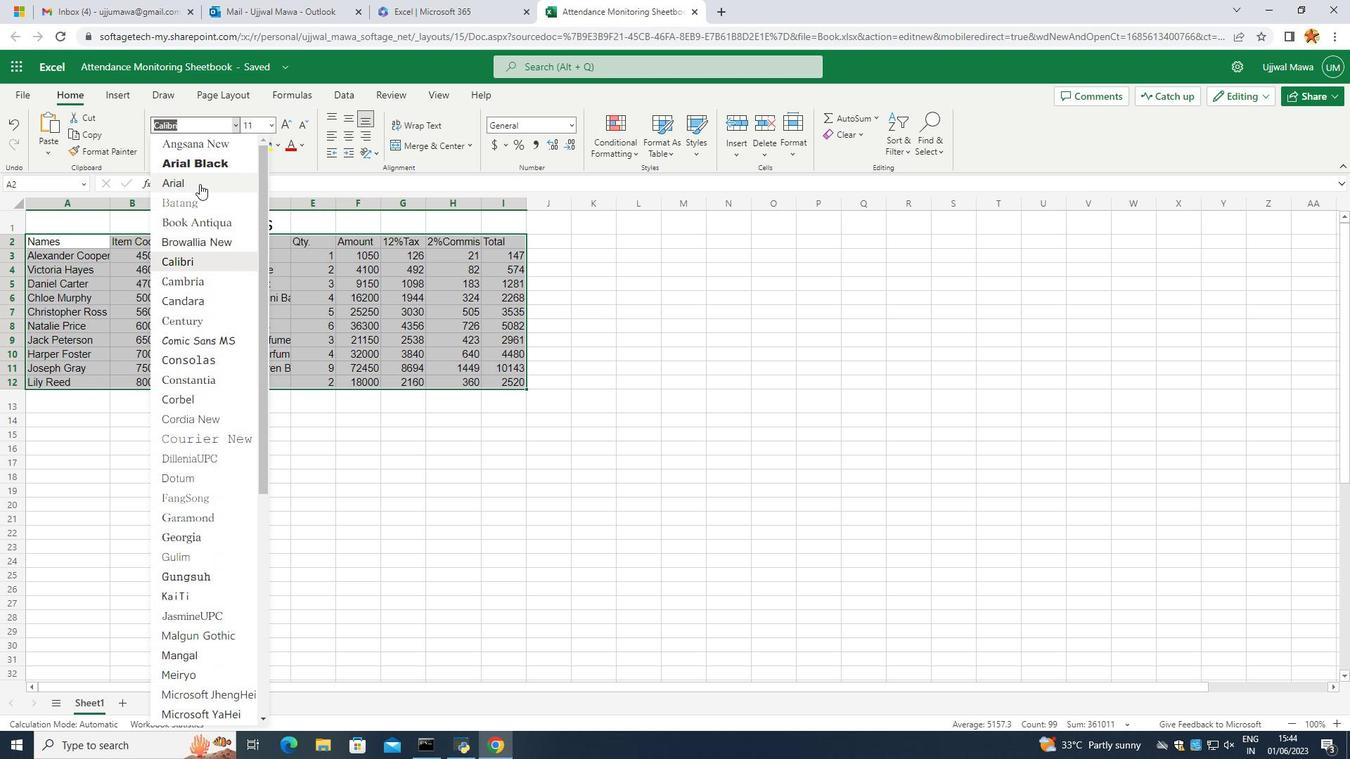 
Action: Mouse moved to (272, 122)
Screenshot: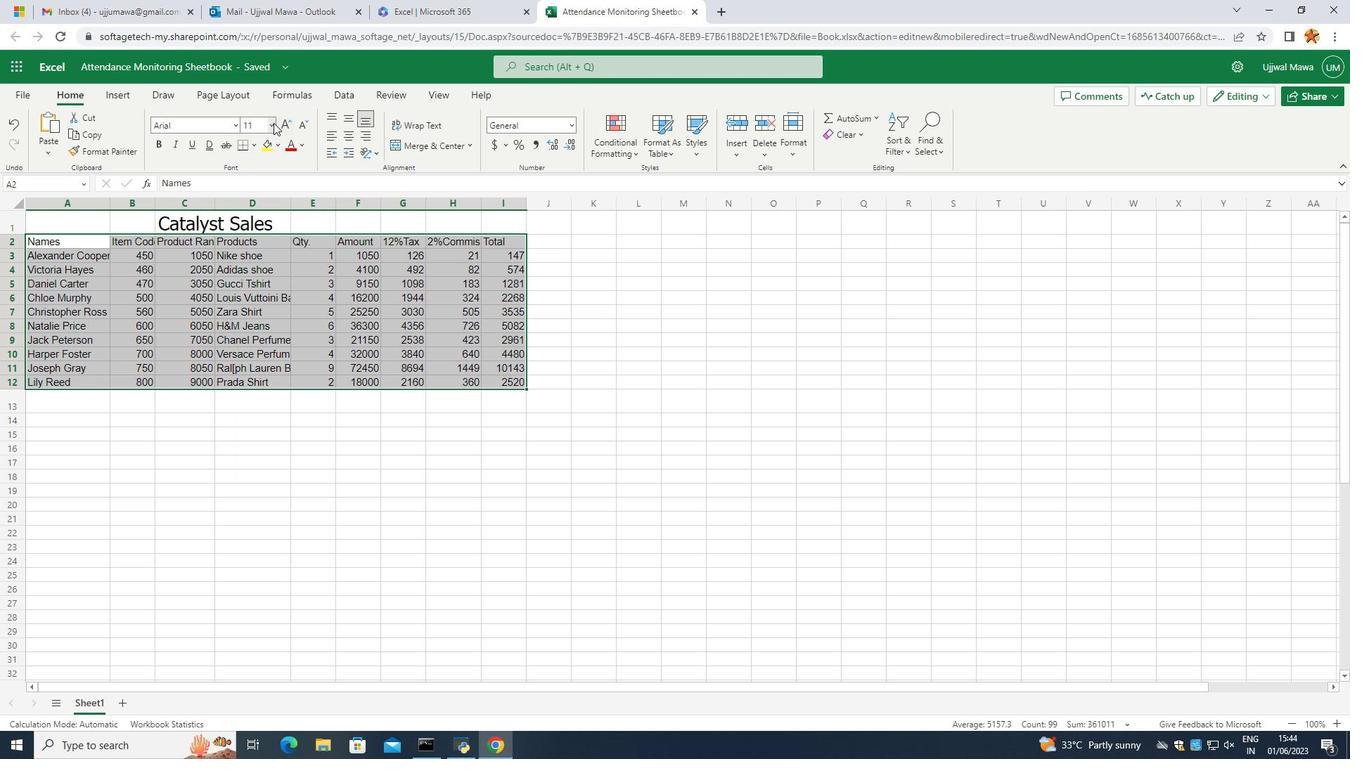 
Action: Mouse pressed left at (272, 122)
Screenshot: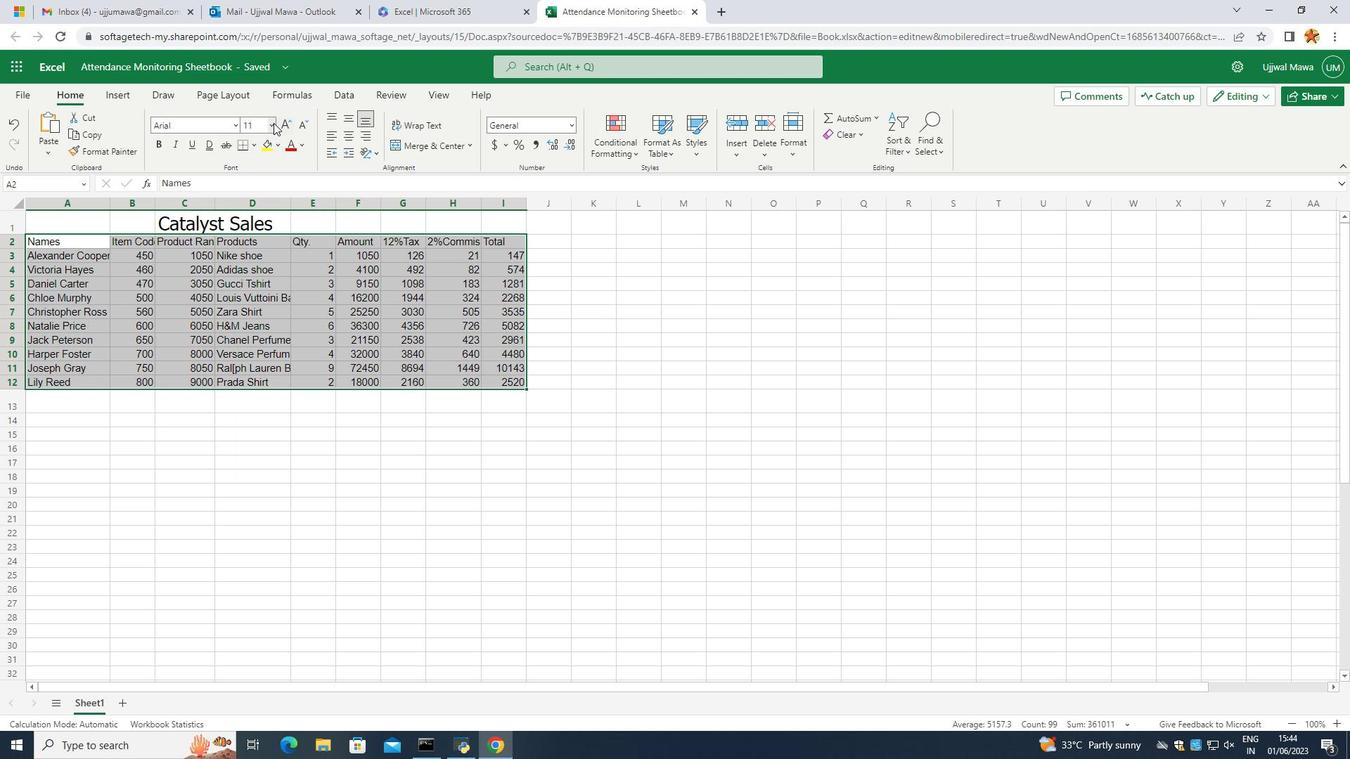 
Action: Mouse moved to (260, 228)
Screenshot: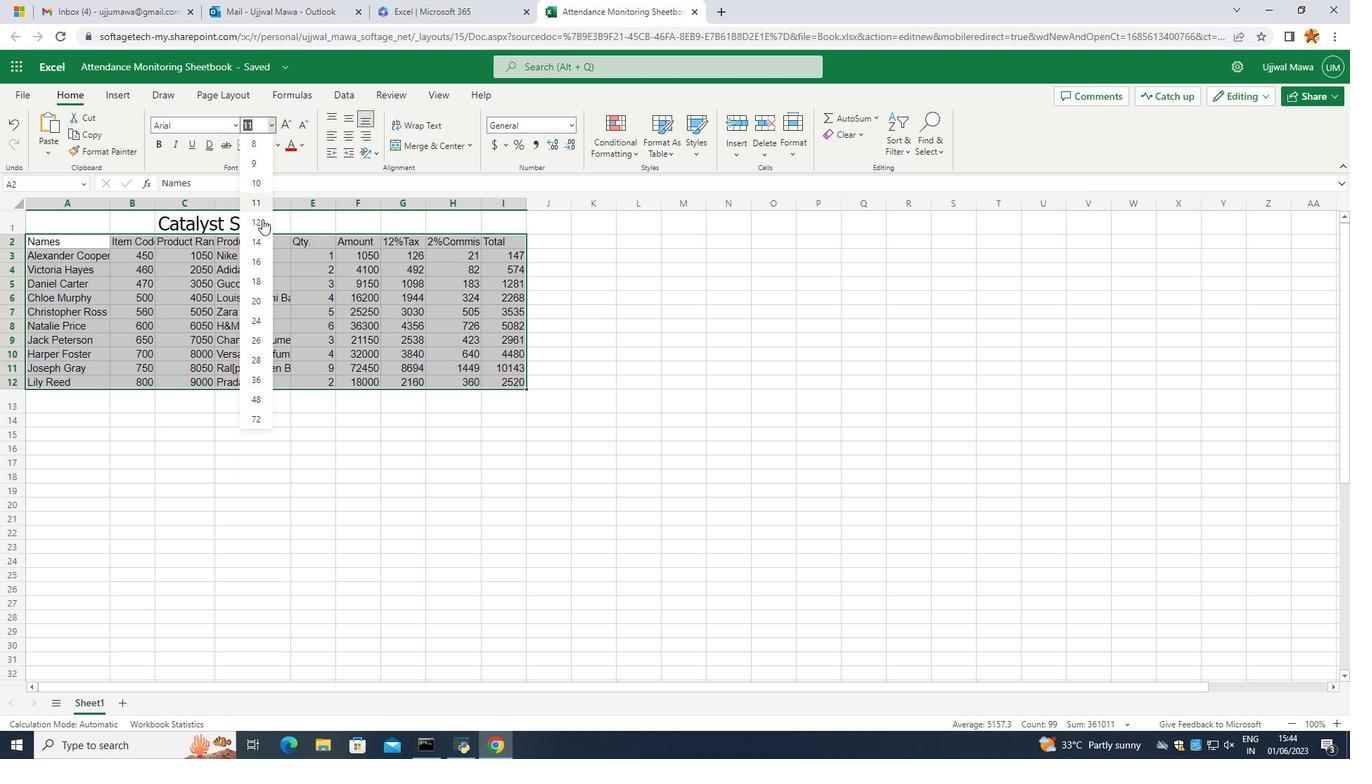 
Action: Mouse pressed left at (260, 228)
Screenshot: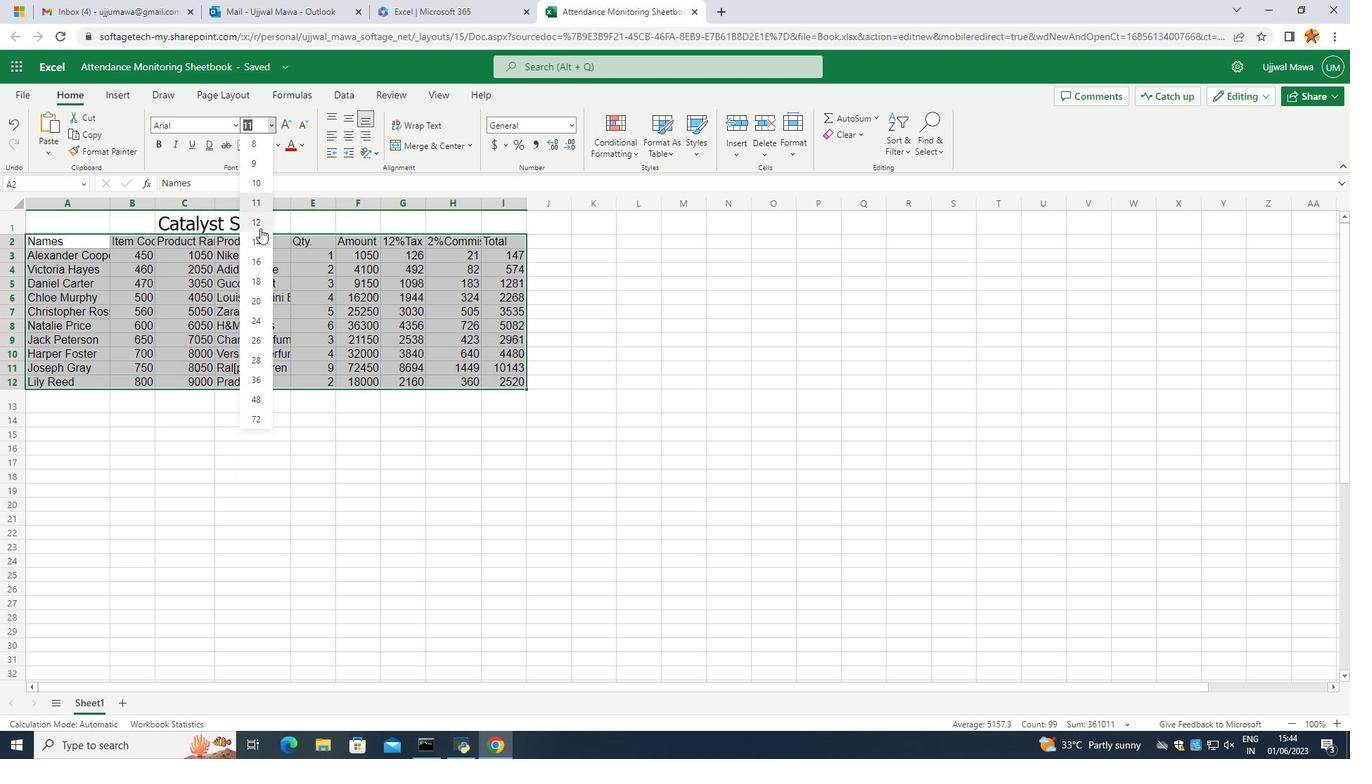 
Action: Mouse moved to (257, 214)
Screenshot: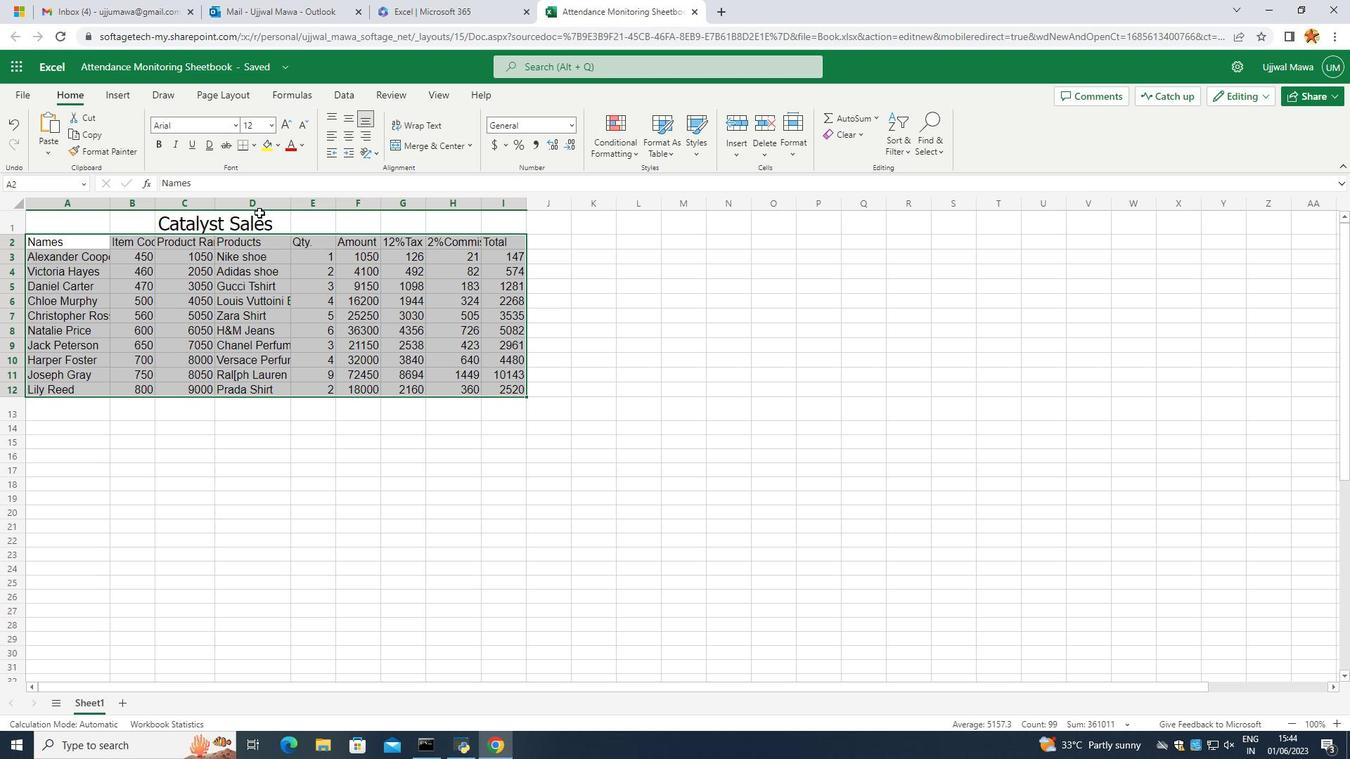 
Action: Mouse pressed left at (257, 214)
Screenshot: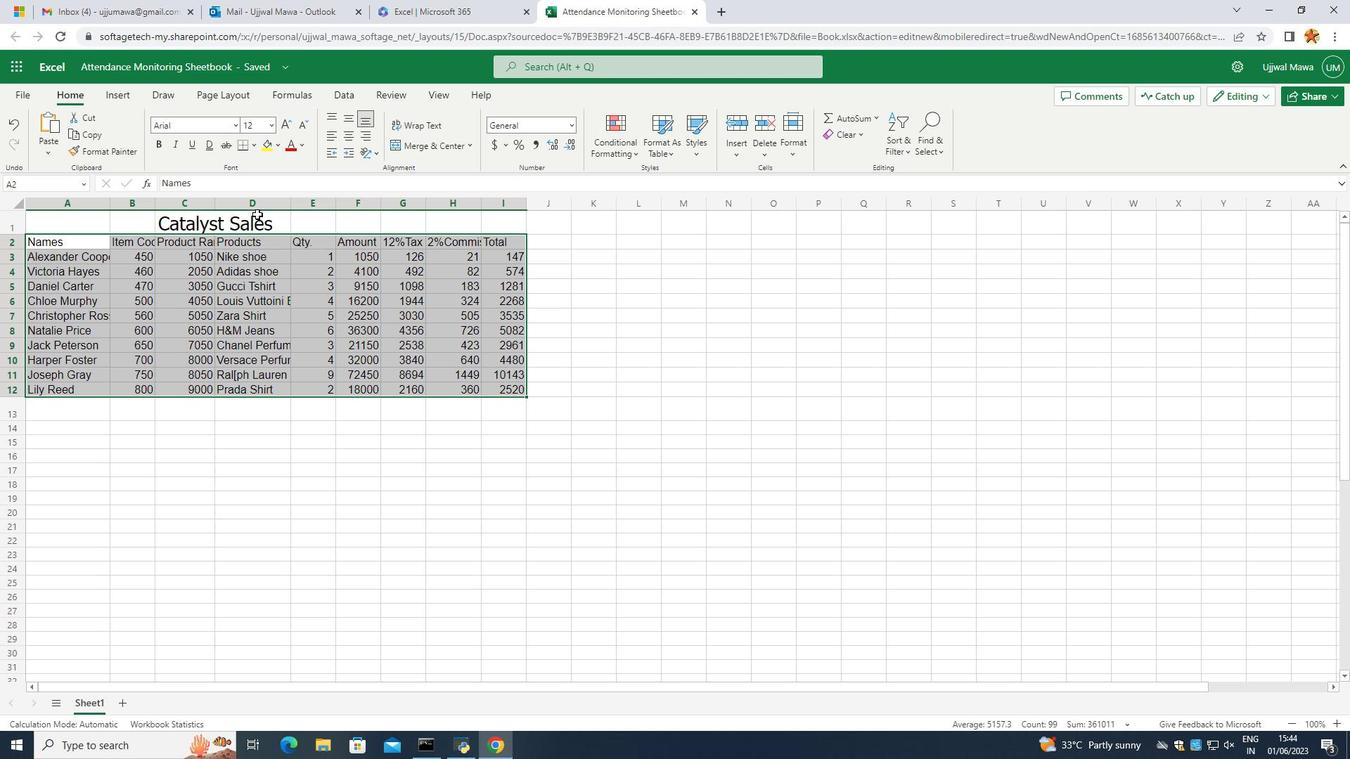 
Action: Mouse moved to (109, 222)
Screenshot: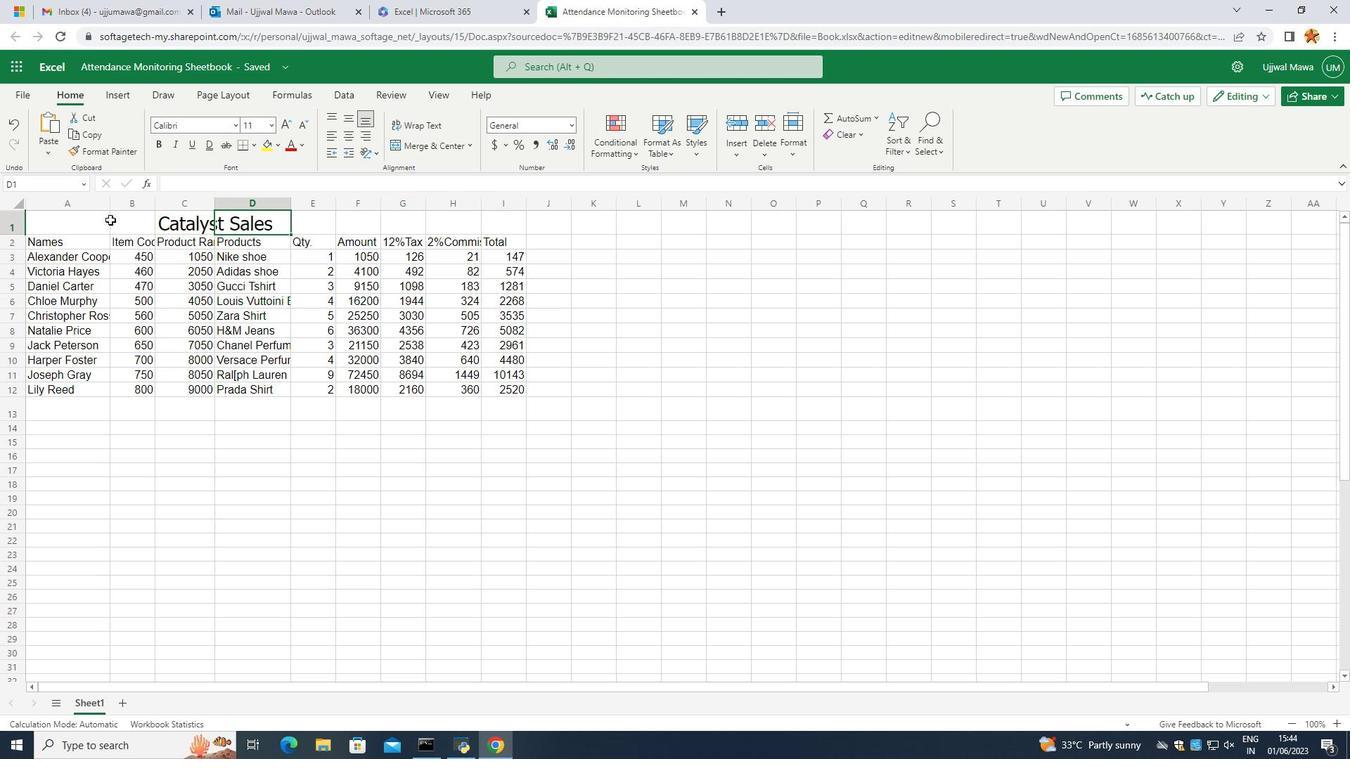 
Action: Mouse pressed left at (109, 222)
Screenshot: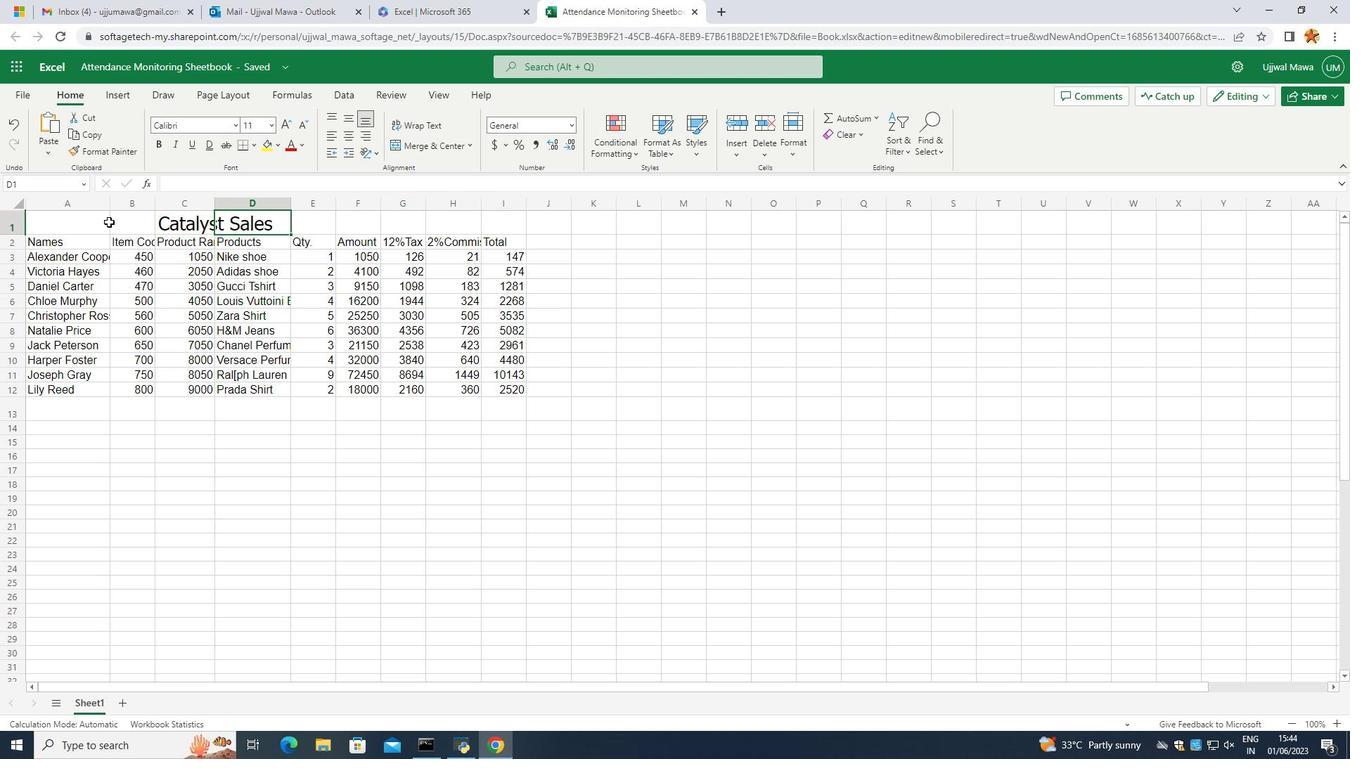 
Action: Mouse moved to (334, 142)
Screenshot: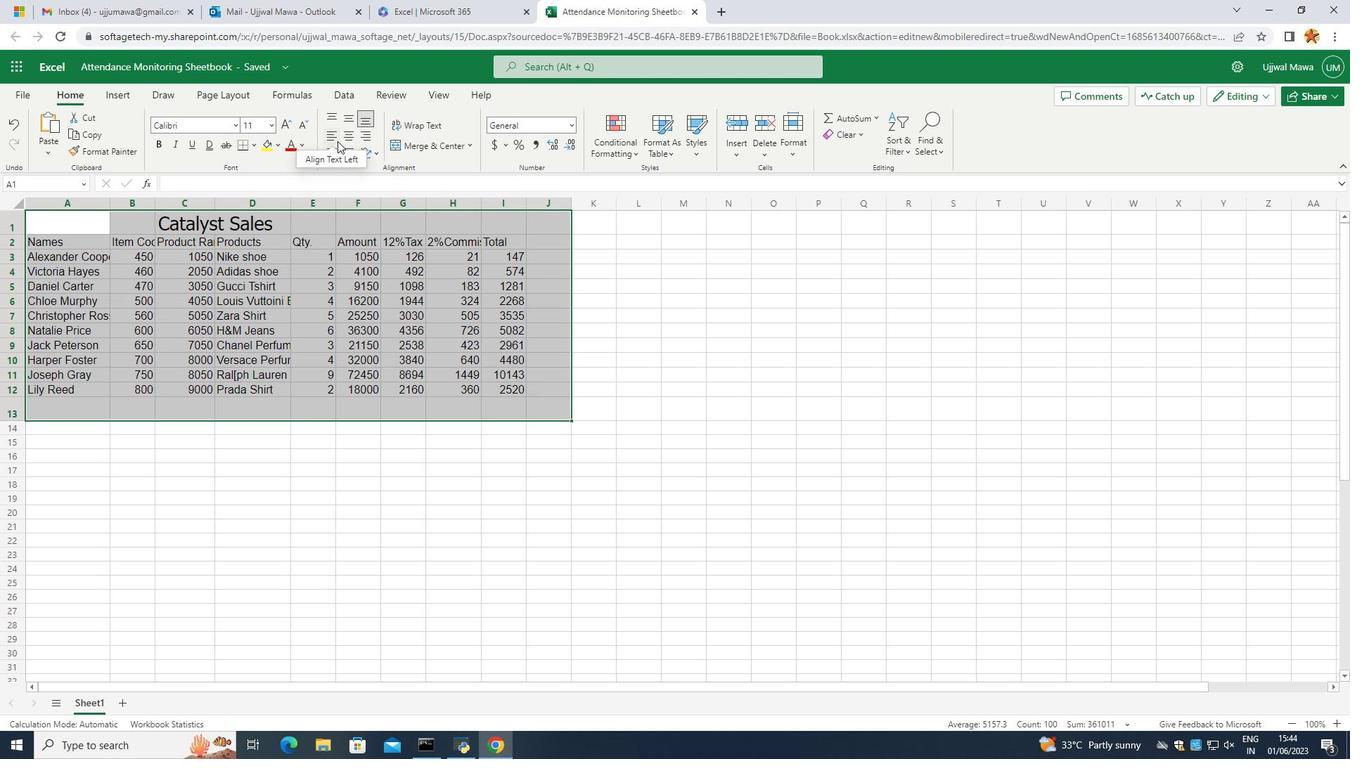 
Action: Mouse pressed left at (334, 142)
Screenshot: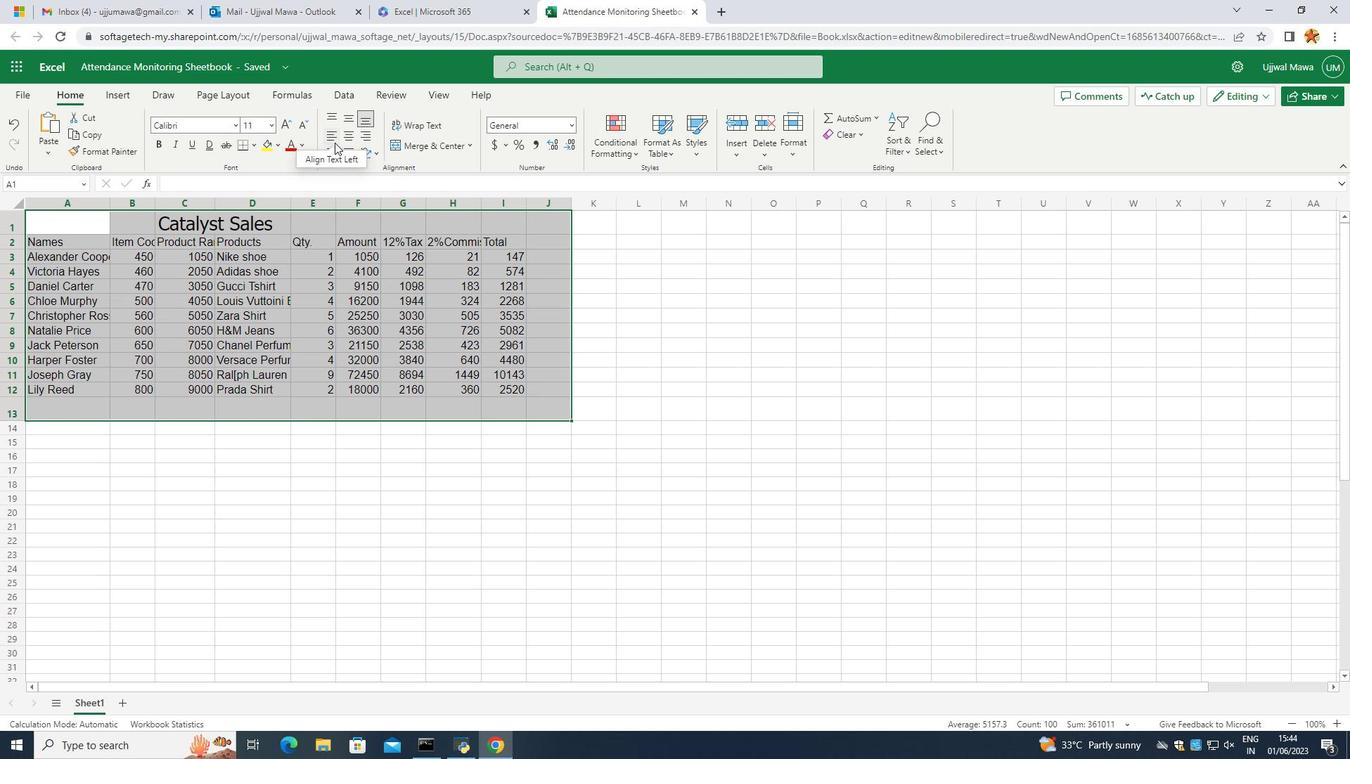 
Action: Mouse moved to (346, 275)
Screenshot: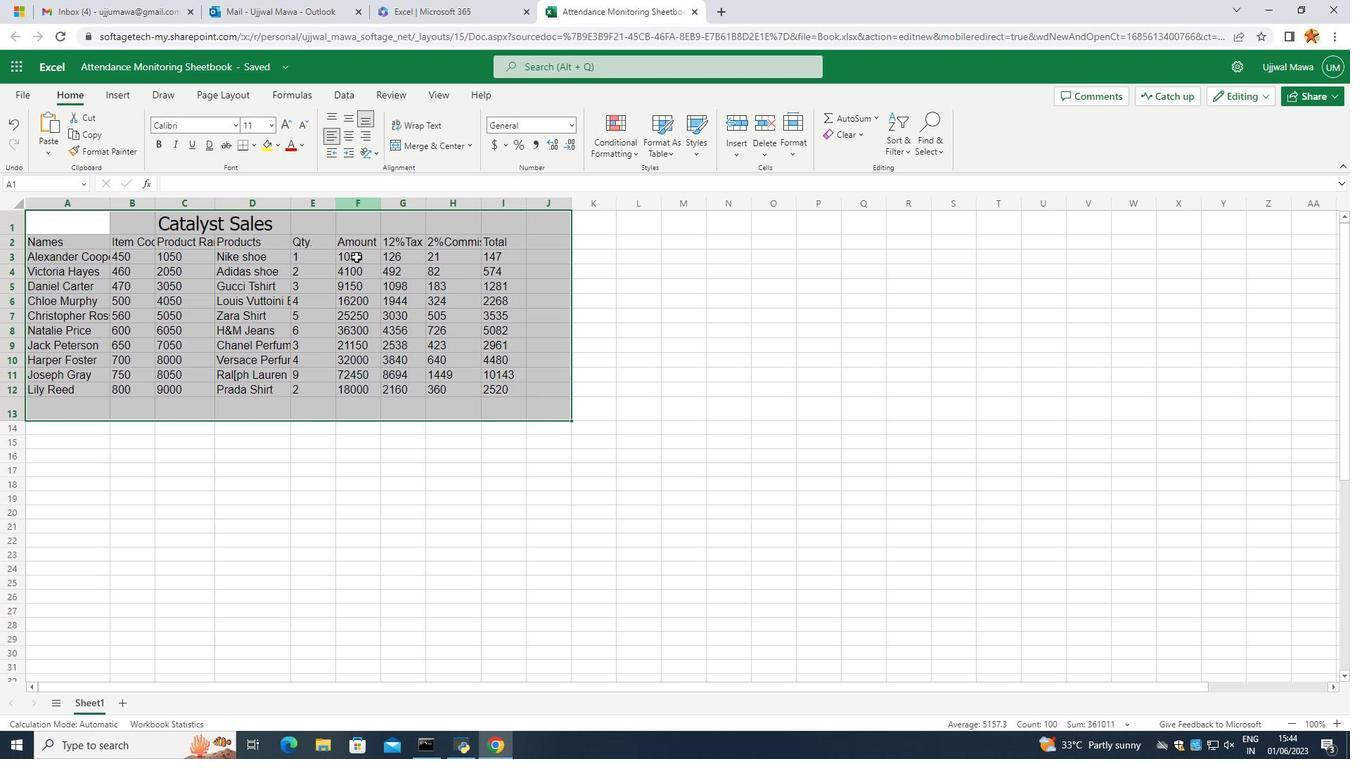 
Action: Mouse pressed left at (346, 275)
Screenshot: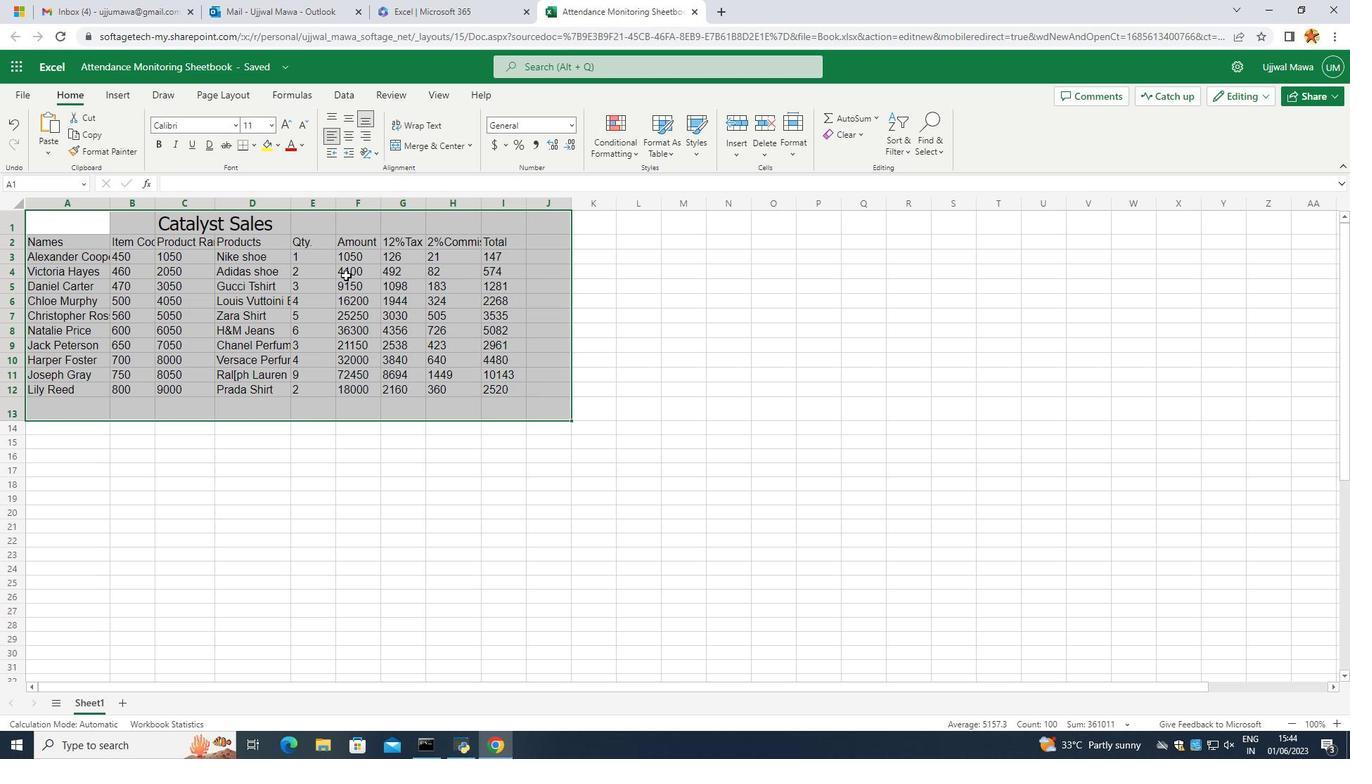 
Action: Mouse moved to (178, 241)
Screenshot: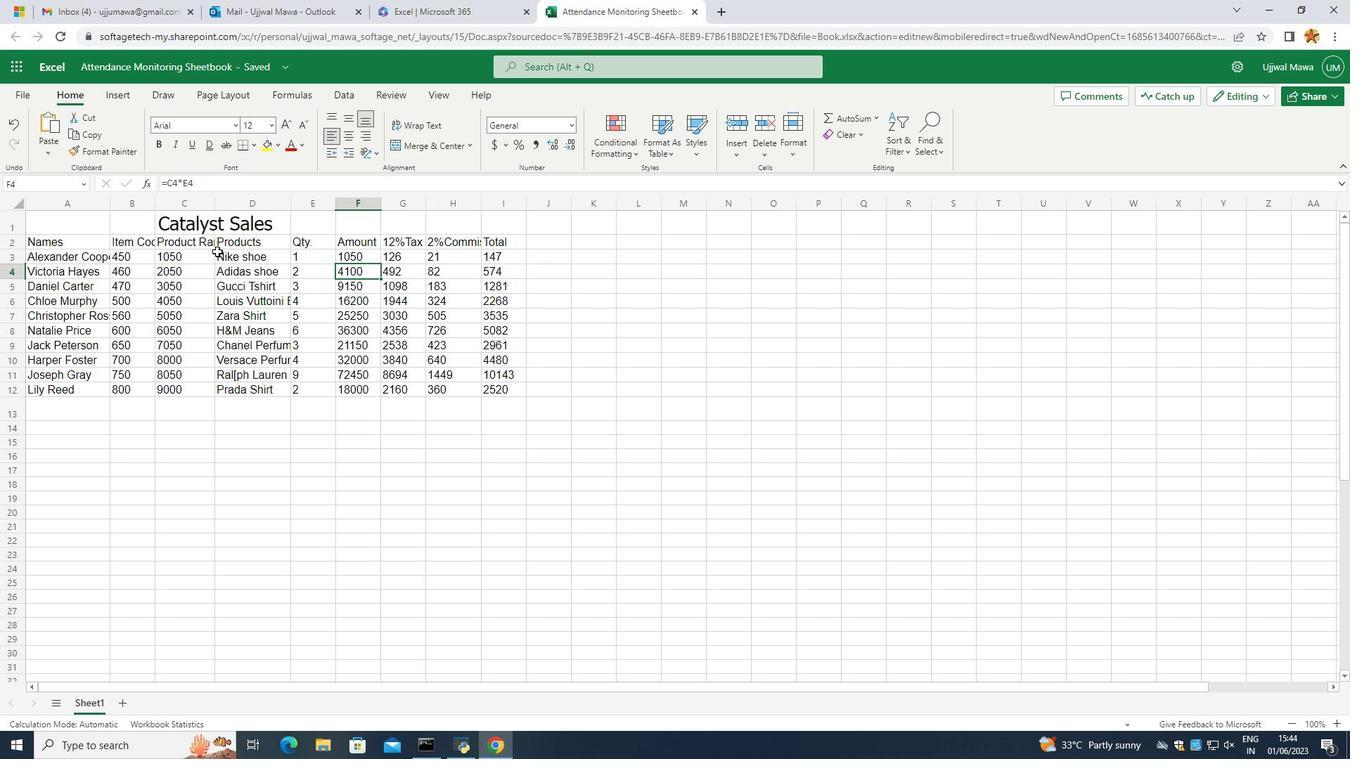 
Action: Mouse pressed left at (178, 241)
Screenshot: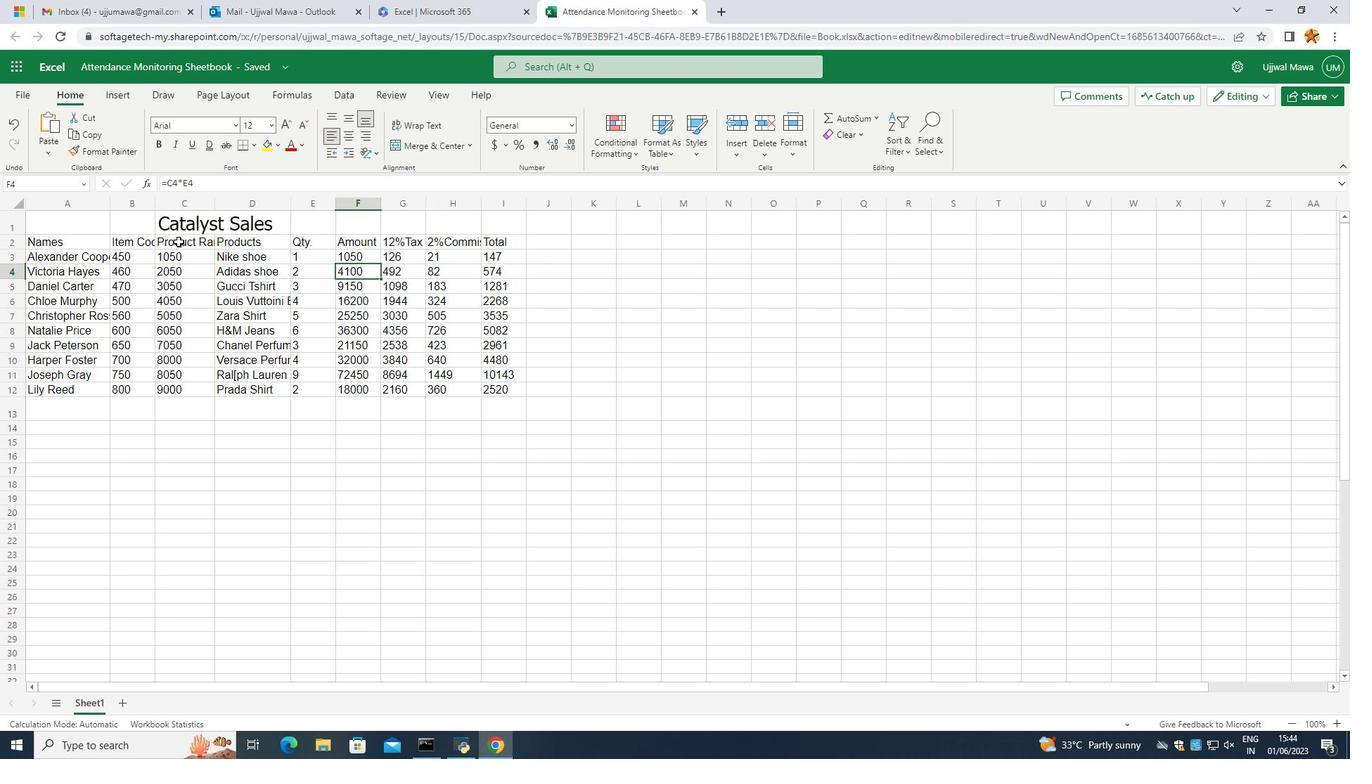 
Action: Mouse moved to (132, 241)
Screenshot: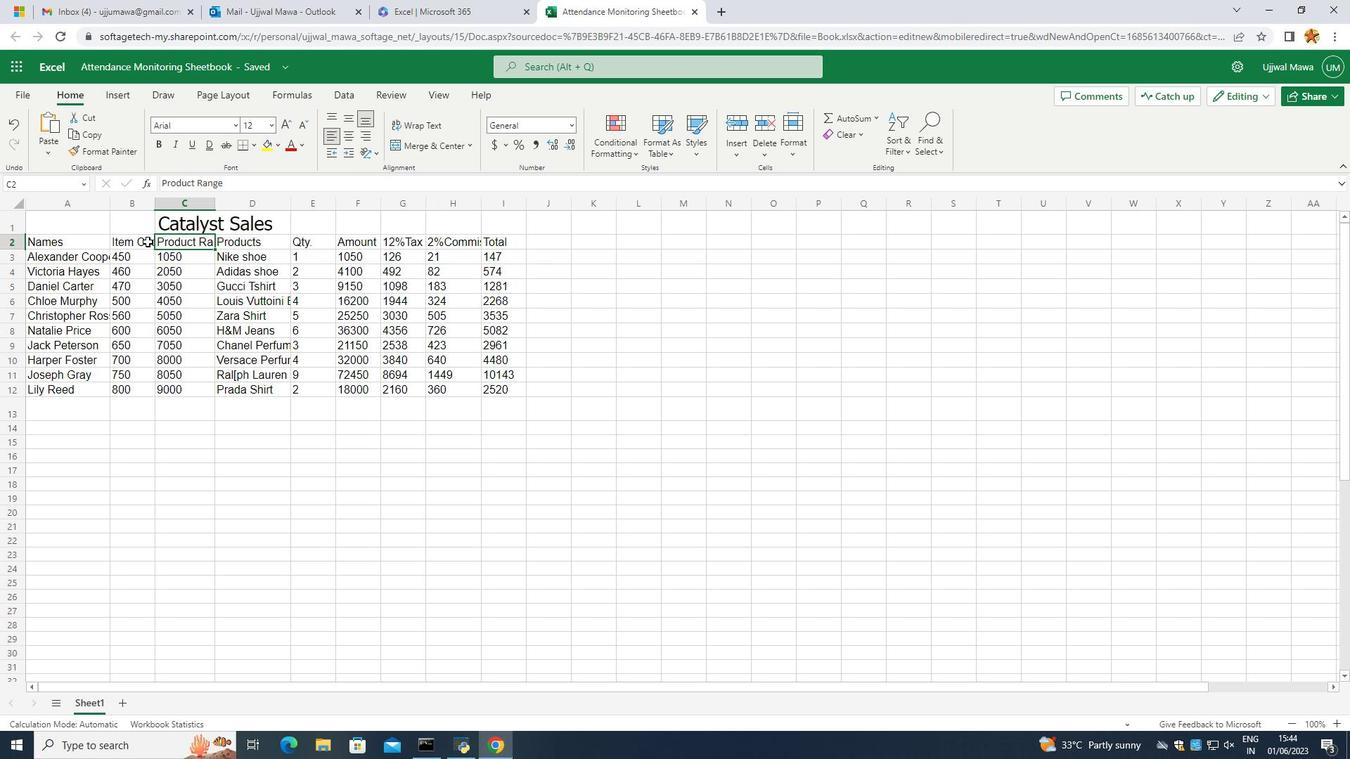 
Action: Mouse pressed left at (132, 241)
Screenshot: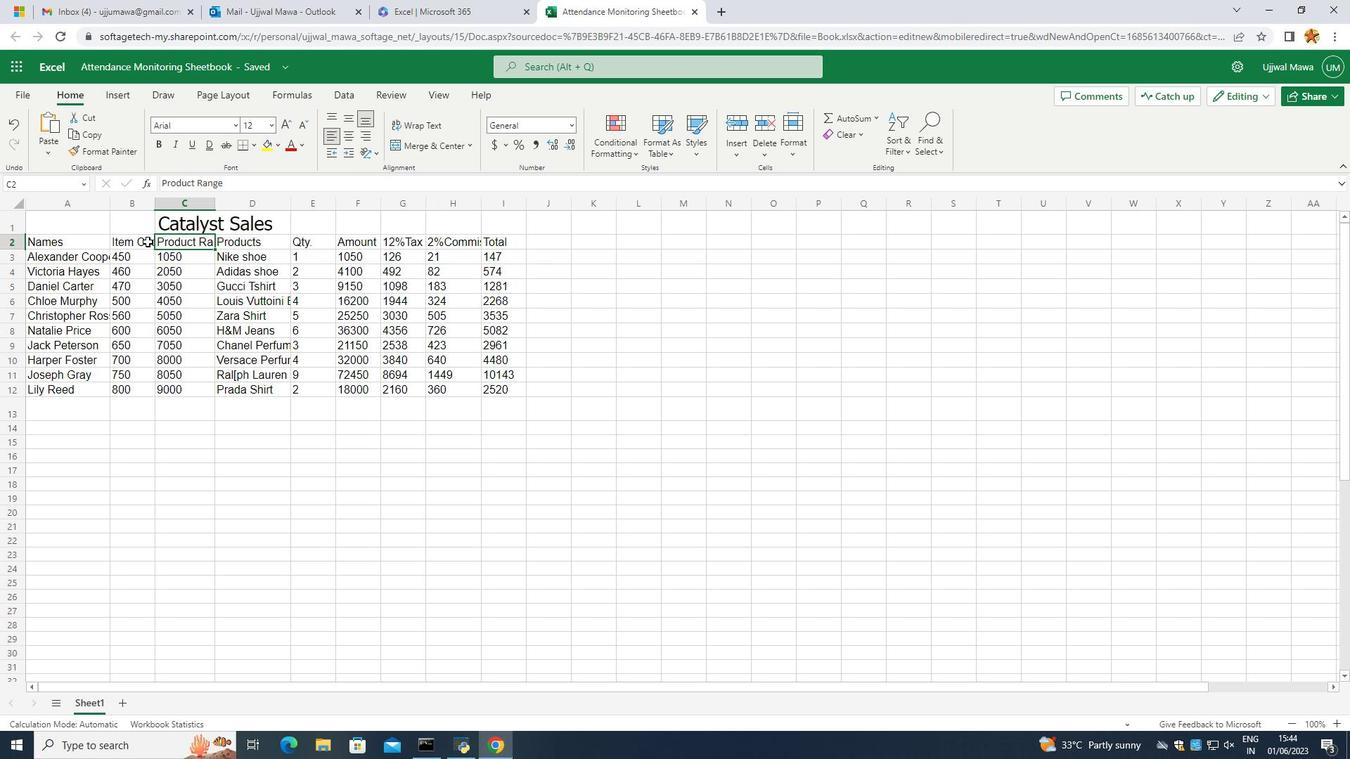 
Action: Mouse moved to (157, 205)
Screenshot: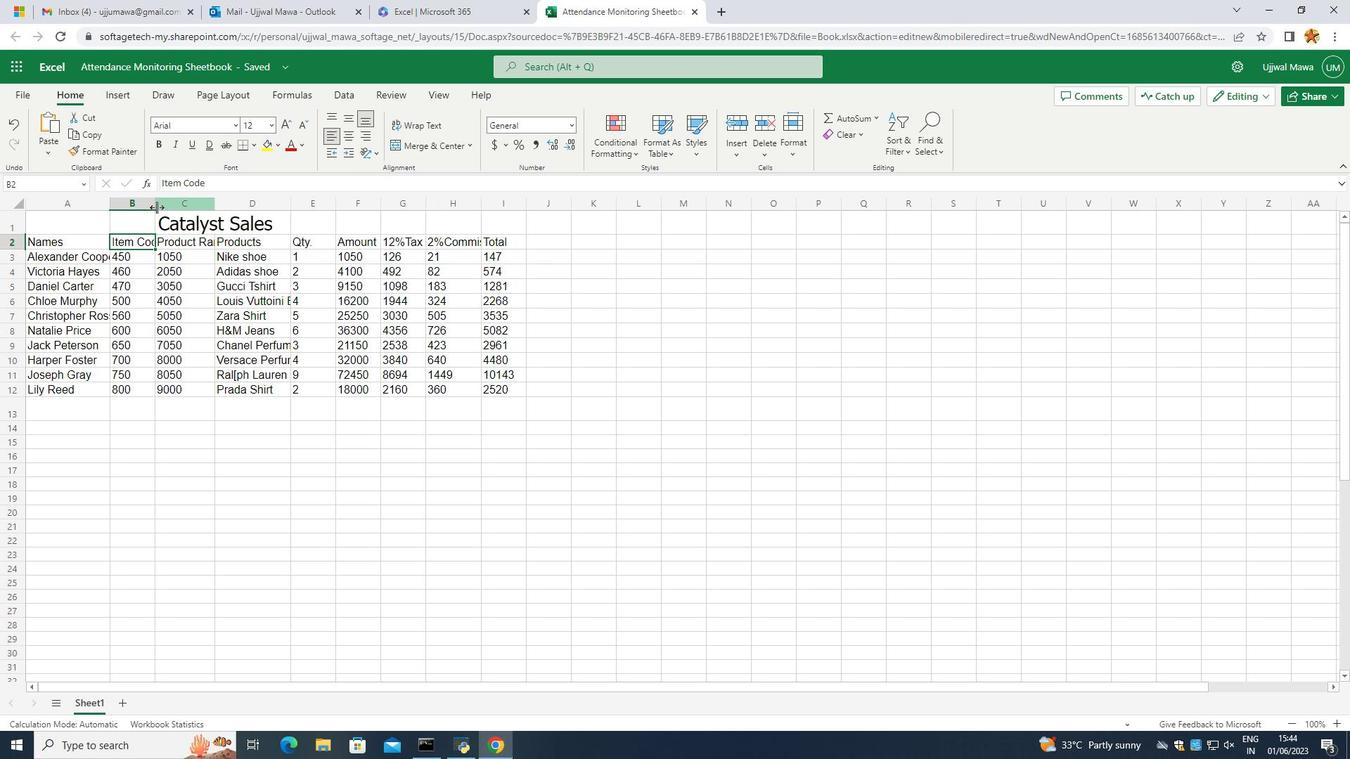 
Action: Mouse pressed left at (157, 205)
Screenshot: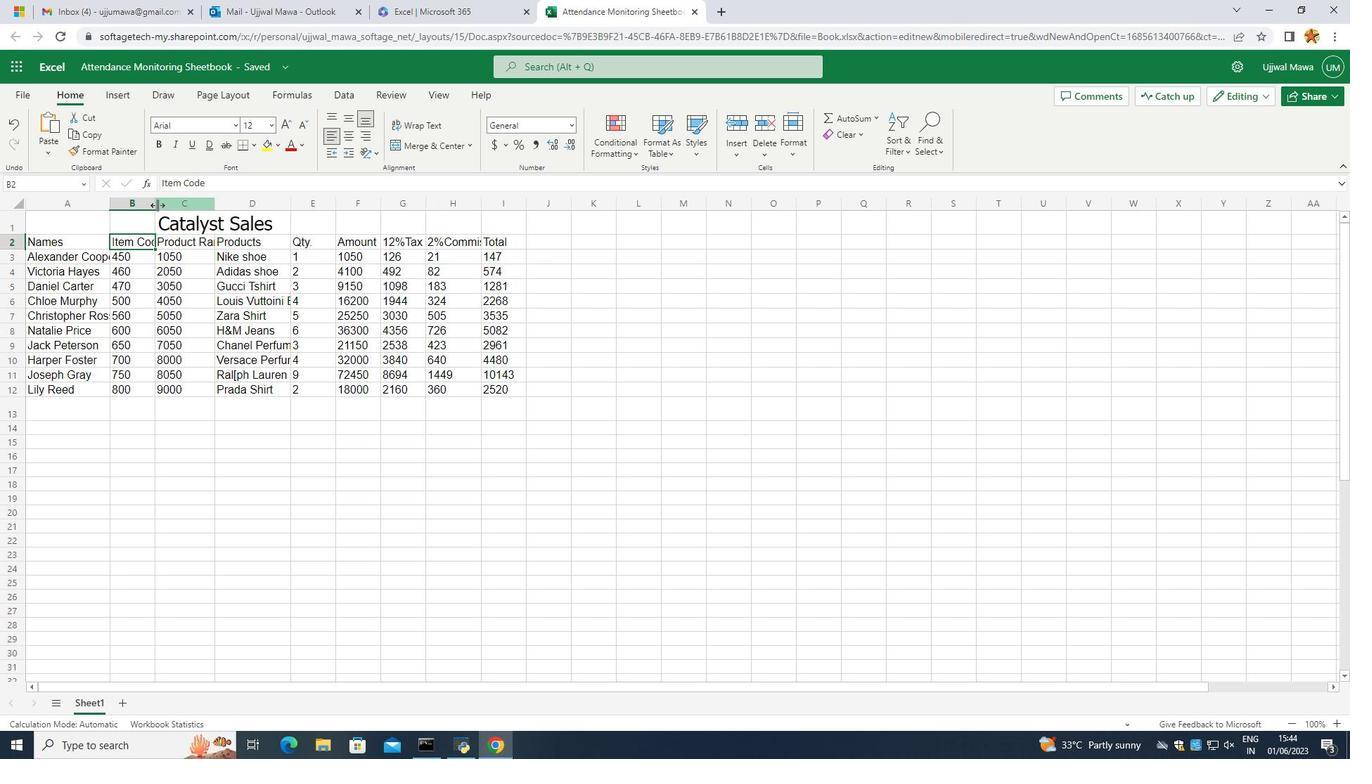 
Action: Mouse moved to (201, 227)
Screenshot: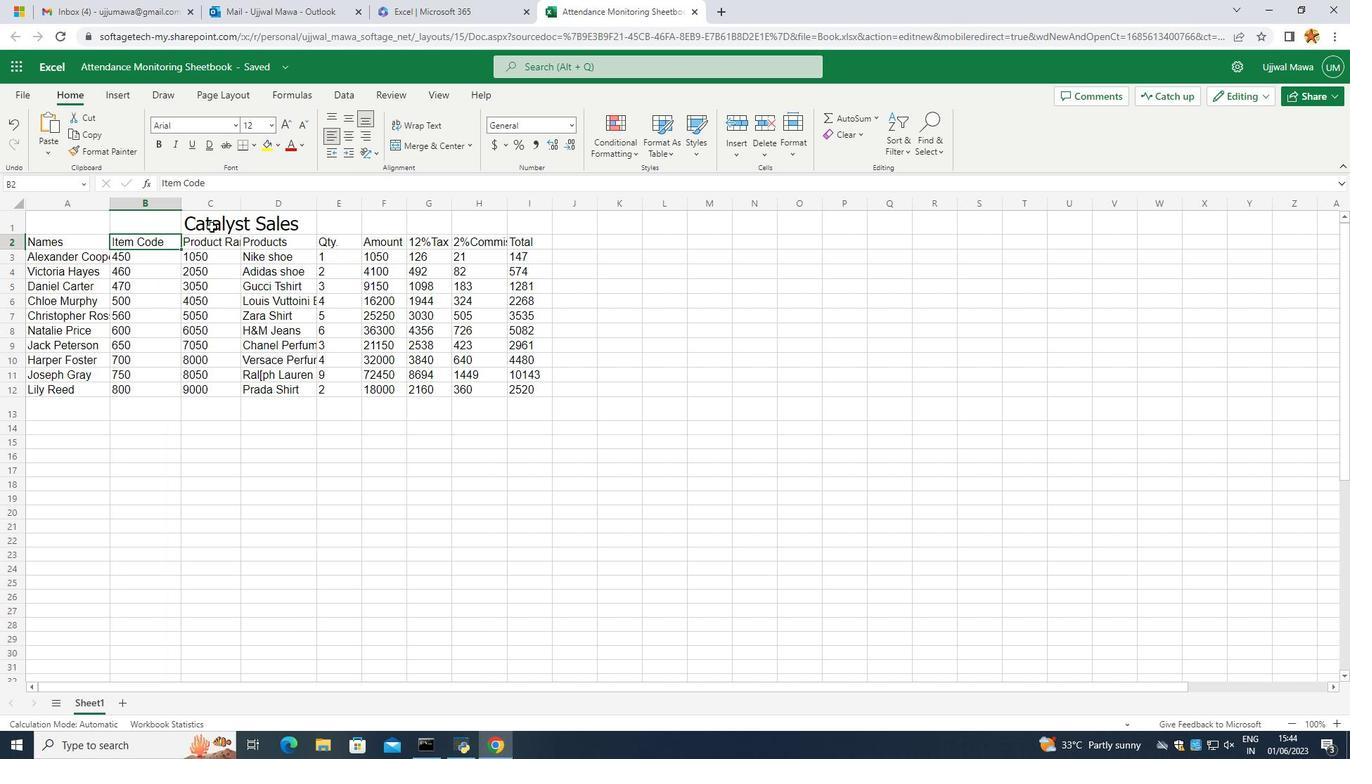 
Action: Mouse pressed left at (201, 227)
Screenshot: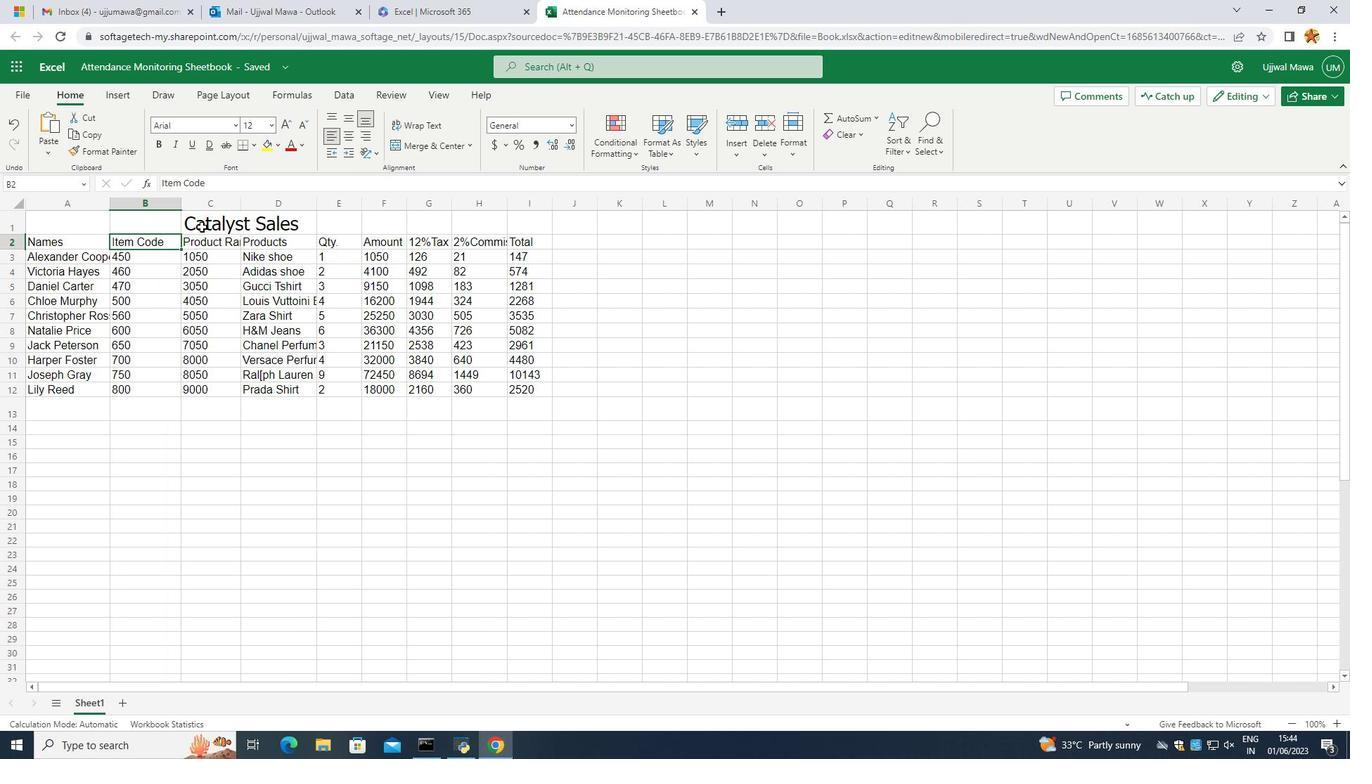 
Action: Mouse moved to (244, 204)
Screenshot: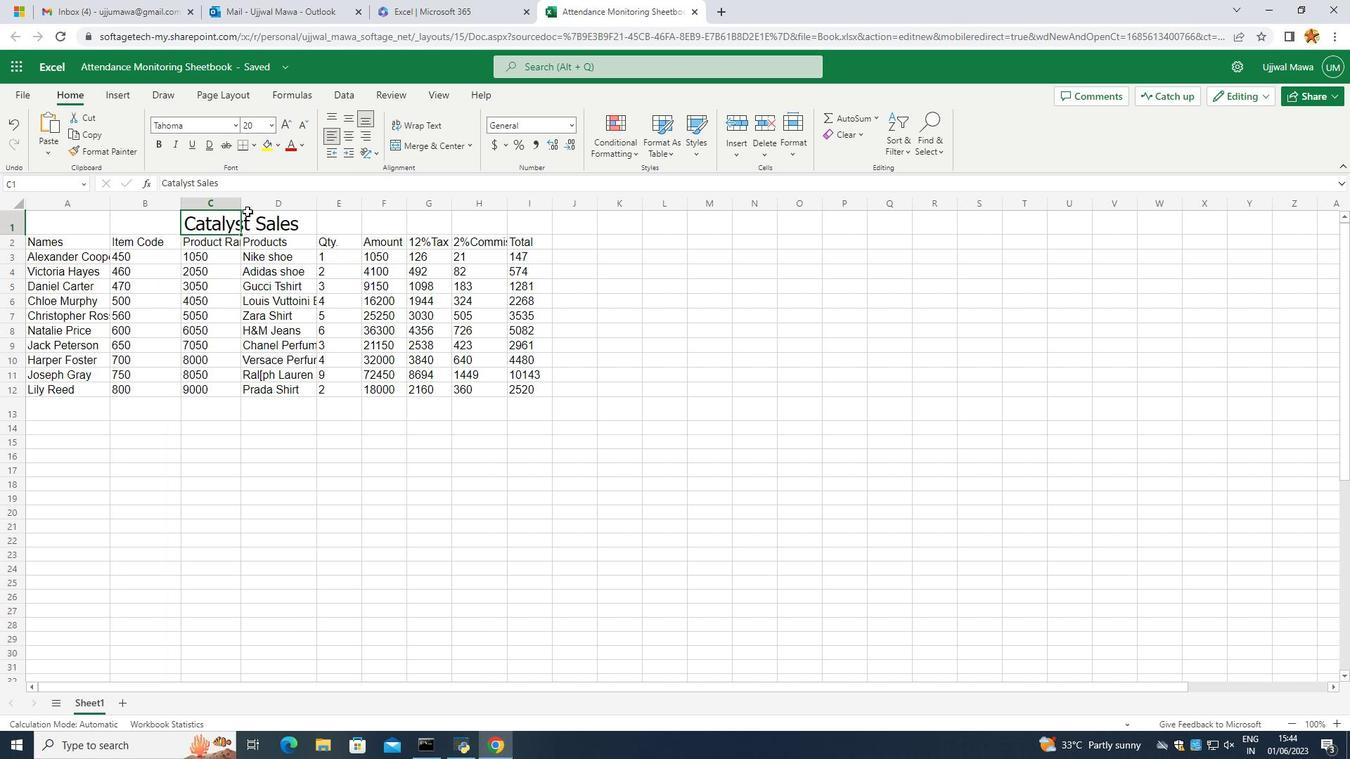 
Action: Mouse pressed left at (244, 204)
Screenshot: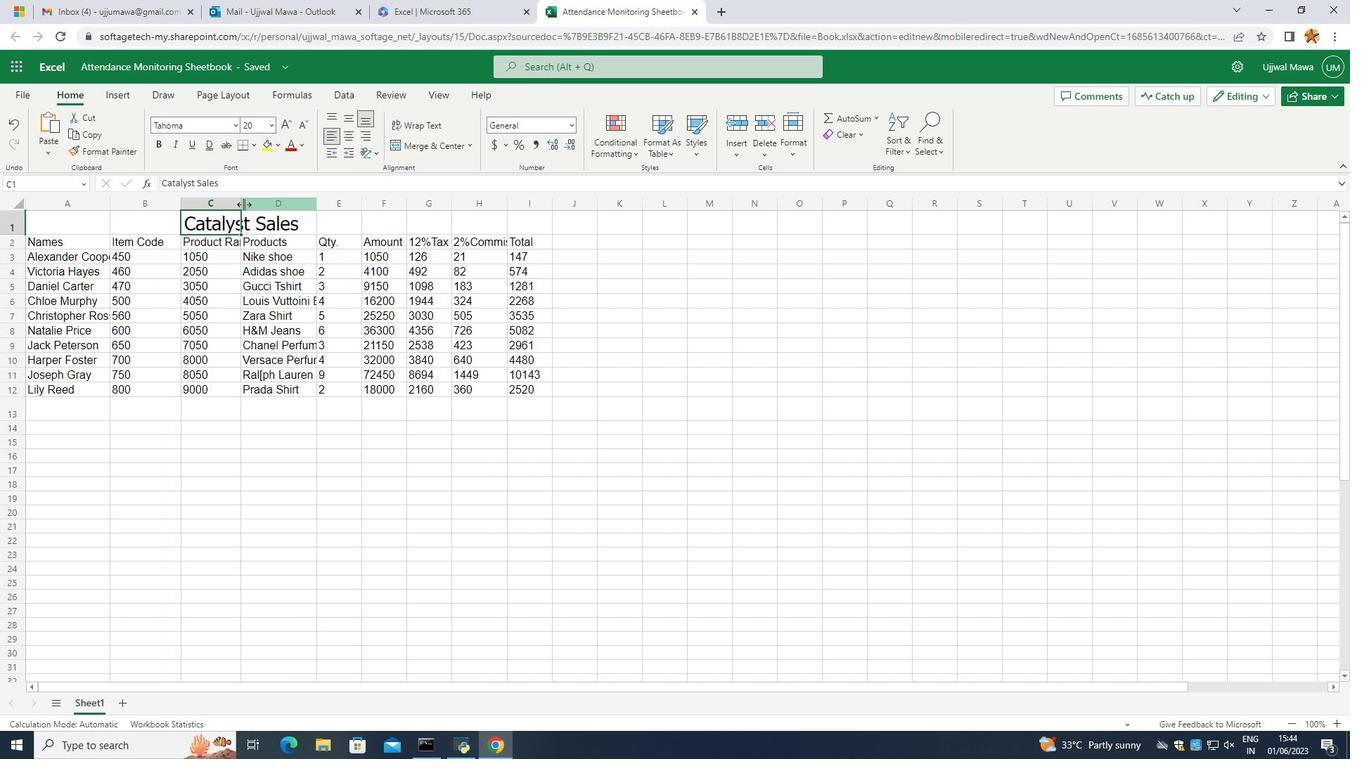 
Action: Mouse moved to (409, 228)
Screenshot: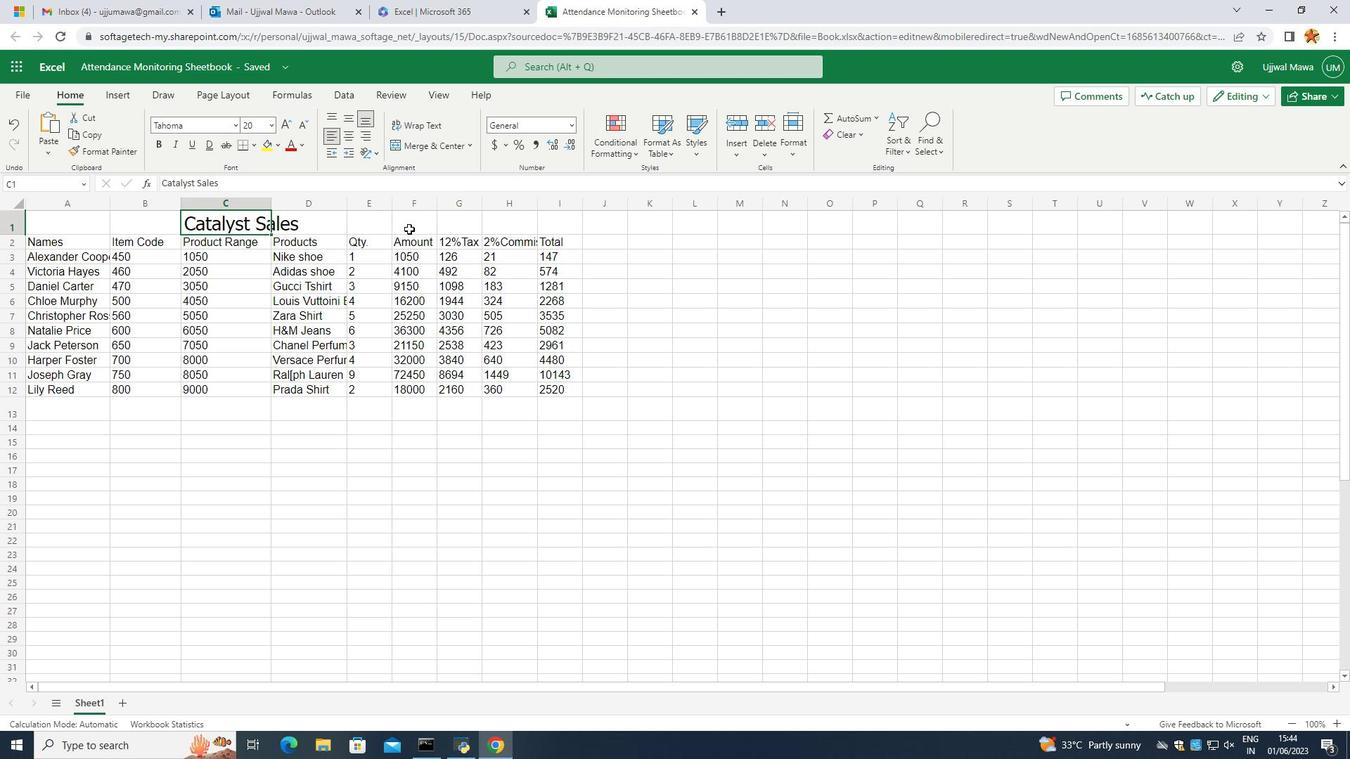 
Action: Mouse pressed left at (409, 228)
Screenshot: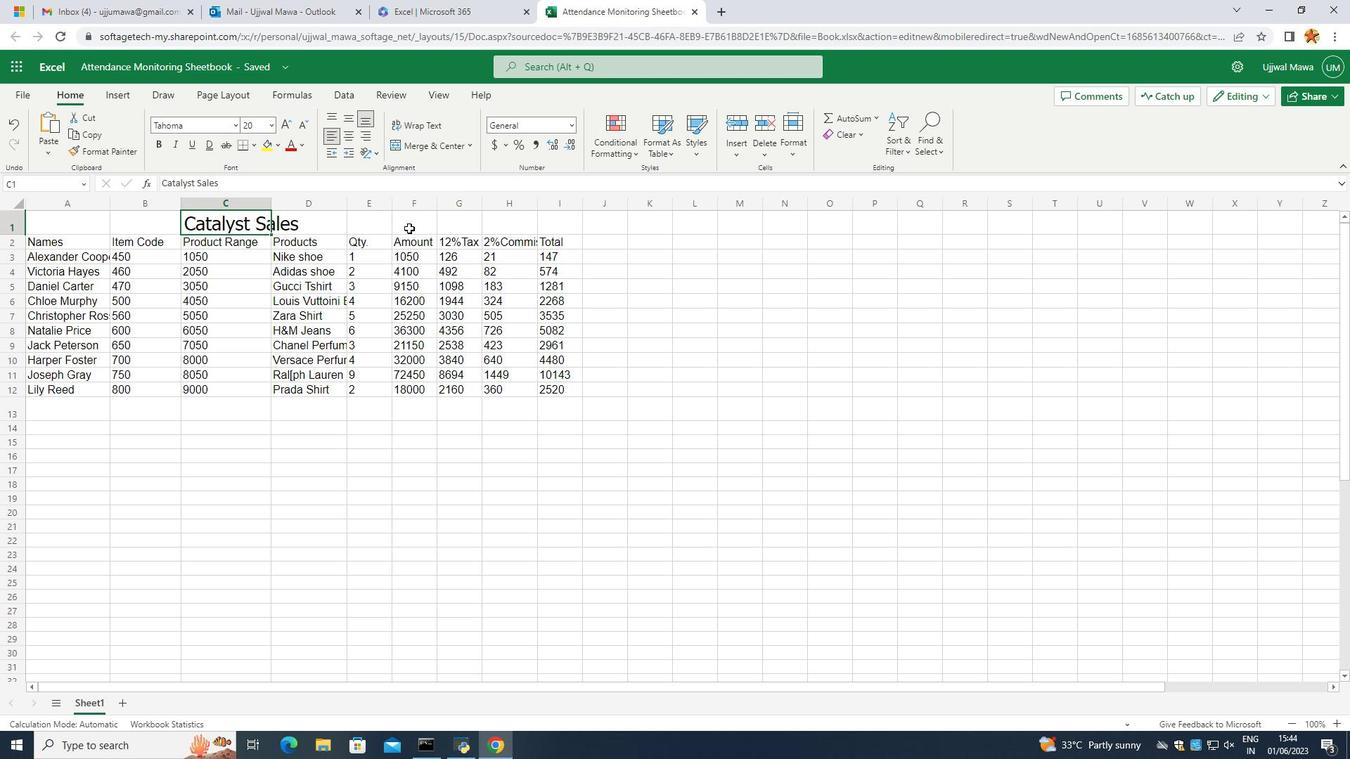 
Action: Mouse moved to (726, 320)
Screenshot: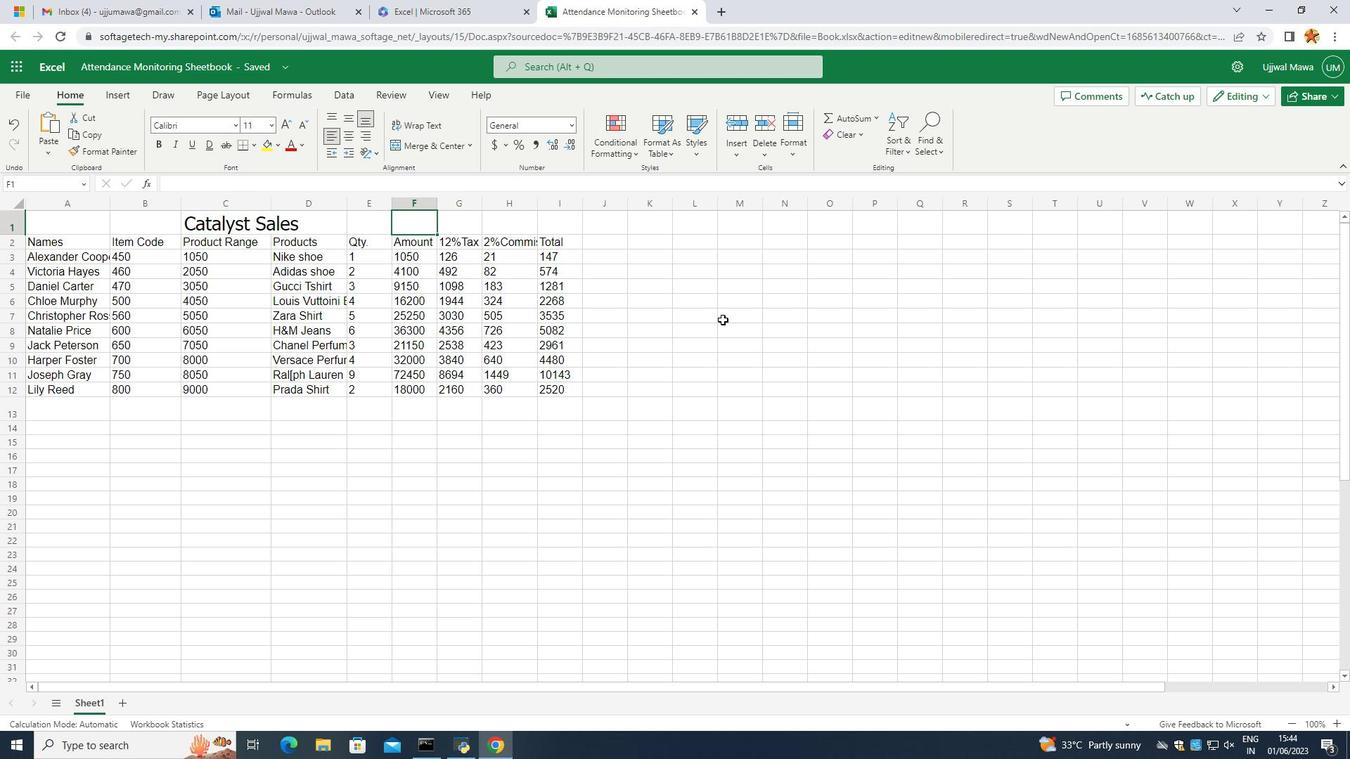 
Action: Mouse pressed left at (726, 320)
Screenshot: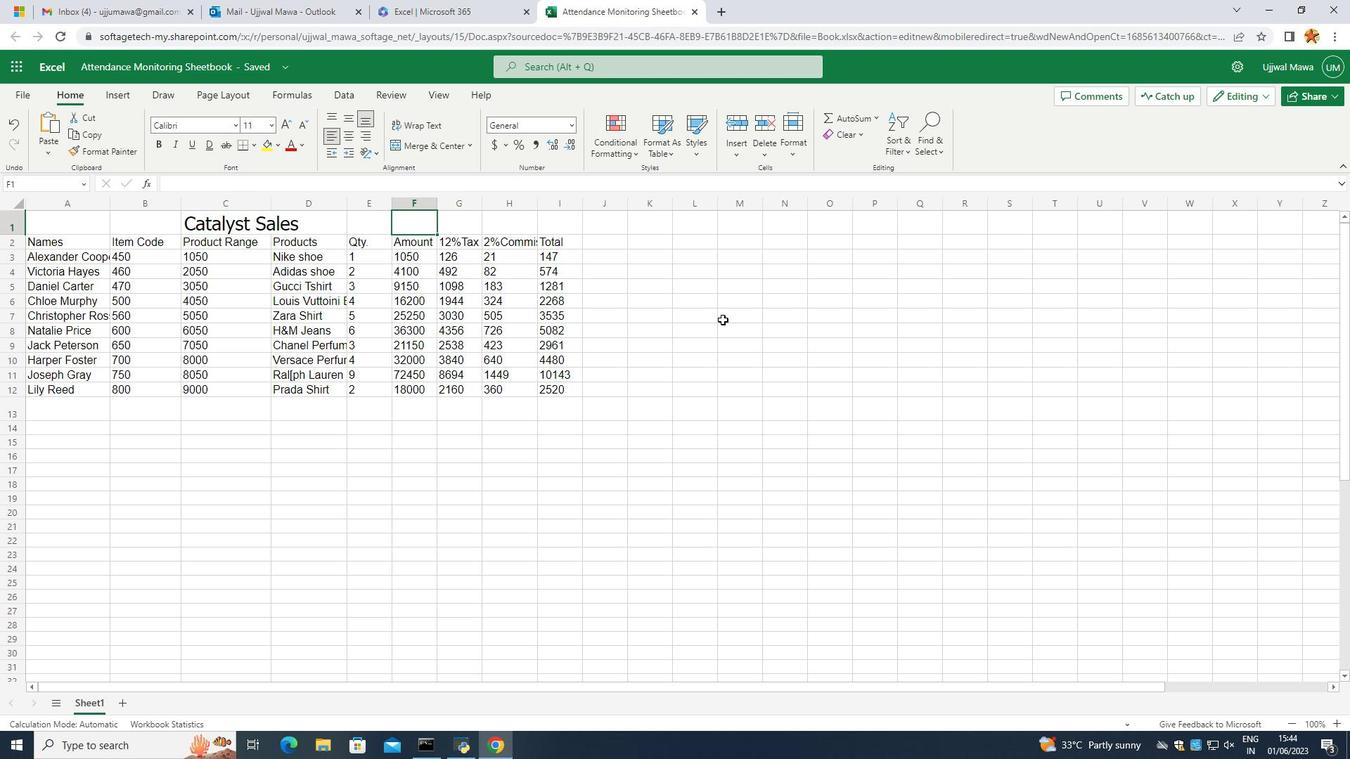 
Action: Mouse moved to (520, 237)
Screenshot: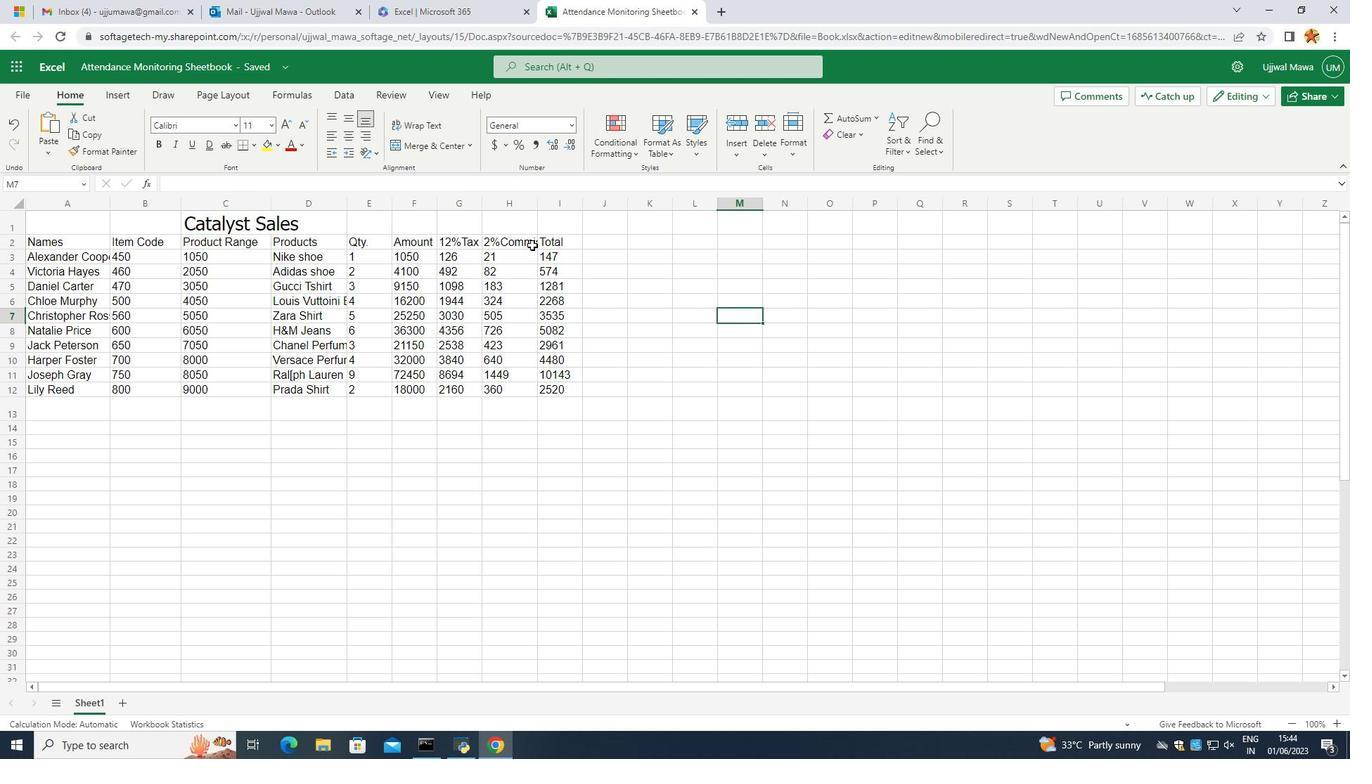 
Action: Mouse pressed left at (520, 237)
Screenshot: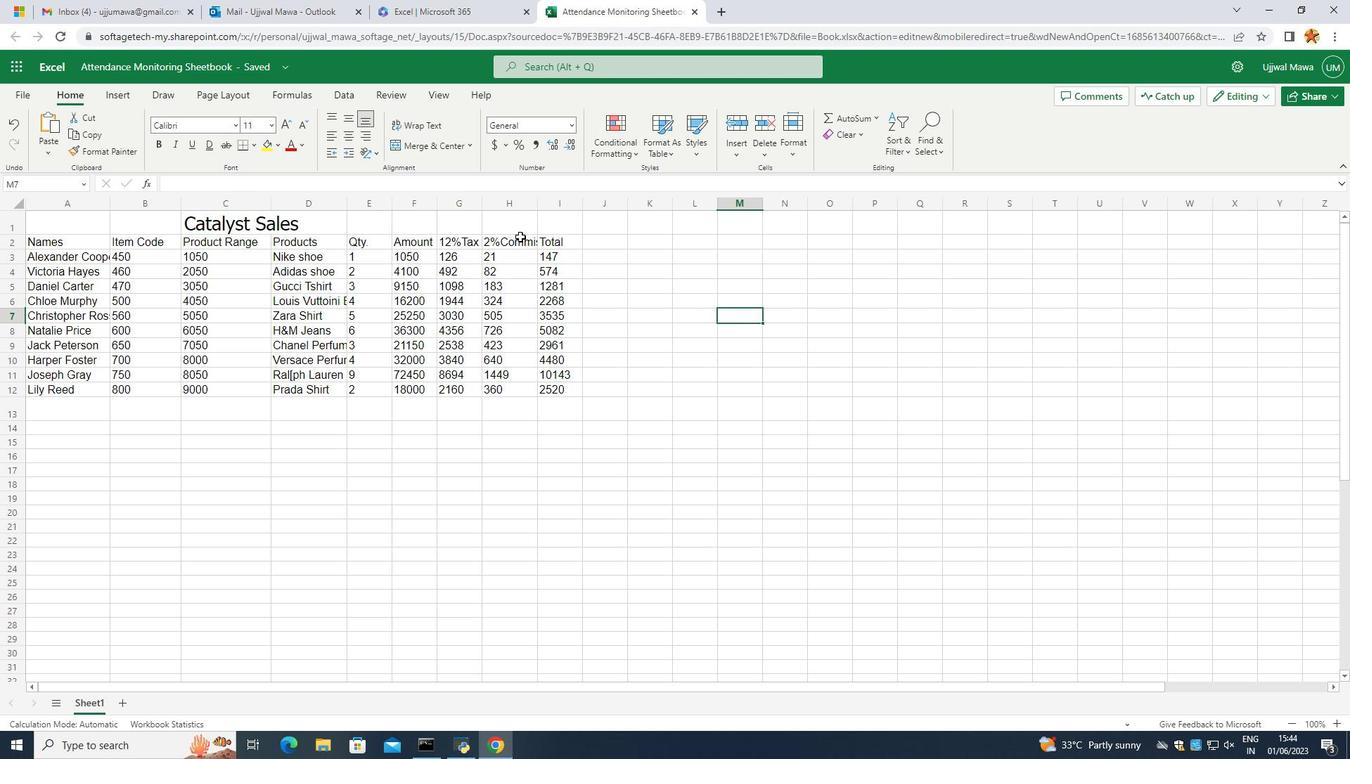 
Action: Mouse moved to (536, 206)
Screenshot: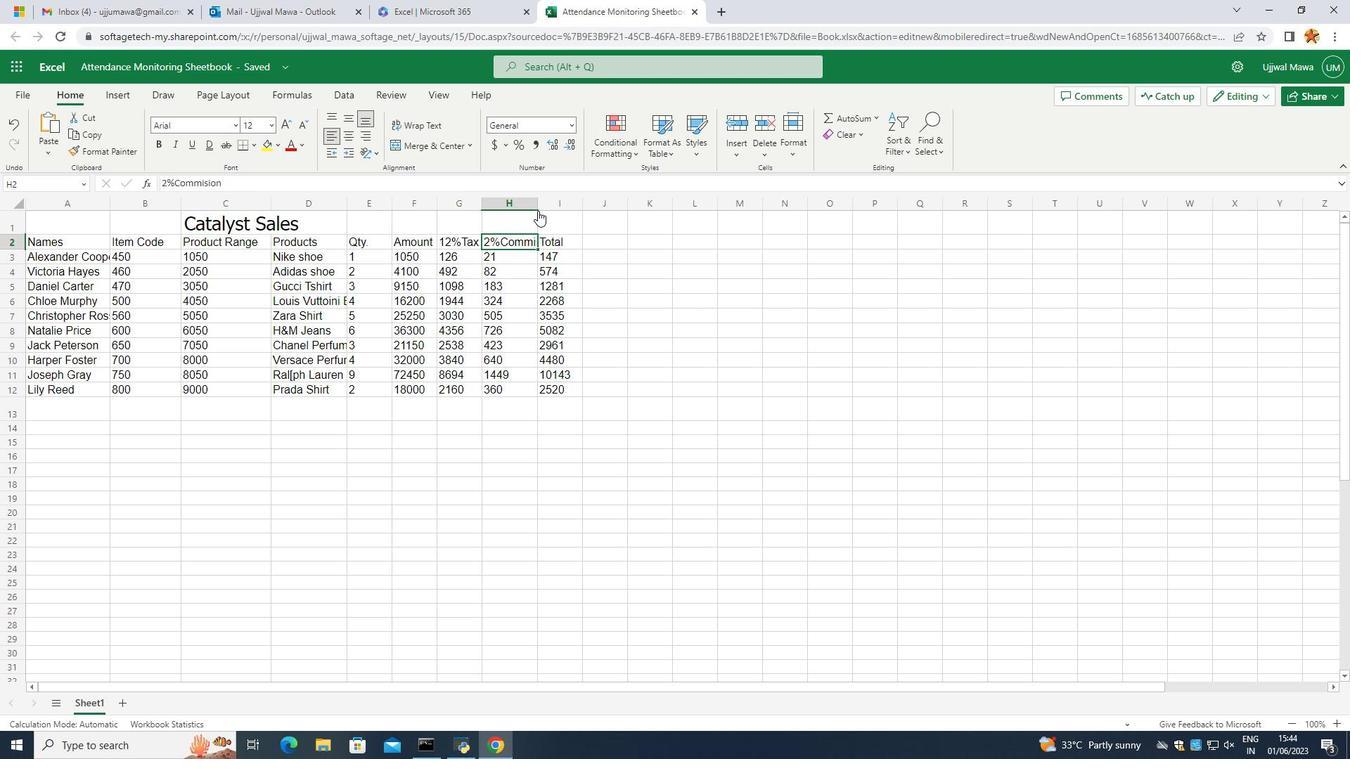 
Action: Mouse pressed left at (536, 206)
Screenshot: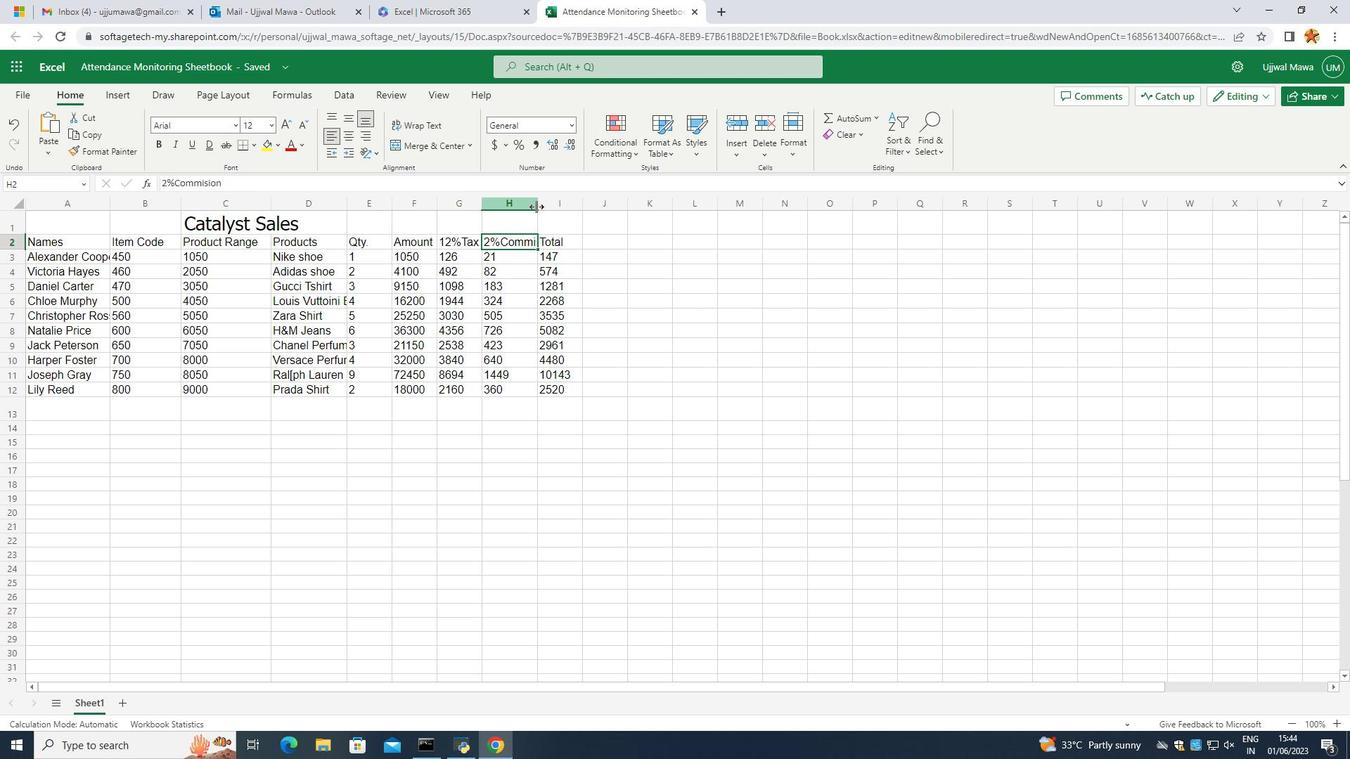 
Action: Mouse moved to (631, 259)
Screenshot: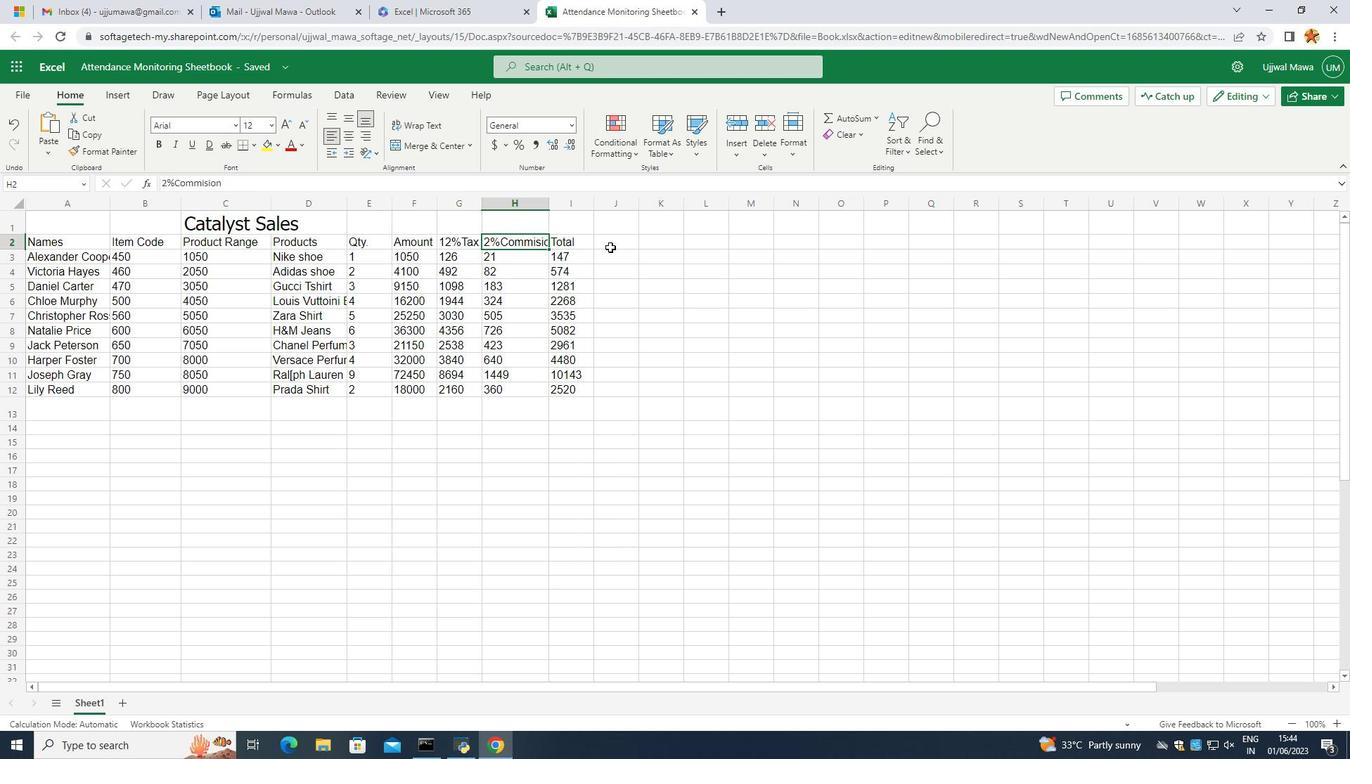 
Action: Mouse pressed left at (631, 259)
Screenshot: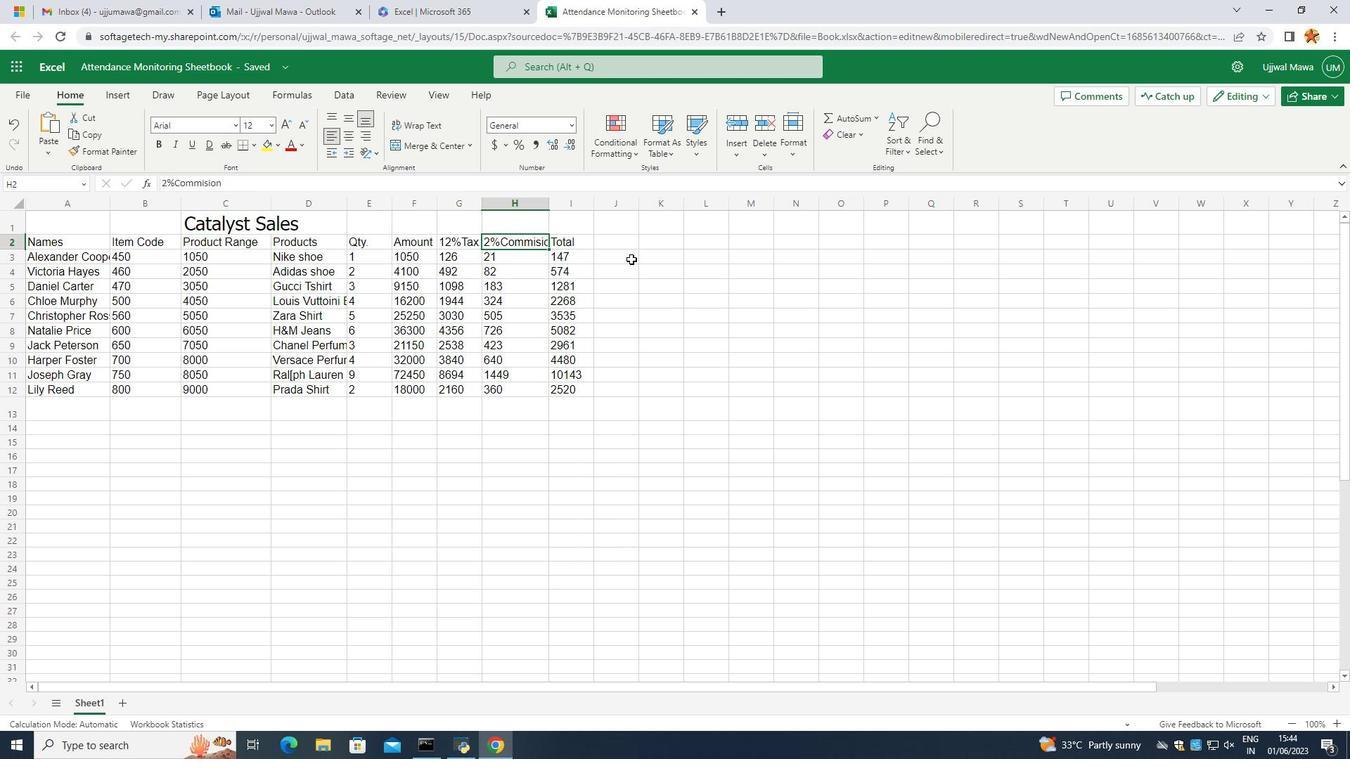 
Action: Mouse moved to (90, 231)
Screenshot: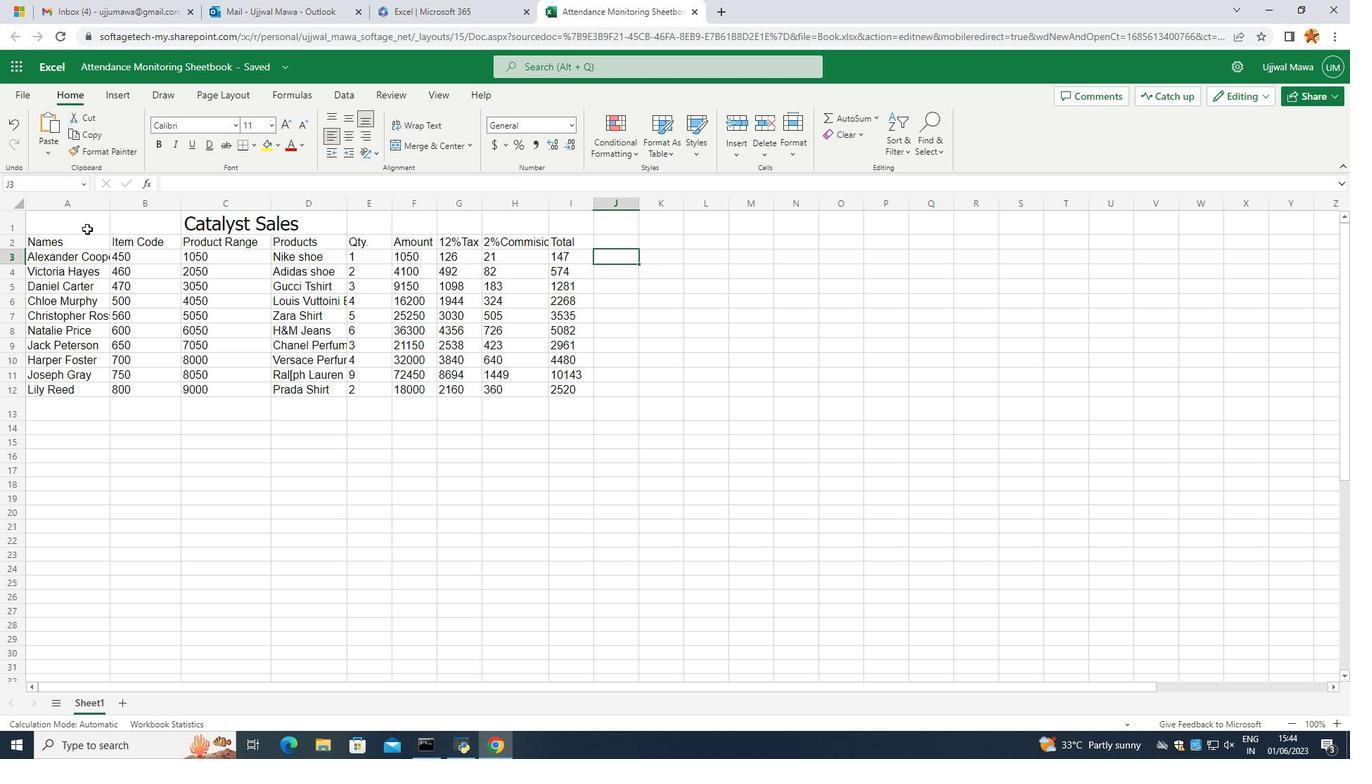 
Action: Mouse pressed left at (90, 231)
Screenshot: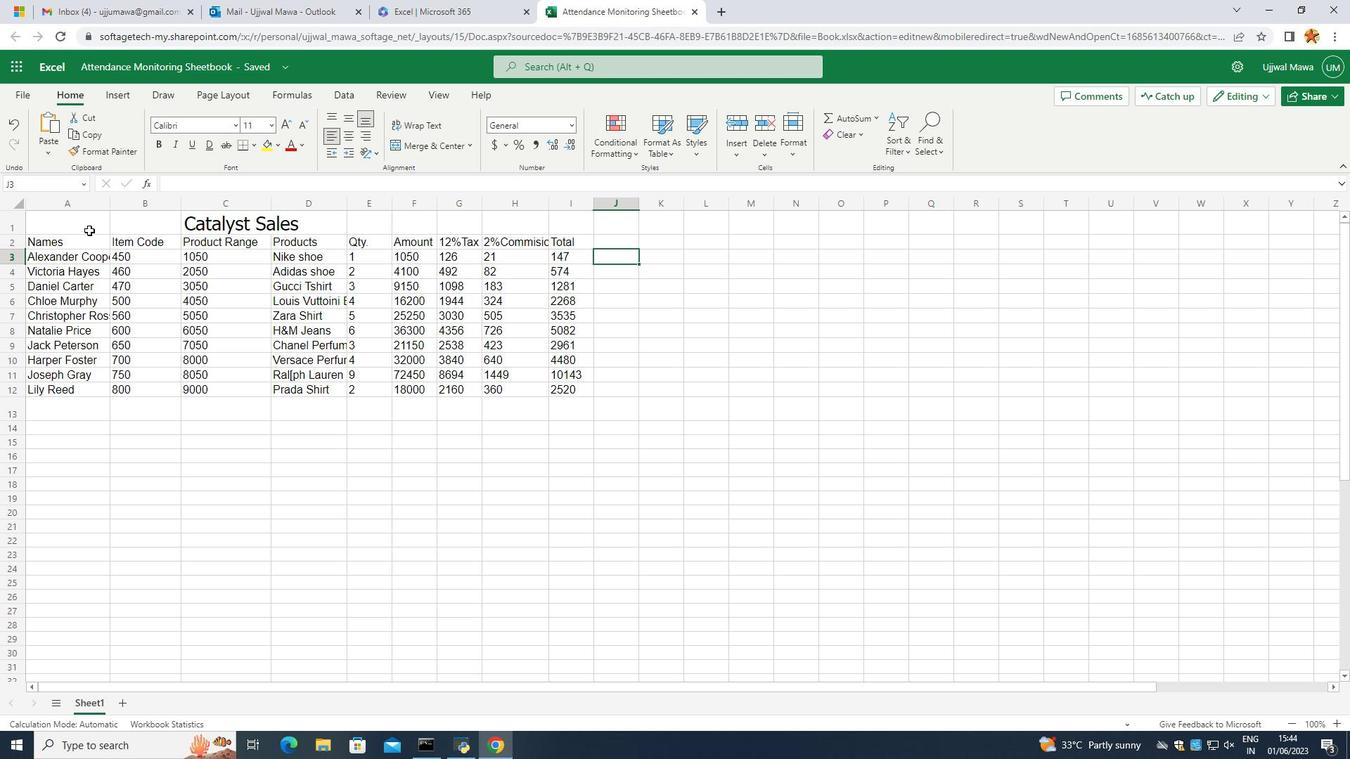 
Action: Mouse moved to (109, 205)
Screenshot: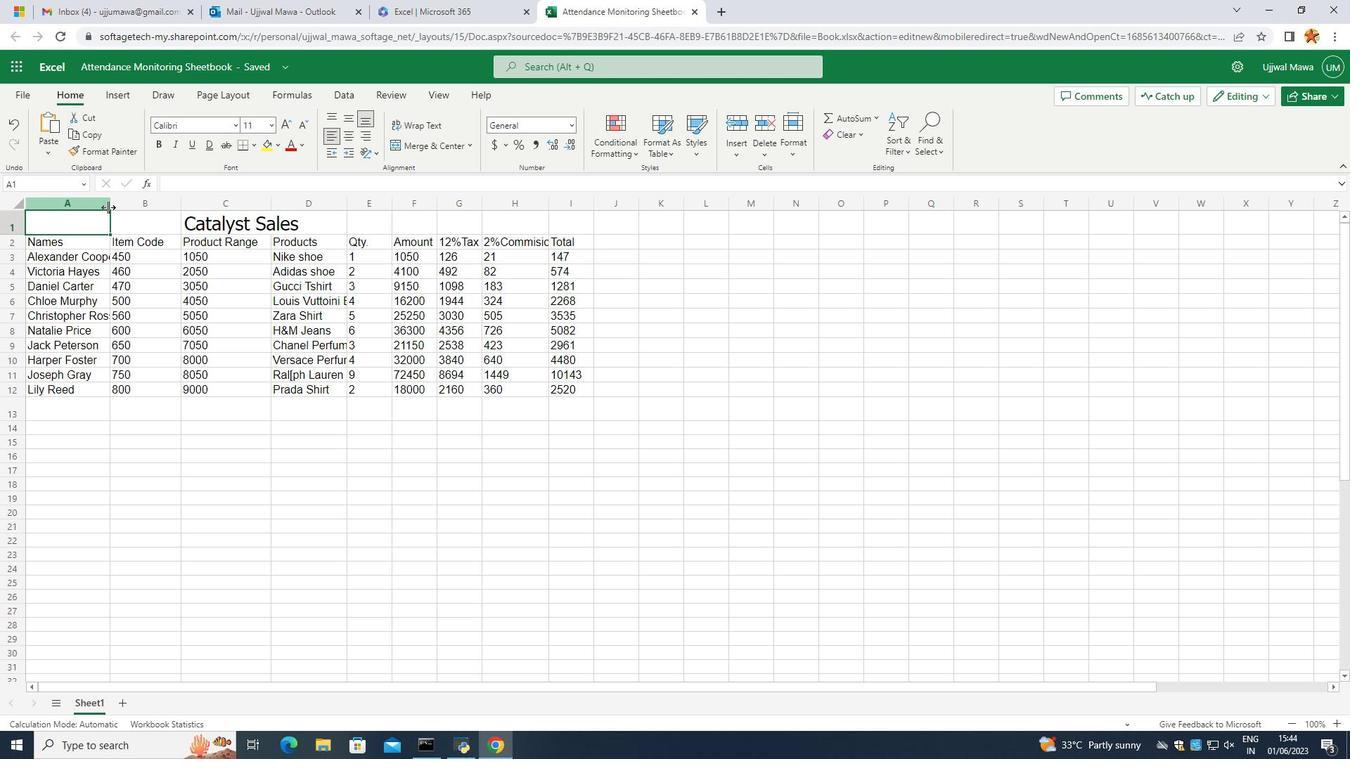 
Action: Mouse pressed left at (109, 205)
Screenshot: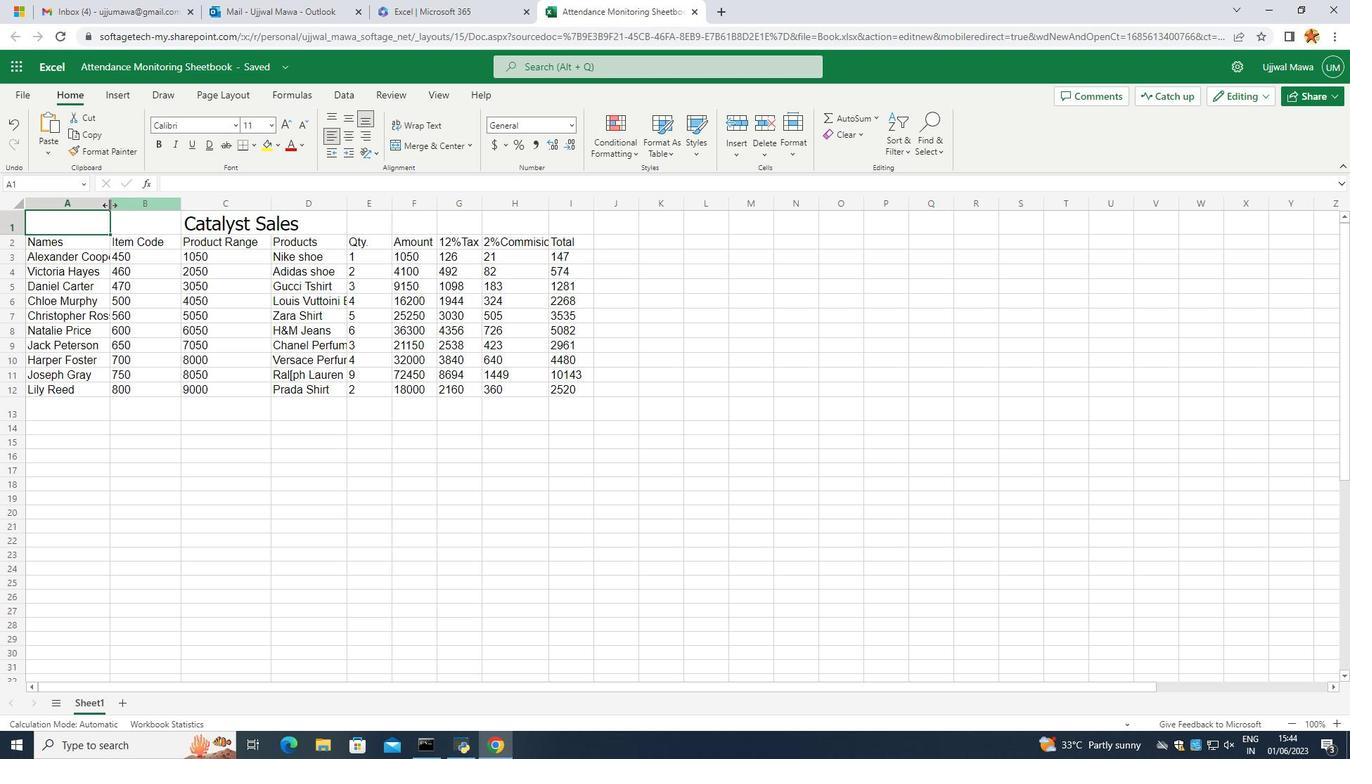 
Action: Mouse moved to (359, 467)
Screenshot: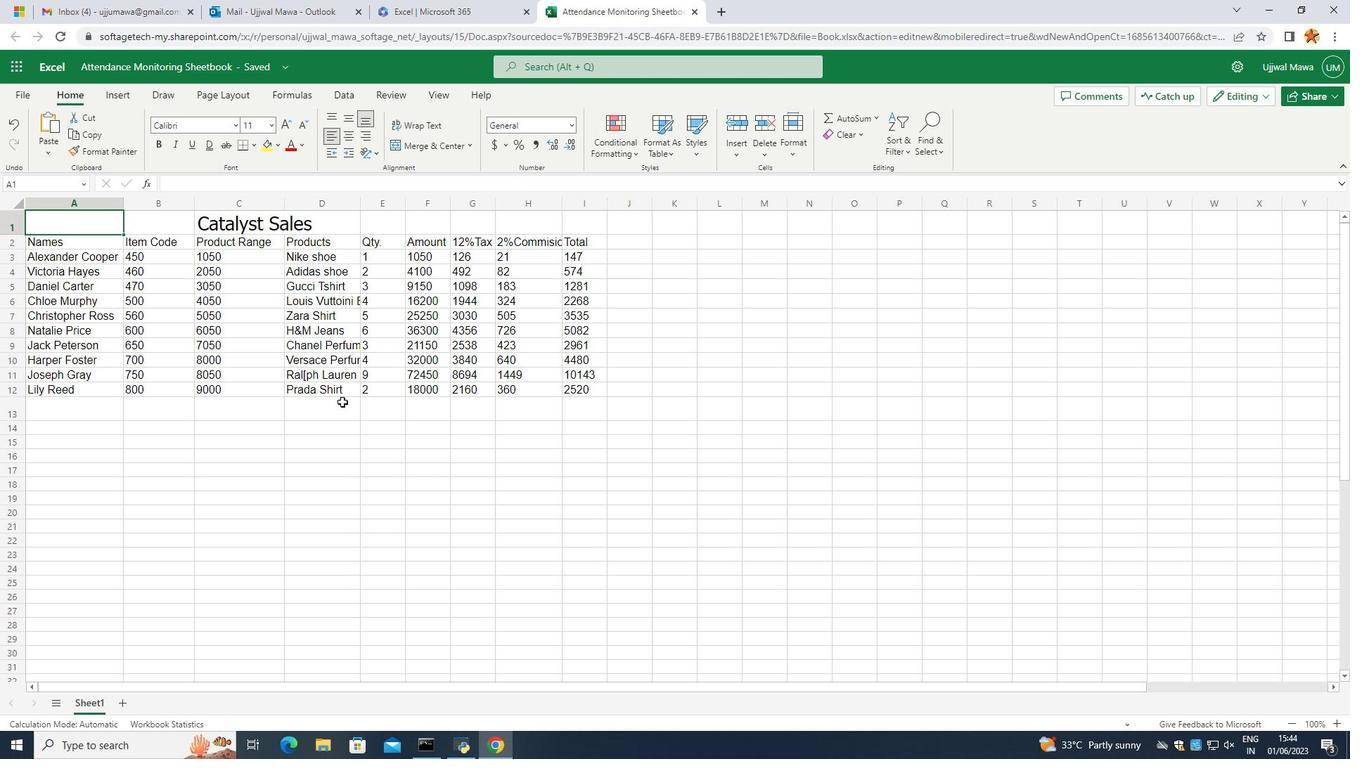 
Action: Mouse pressed left at (359, 467)
Screenshot: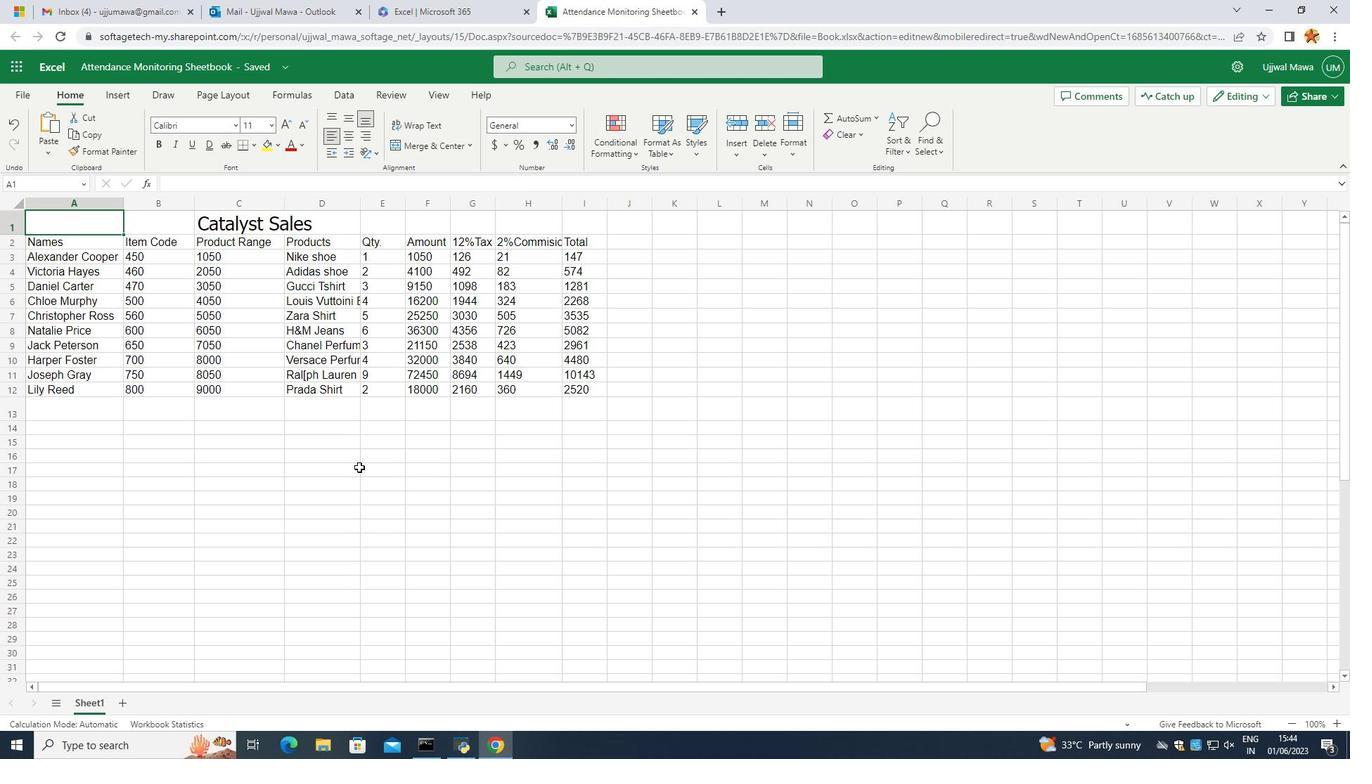 
Action: Mouse moved to (304, 448)
Screenshot: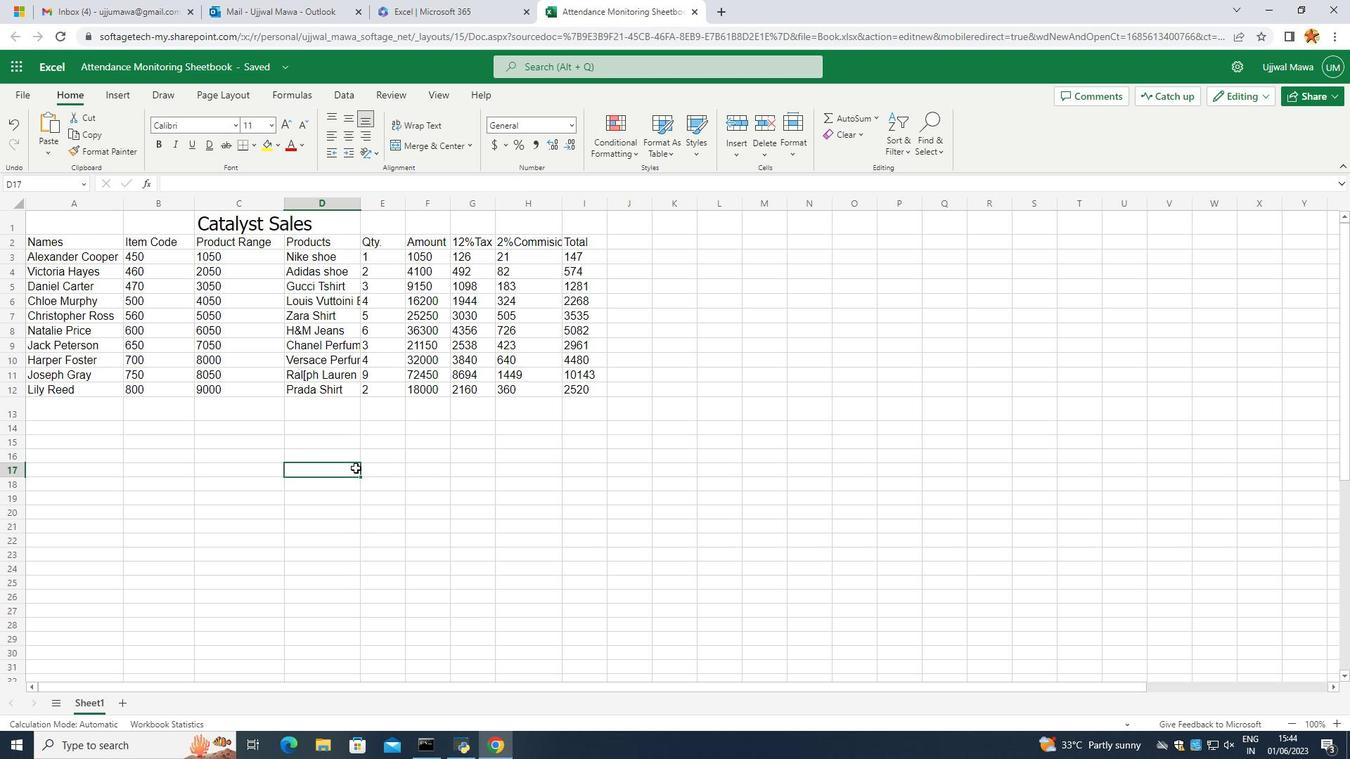 
